 Task: Find connections with filter location Posse with filter topic #Industrieswith filter profile language German with filter current company ThoughtSpot with filter school CVR College of Engineering, Hyderabad with filter industry Animation and Post-production with filter service category Executive Coaching with filter keywords title Travel Agent
Action: Mouse moved to (273, 321)
Screenshot: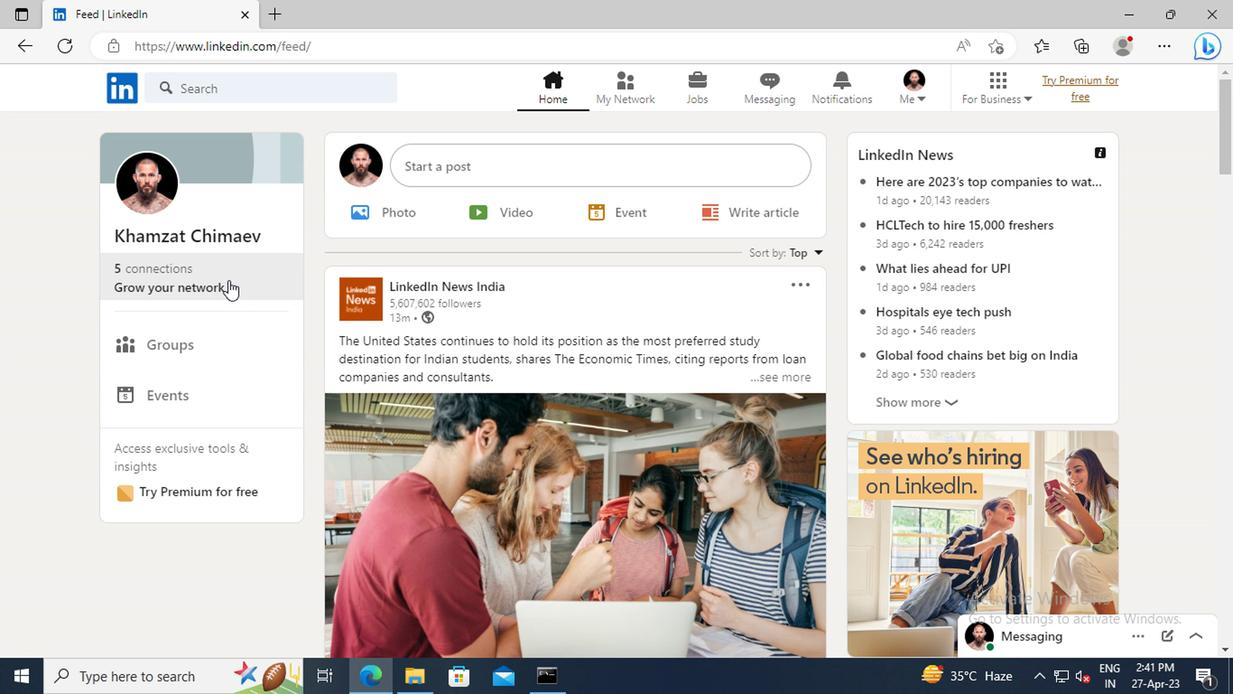 
Action: Mouse pressed left at (273, 321)
Screenshot: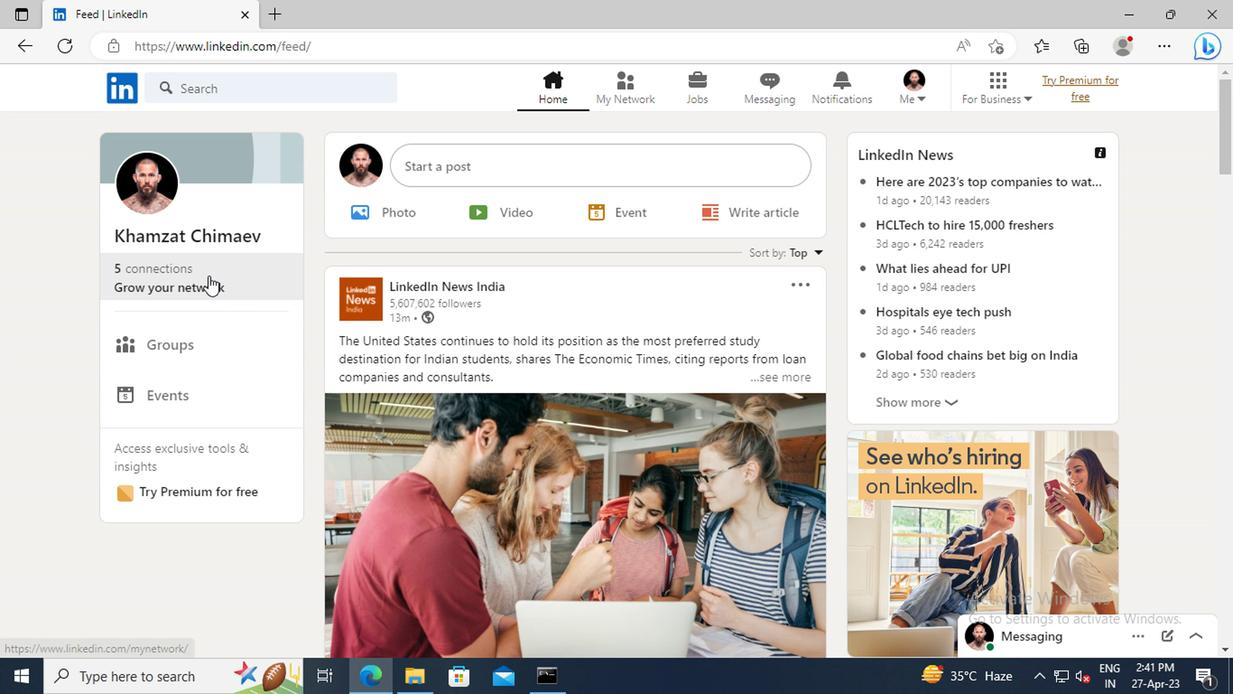 
Action: Mouse moved to (275, 255)
Screenshot: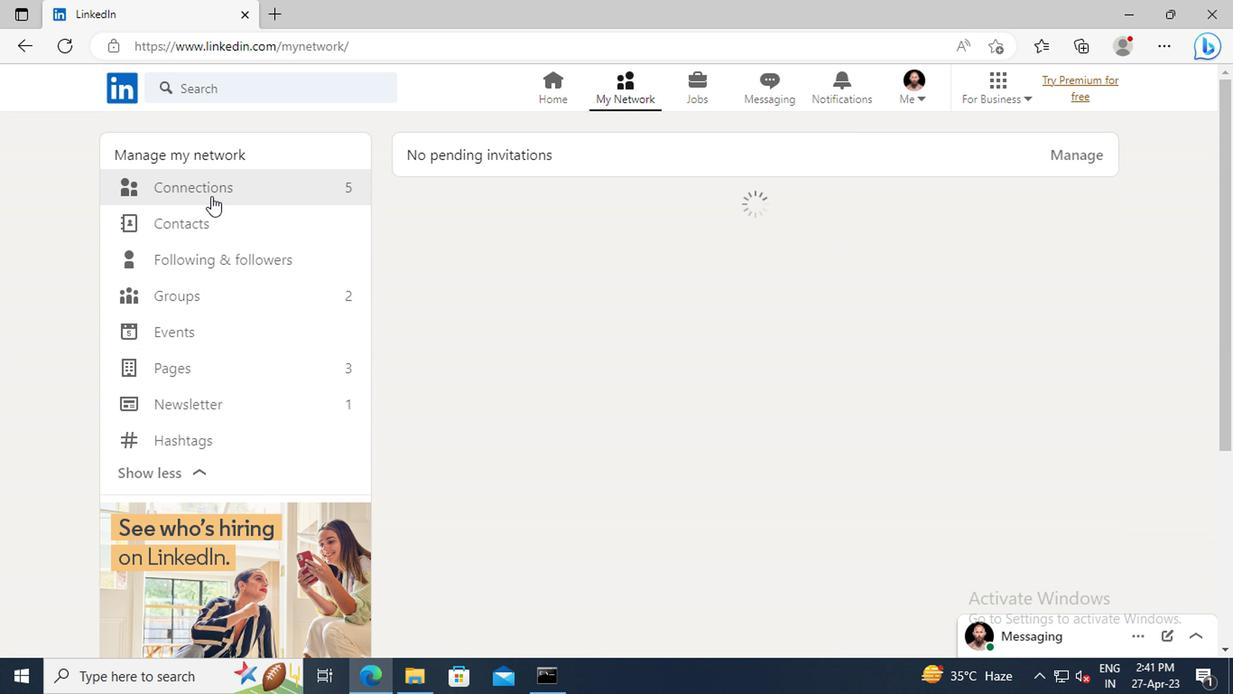 
Action: Mouse pressed left at (275, 255)
Screenshot: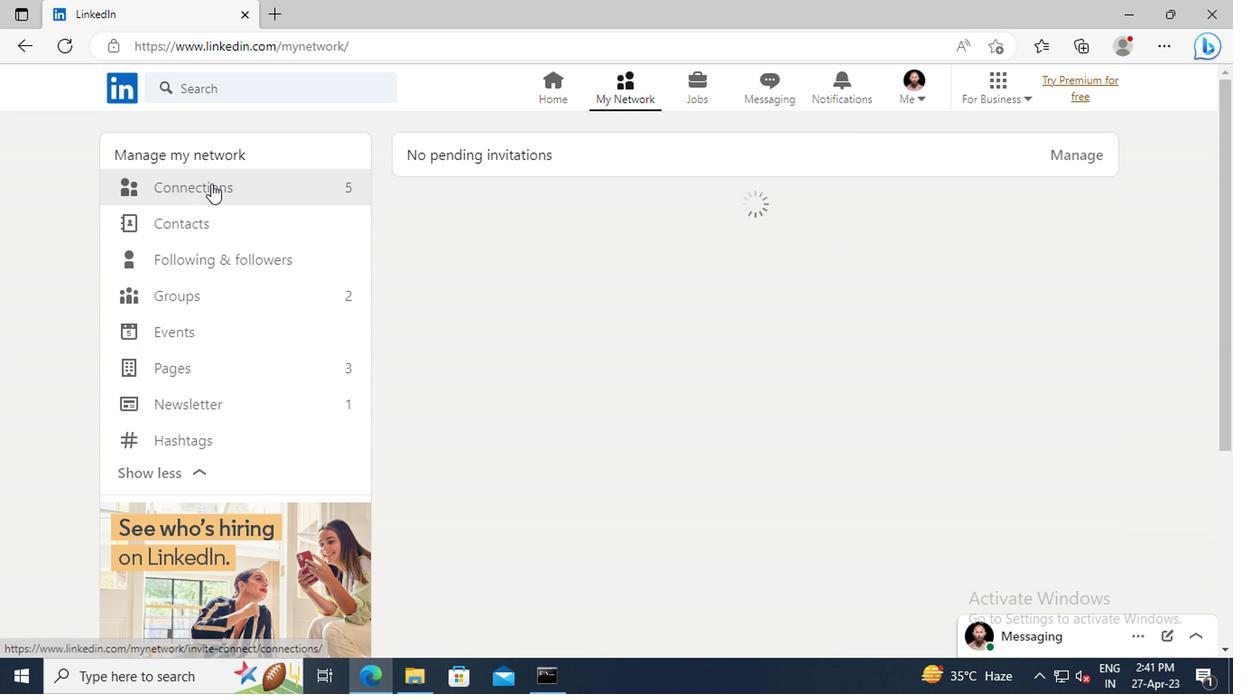 
Action: Mouse moved to (657, 264)
Screenshot: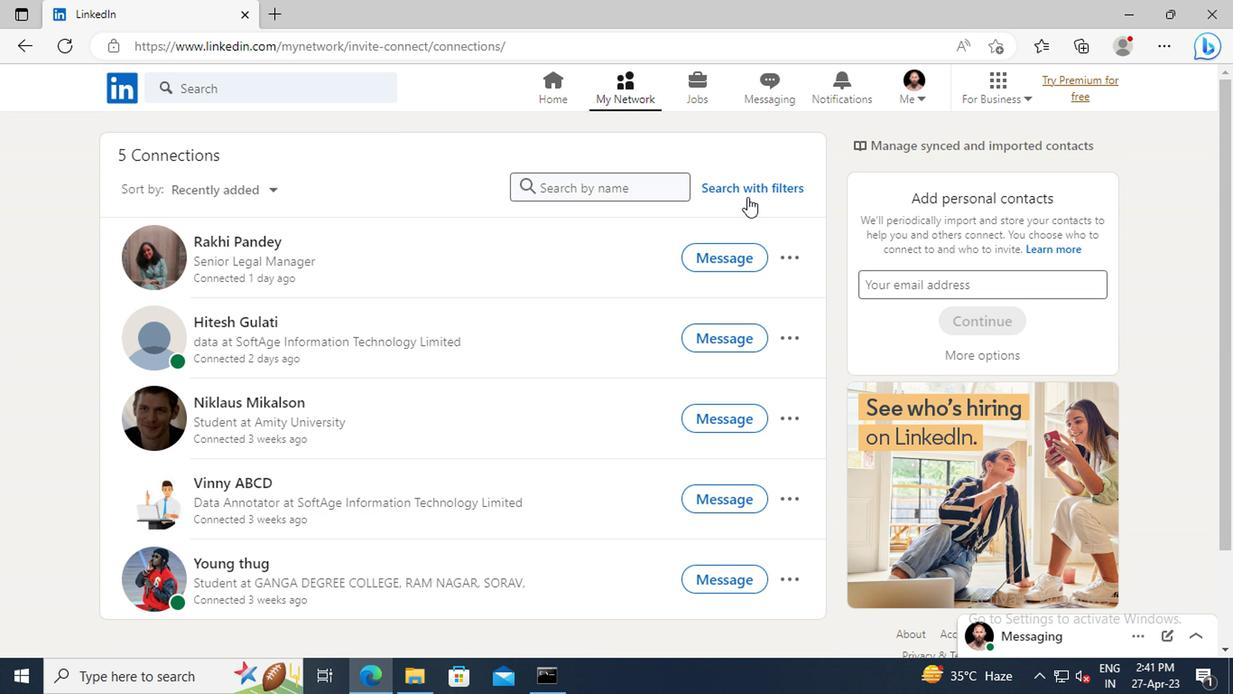 
Action: Mouse pressed left at (657, 264)
Screenshot: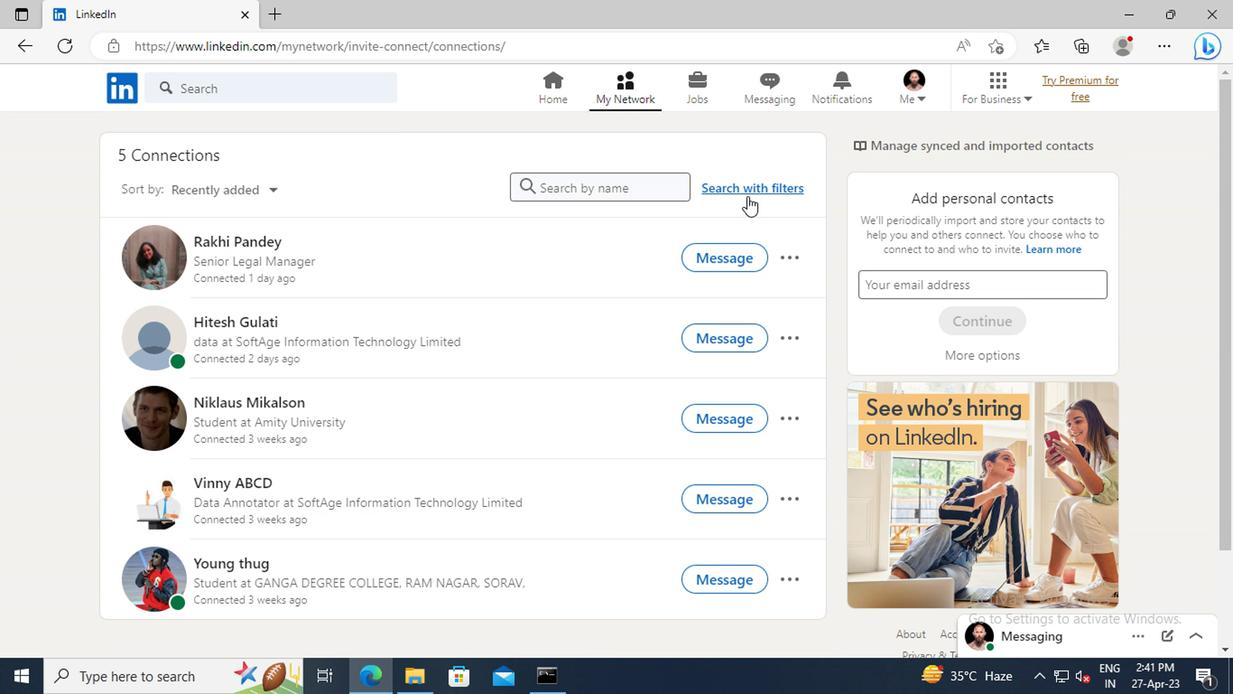
Action: Mouse moved to (615, 226)
Screenshot: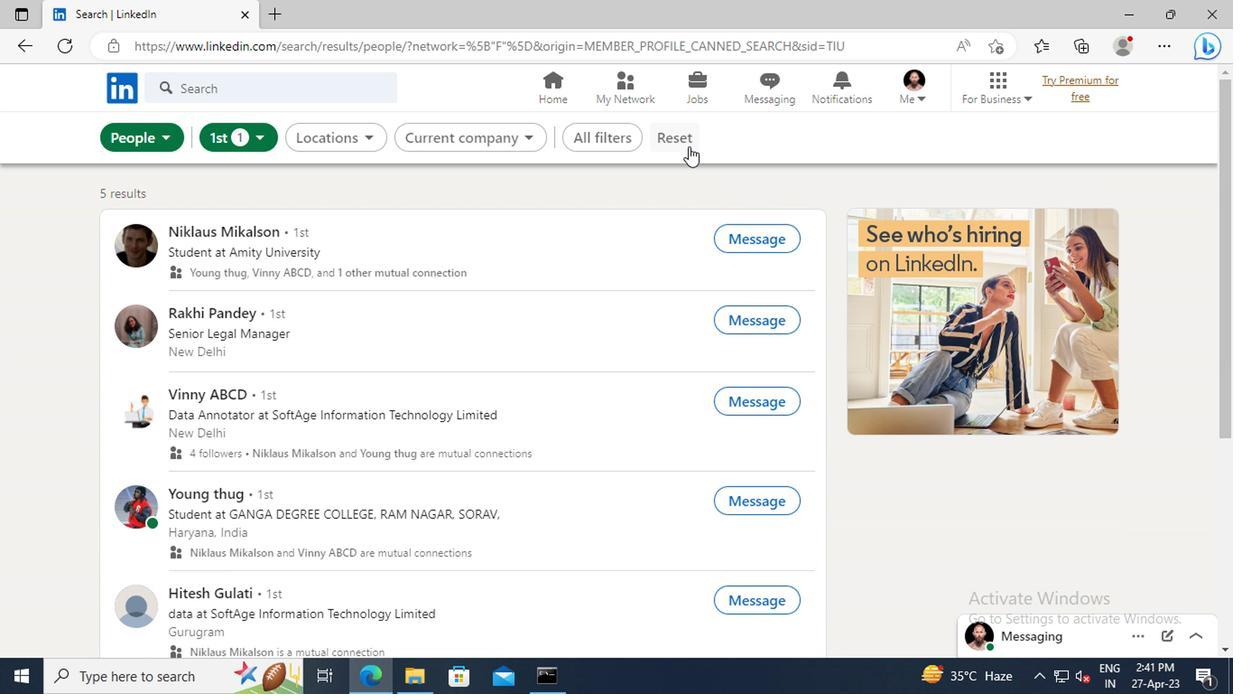 
Action: Mouse pressed left at (615, 226)
Screenshot: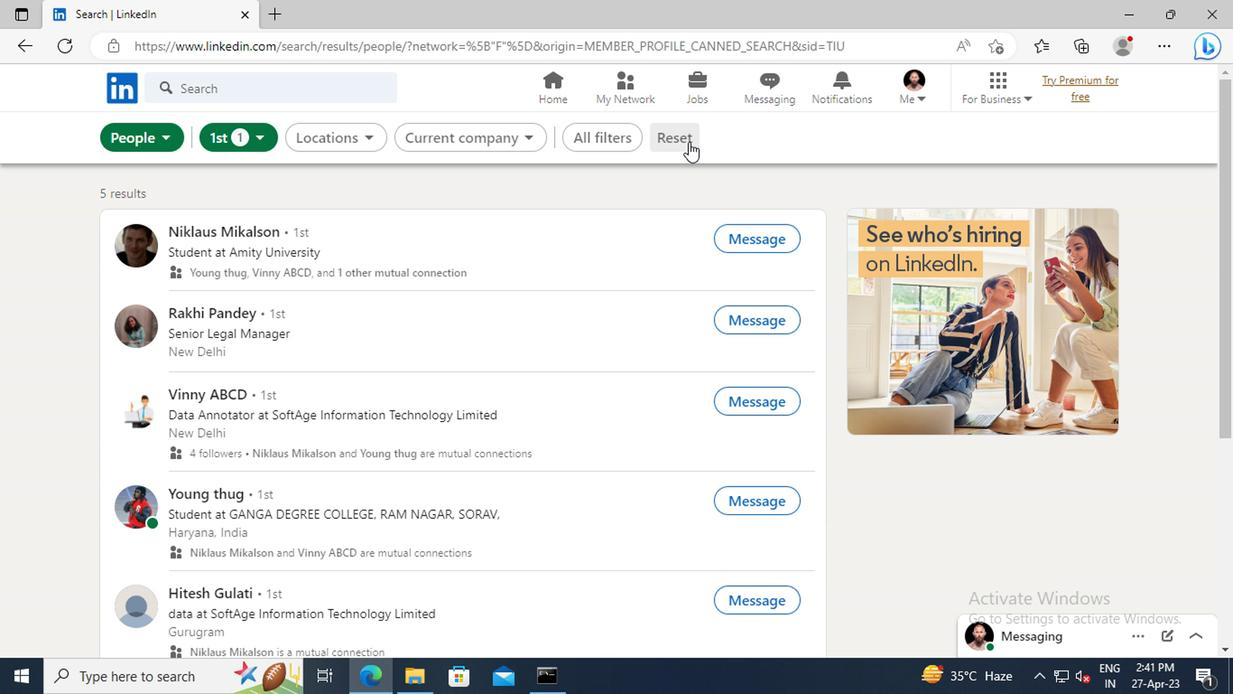 
Action: Mouse moved to (599, 224)
Screenshot: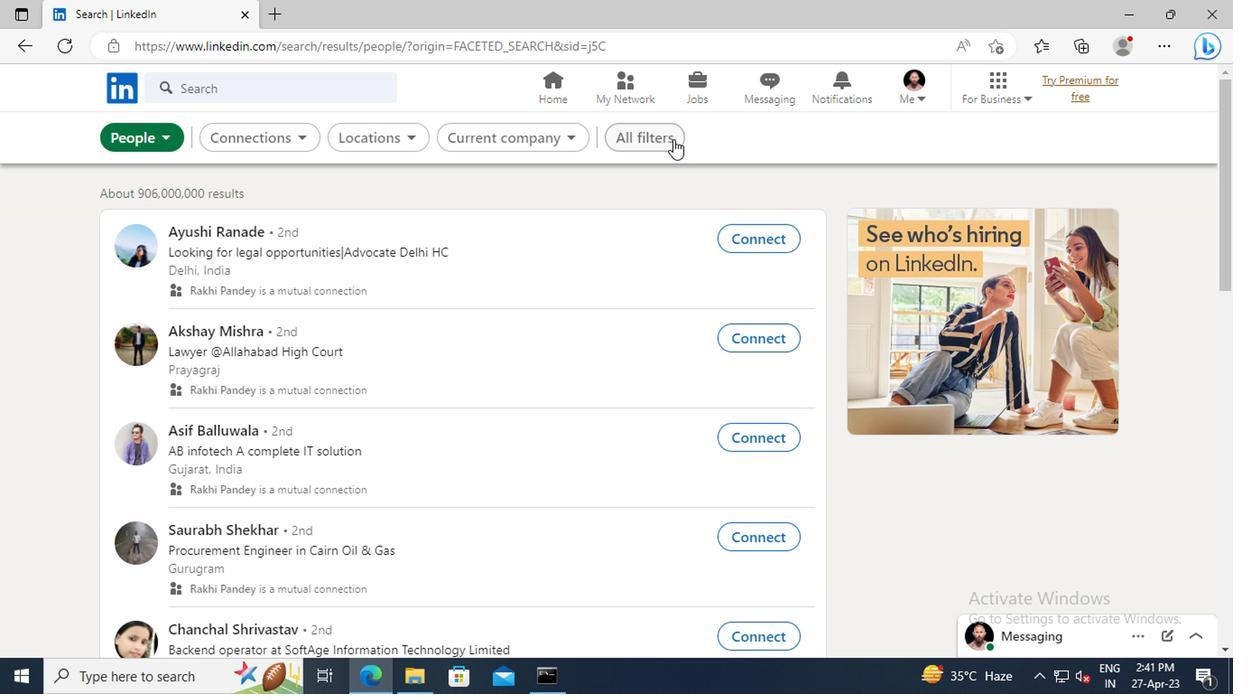 
Action: Mouse pressed left at (599, 224)
Screenshot: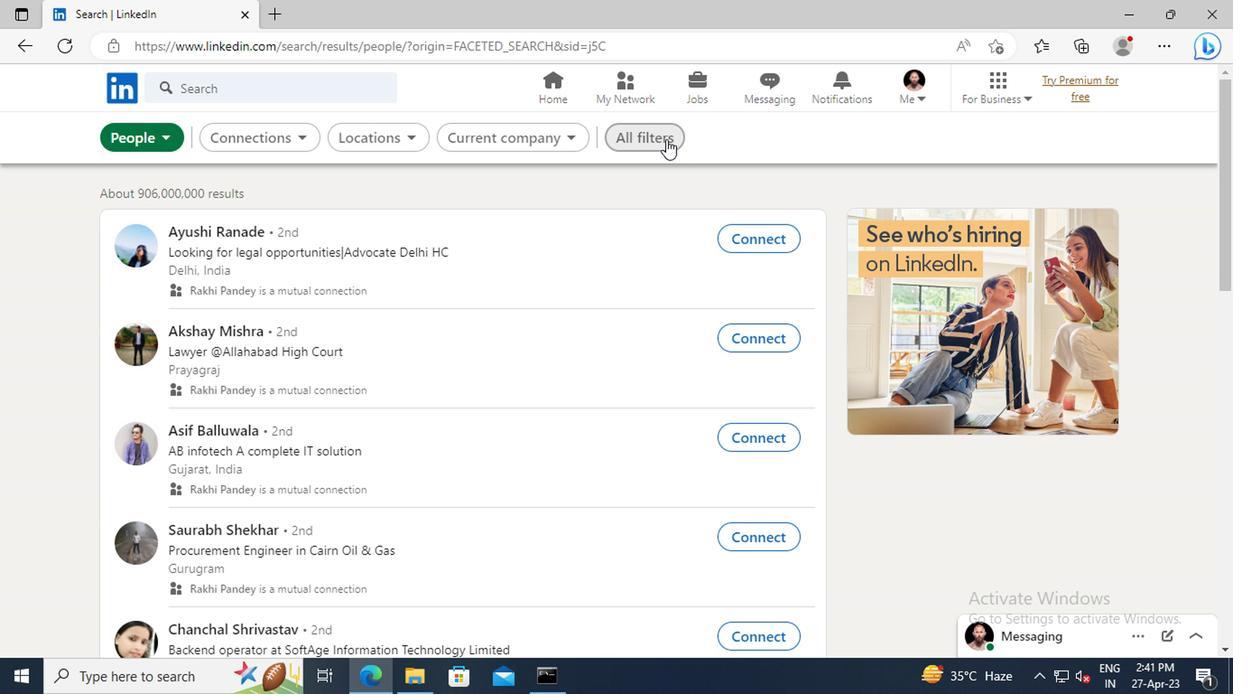 
Action: Mouse moved to (876, 359)
Screenshot: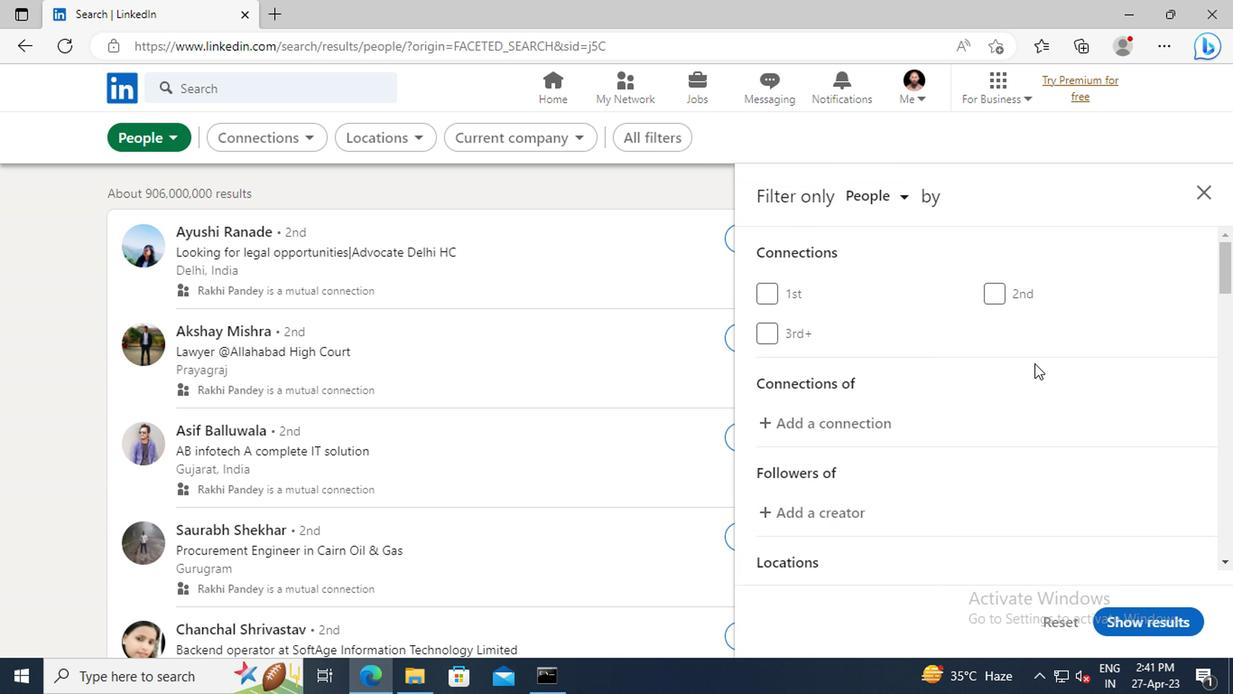 
Action: Mouse scrolled (876, 358) with delta (0, 0)
Screenshot: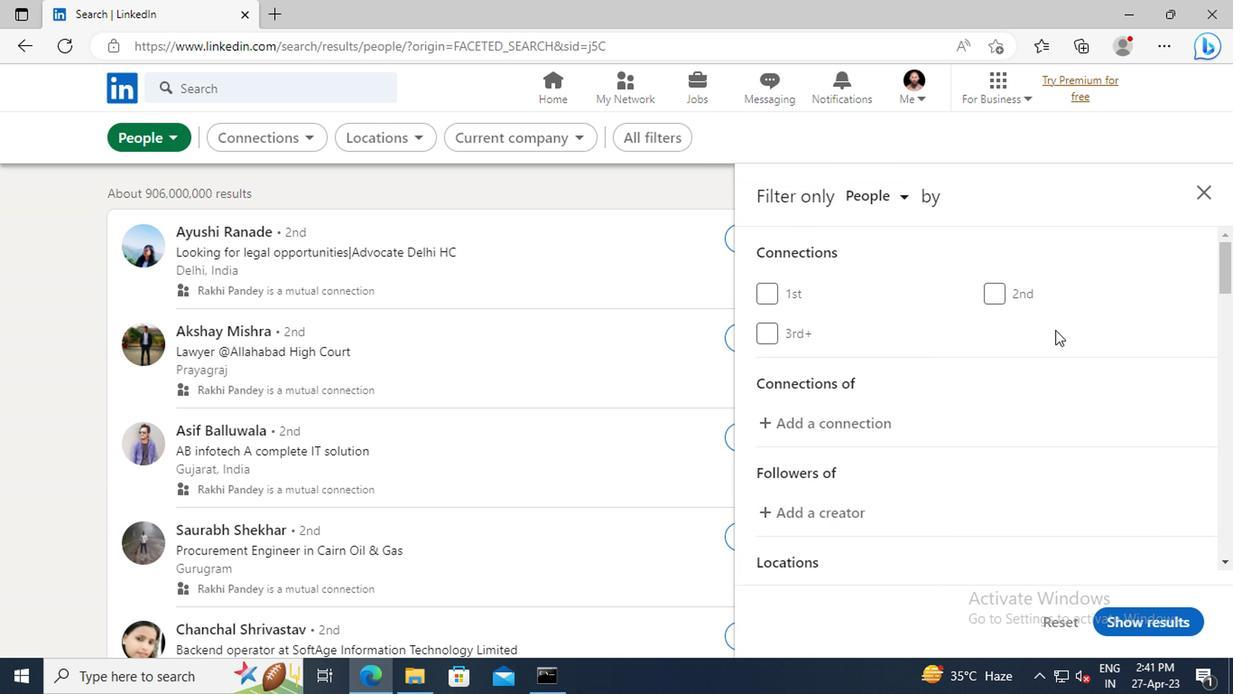 
Action: Mouse scrolled (876, 358) with delta (0, 0)
Screenshot: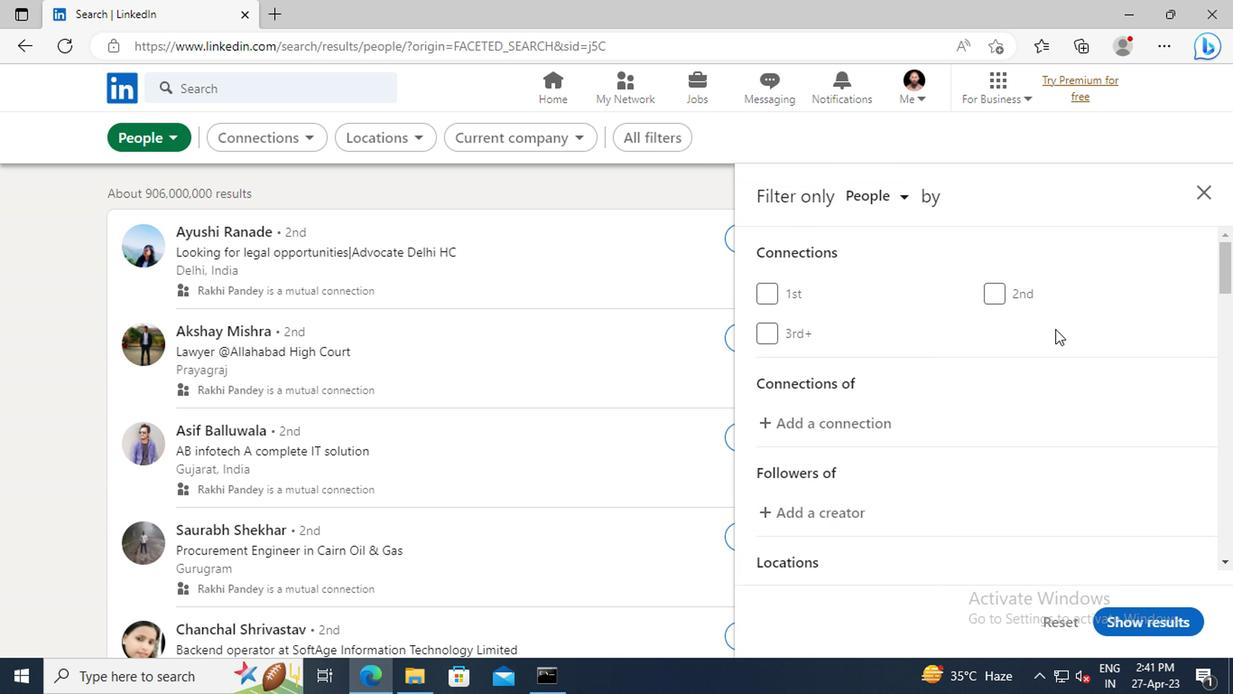 
Action: Mouse scrolled (876, 358) with delta (0, 0)
Screenshot: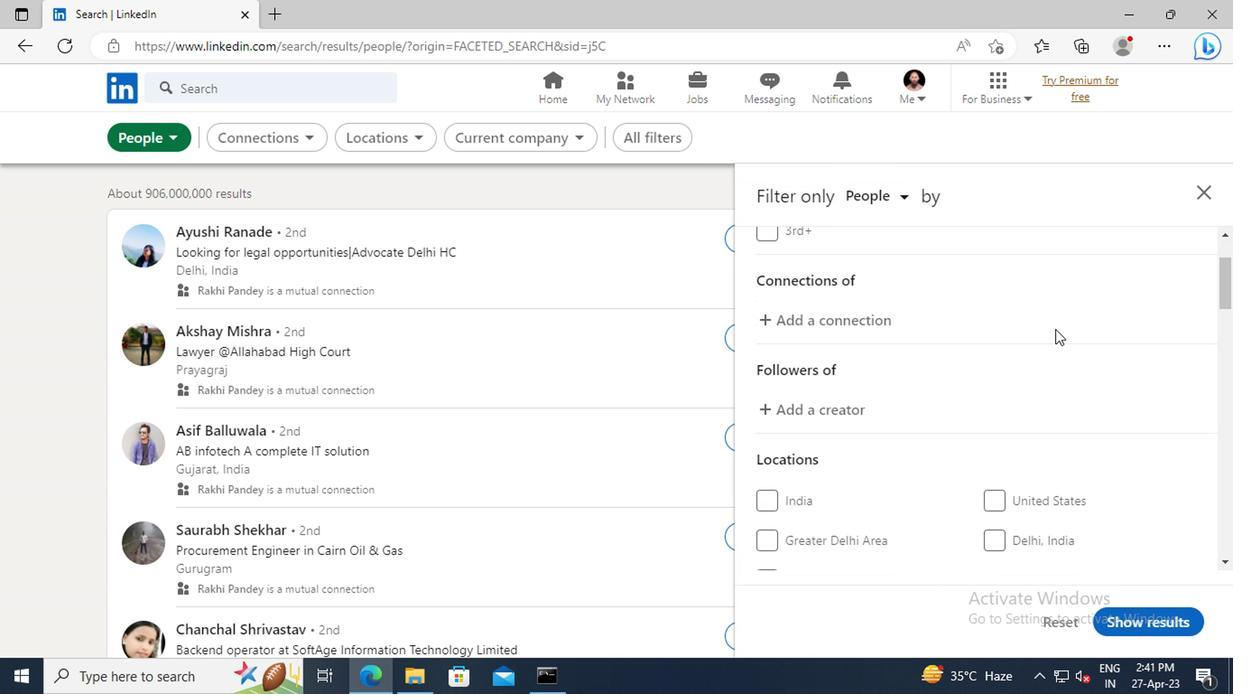 
Action: Mouse scrolled (876, 358) with delta (0, 0)
Screenshot: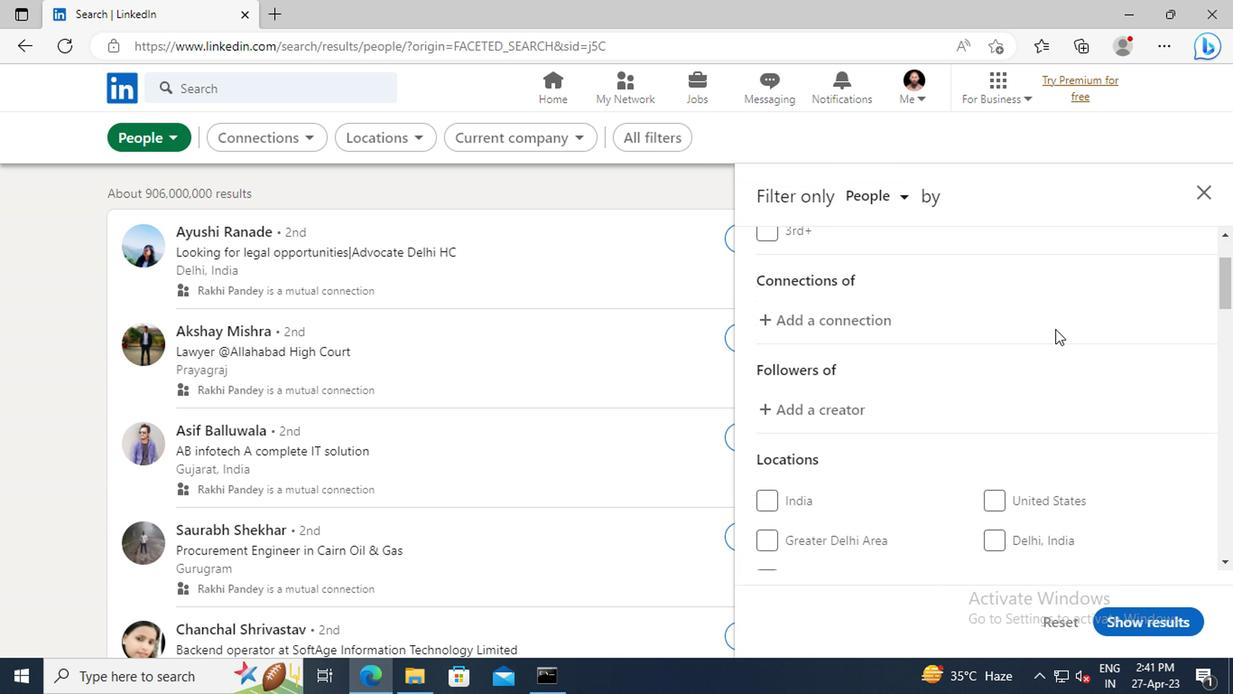 
Action: Mouse scrolled (876, 358) with delta (0, 0)
Screenshot: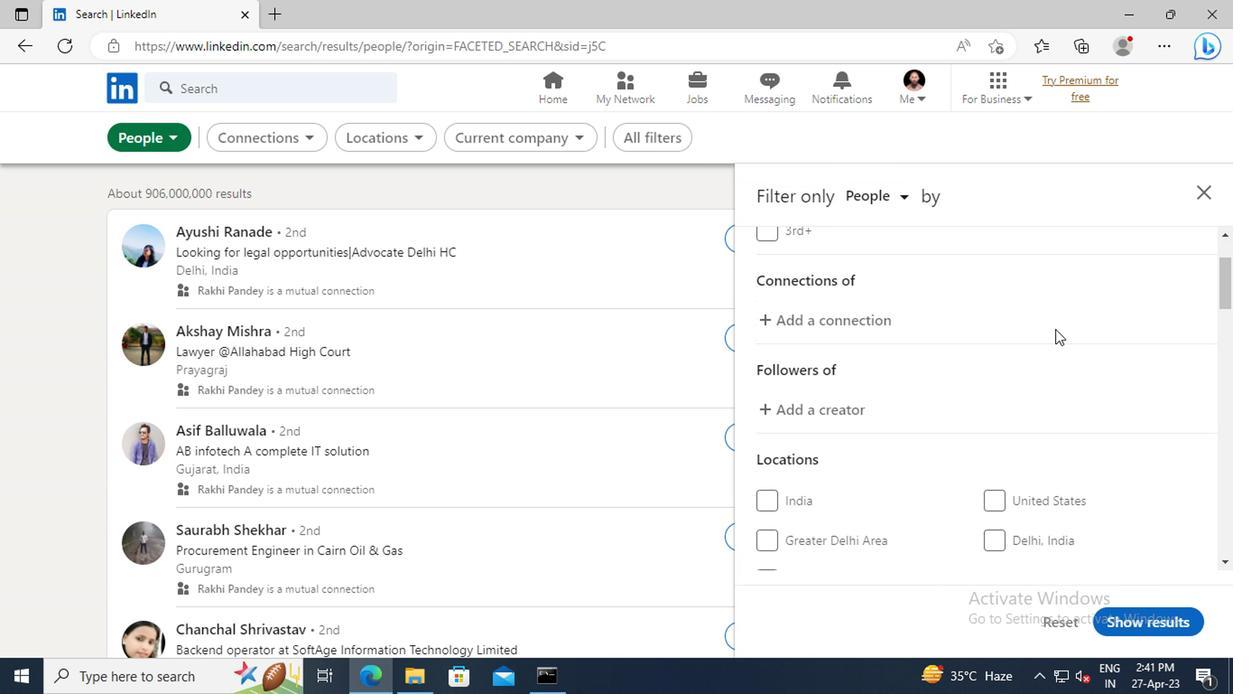 
Action: Mouse moved to (872, 428)
Screenshot: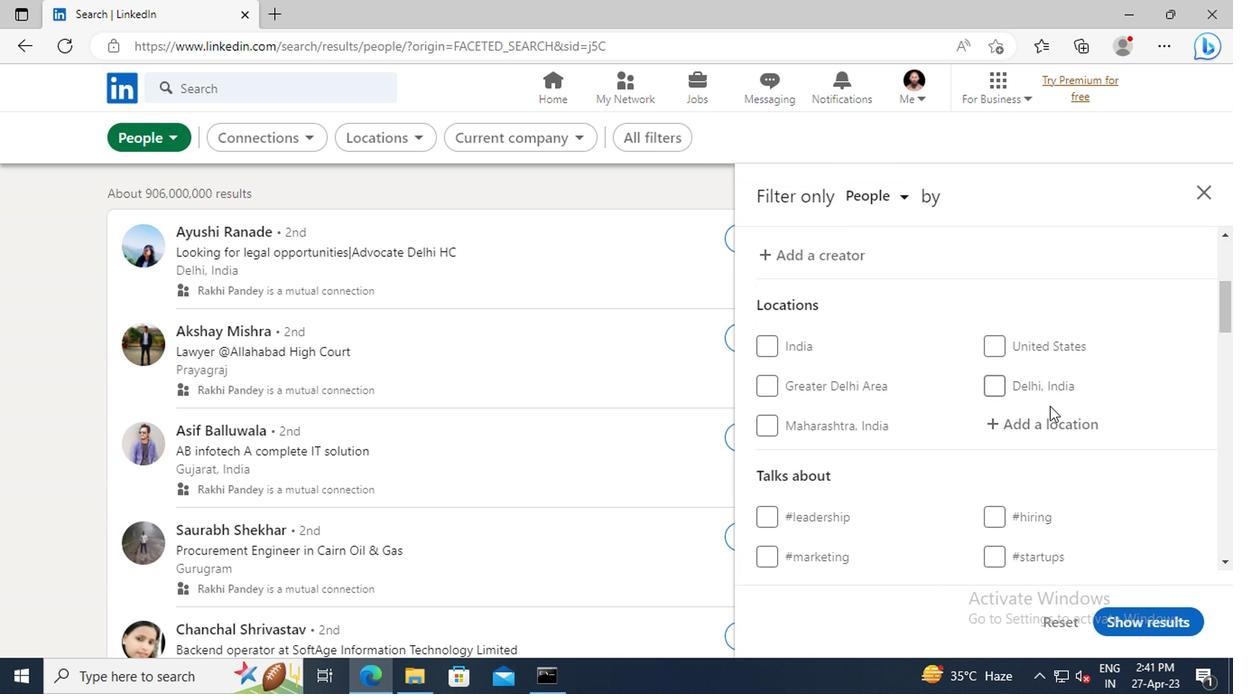 
Action: Mouse pressed left at (872, 428)
Screenshot: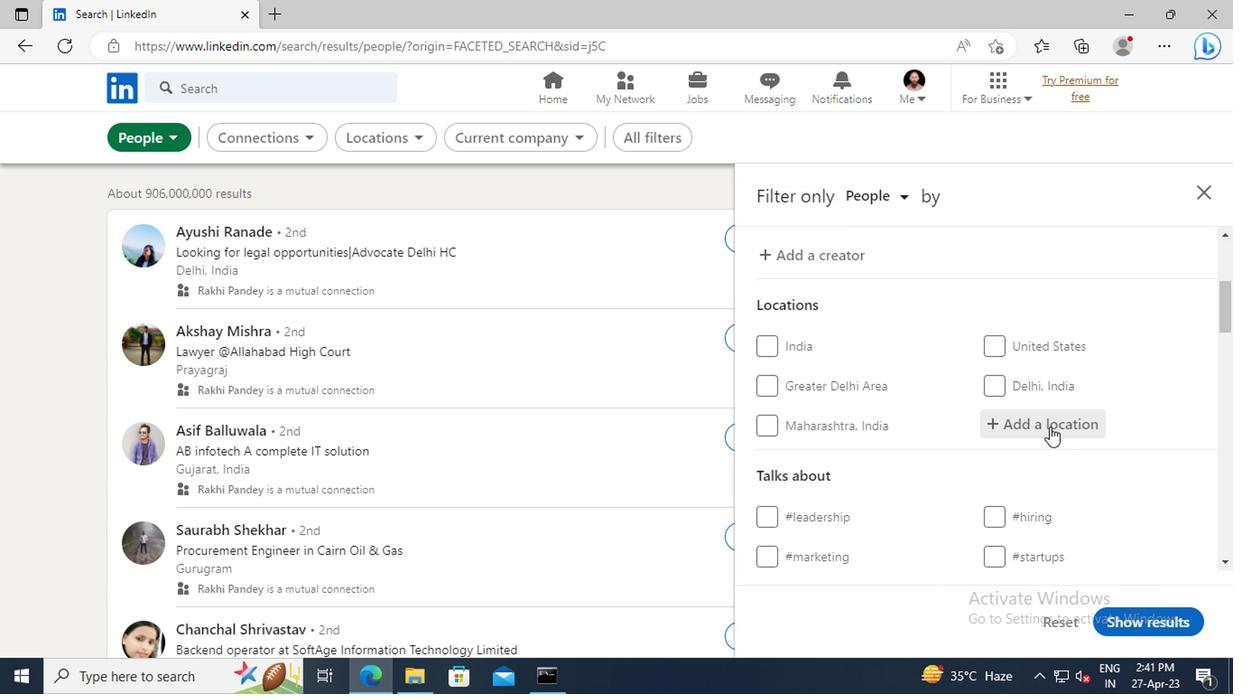 
Action: Key pressed <Key.shift>POSSE
Screenshot: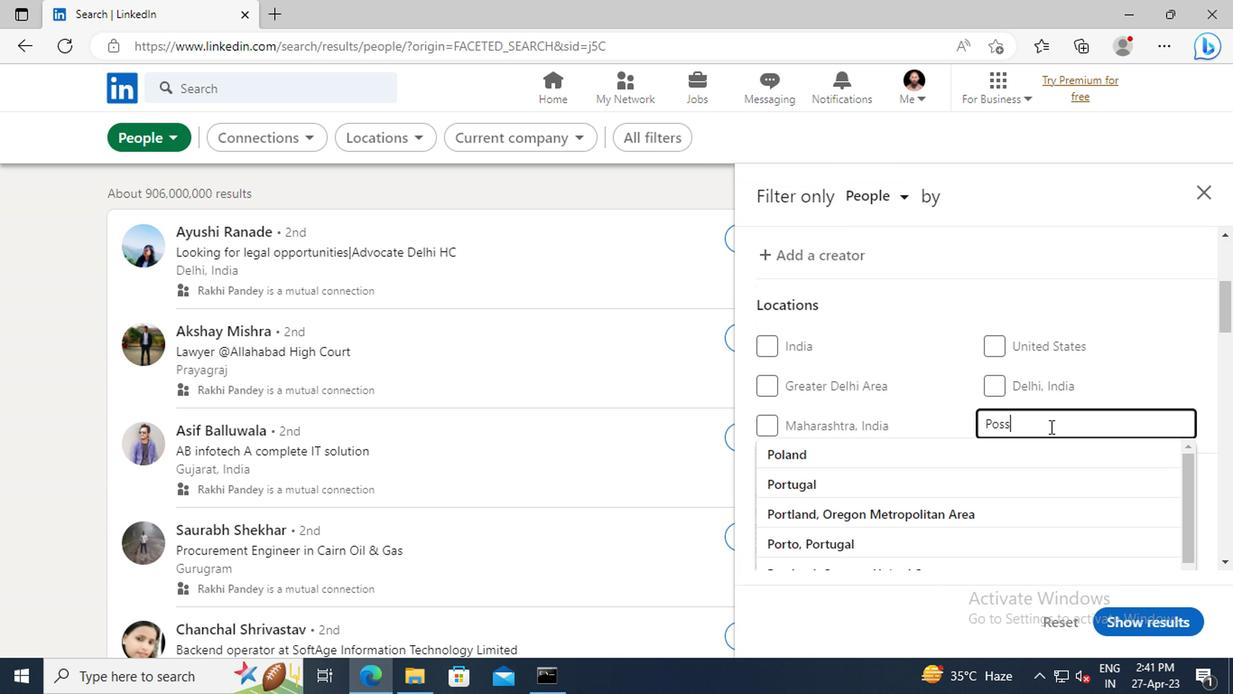 
Action: Mouse moved to (875, 447)
Screenshot: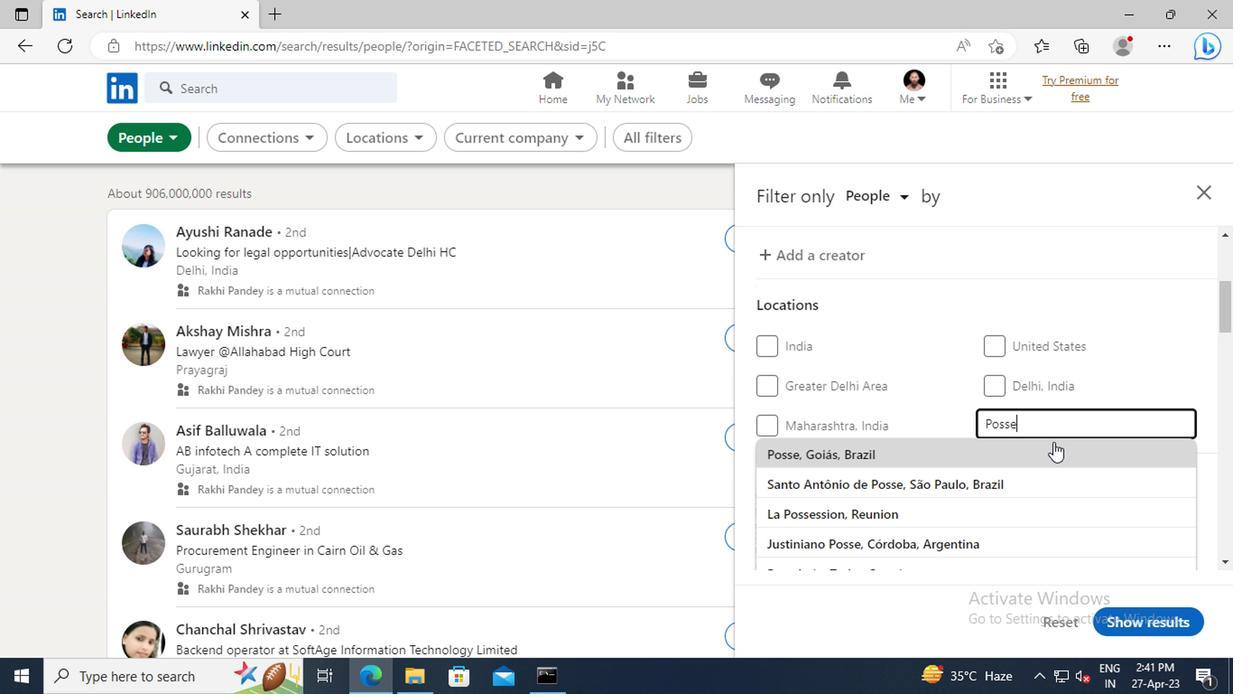 
Action: Mouse pressed left at (875, 447)
Screenshot: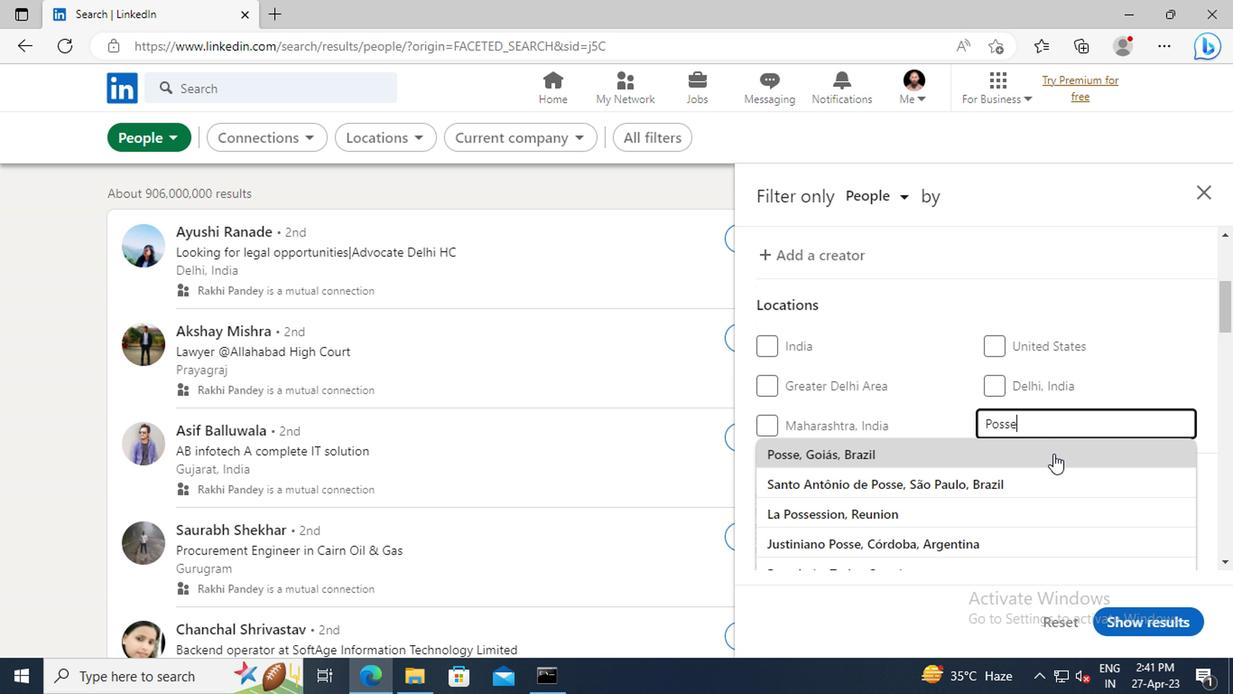 
Action: Mouse moved to (873, 390)
Screenshot: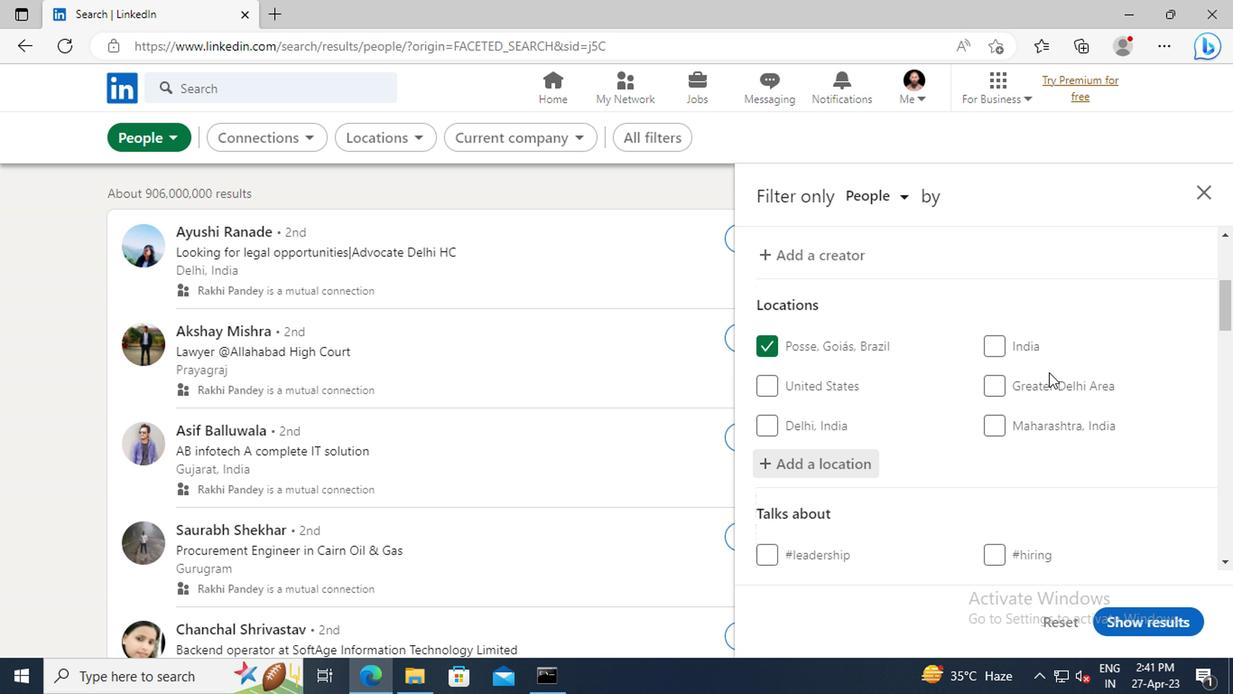 
Action: Mouse scrolled (873, 389) with delta (0, 0)
Screenshot: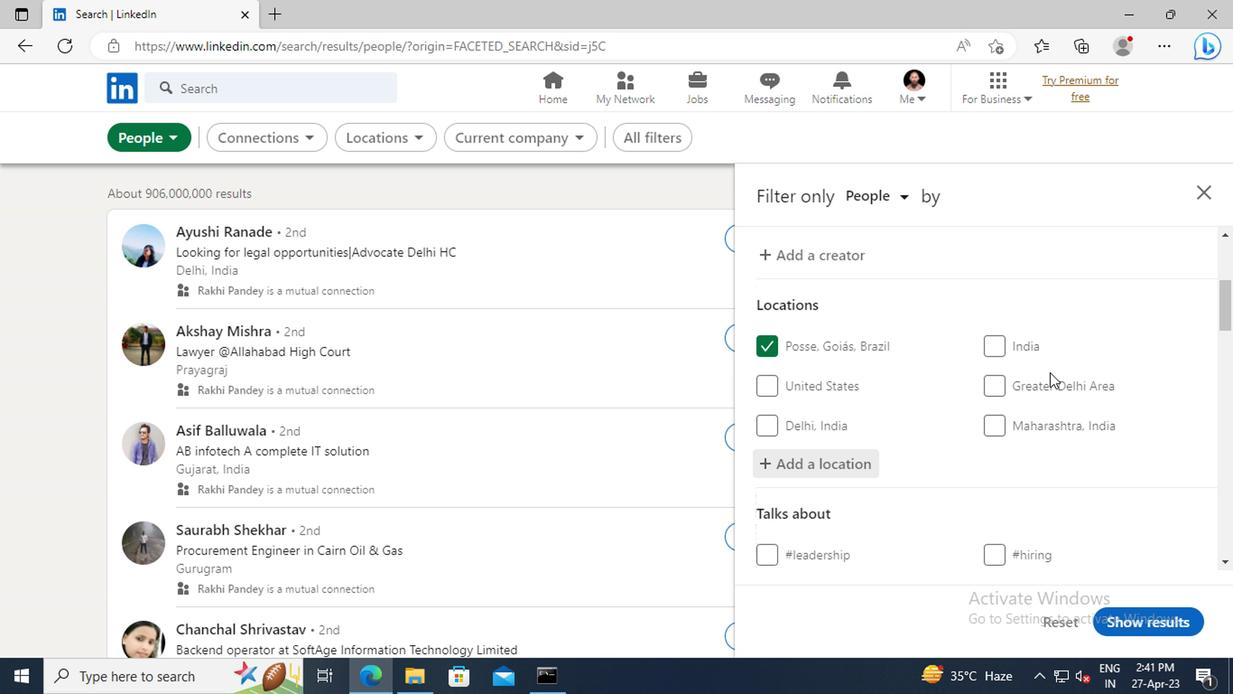 
Action: Mouse scrolled (873, 389) with delta (0, 0)
Screenshot: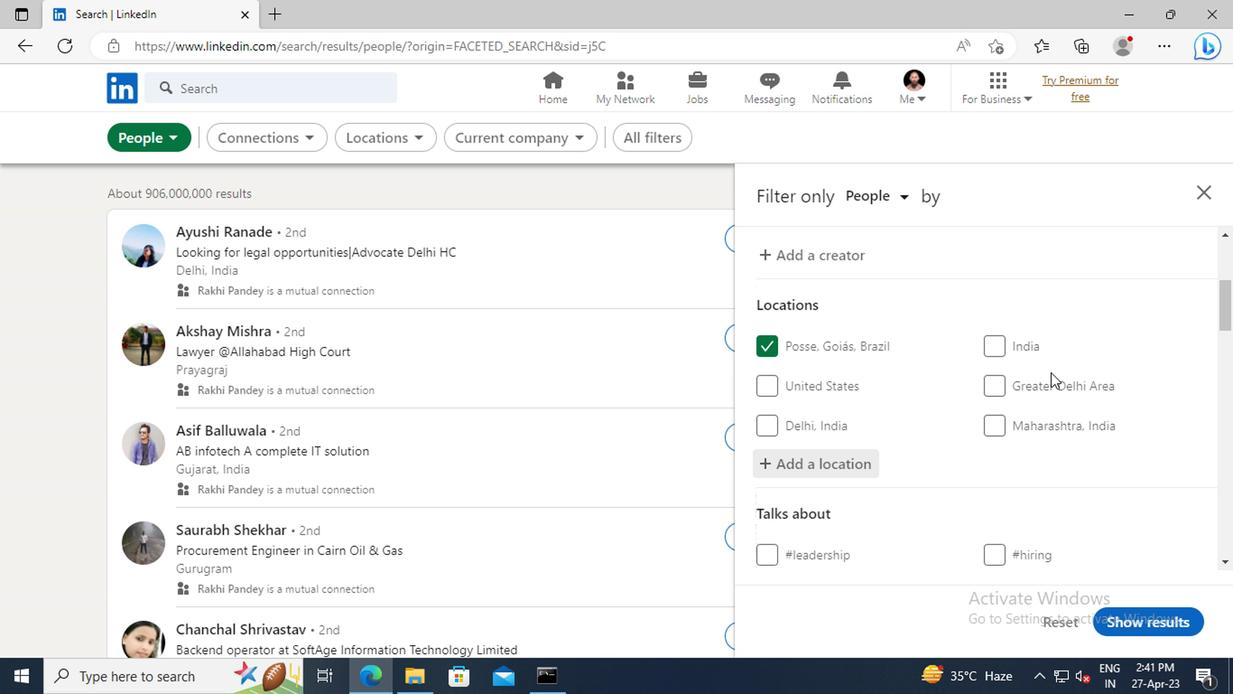 
Action: Mouse scrolled (873, 389) with delta (0, 0)
Screenshot: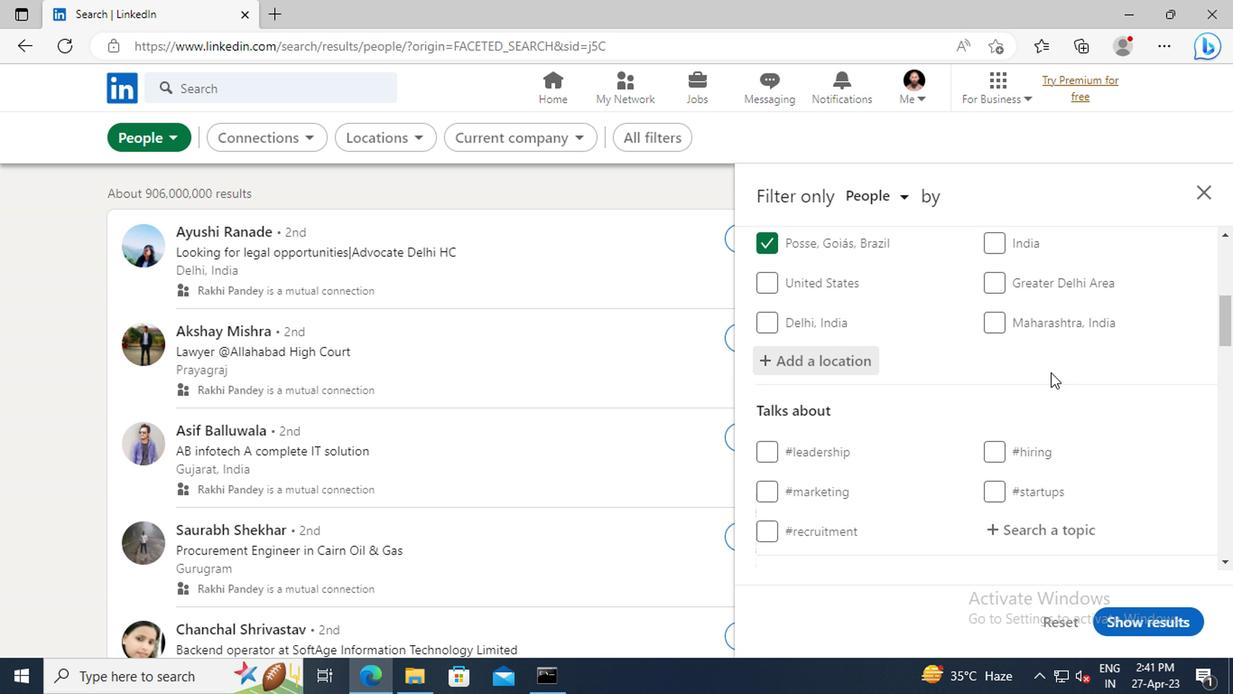 
Action: Mouse scrolled (873, 389) with delta (0, 0)
Screenshot: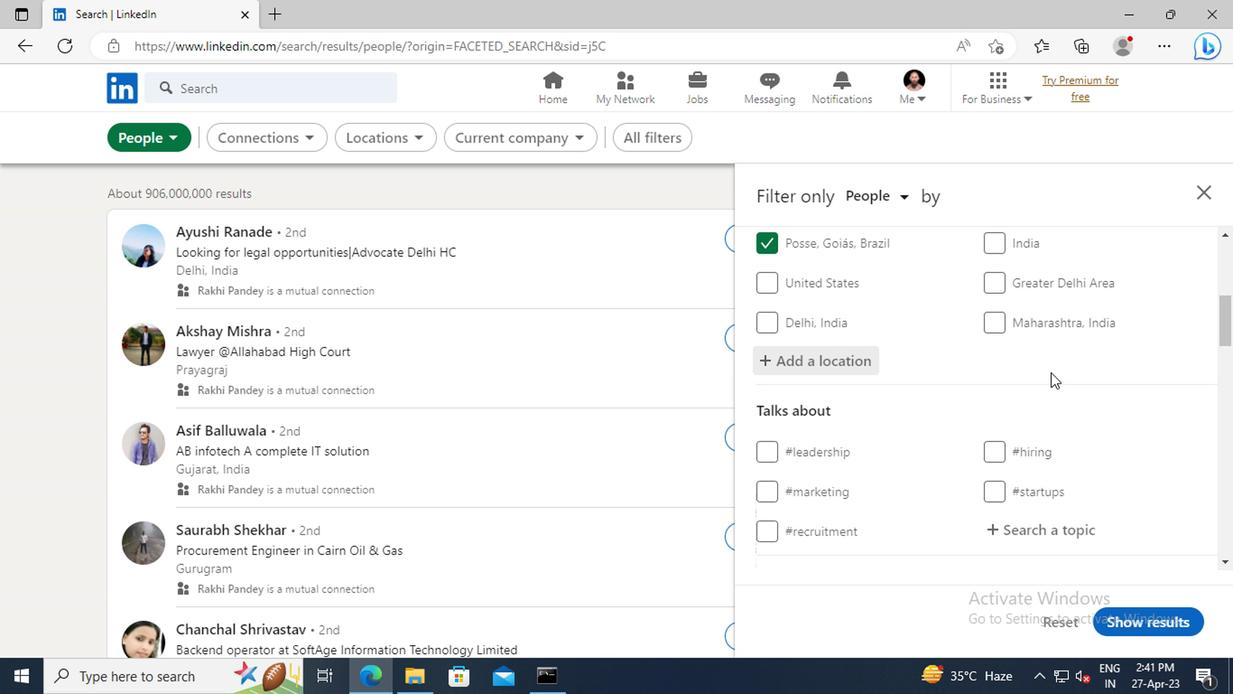 
Action: Mouse moved to (866, 428)
Screenshot: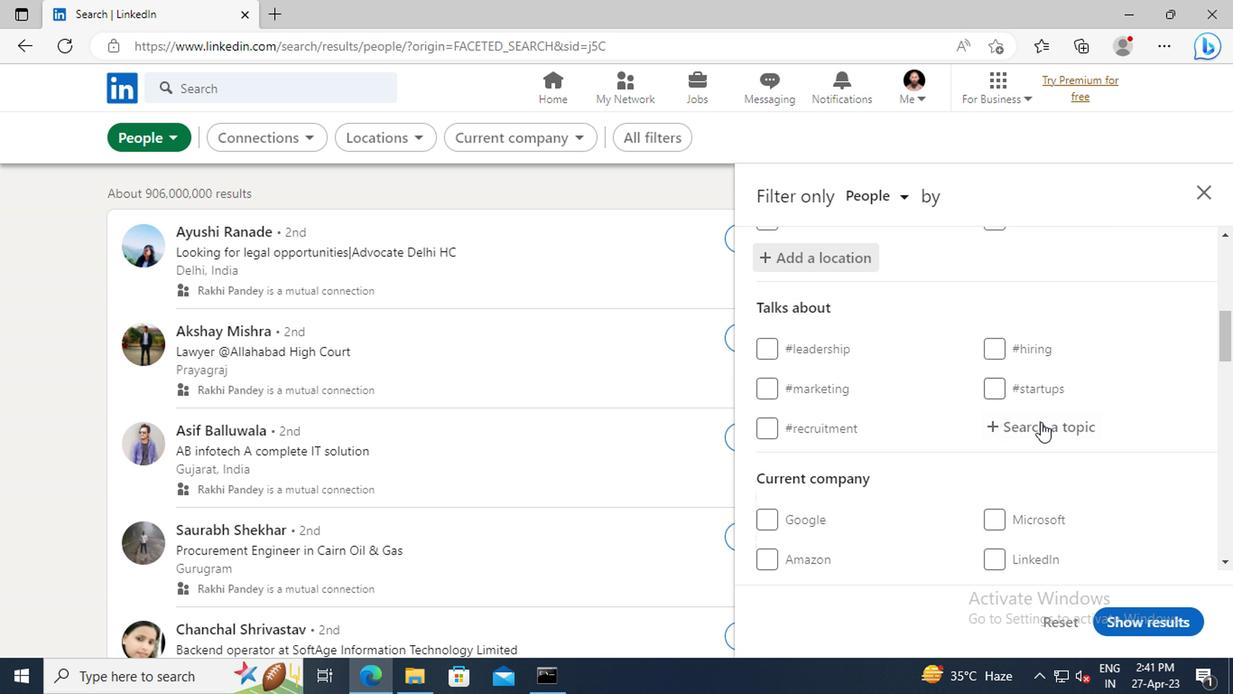 
Action: Mouse pressed left at (866, 428)
Screenshot: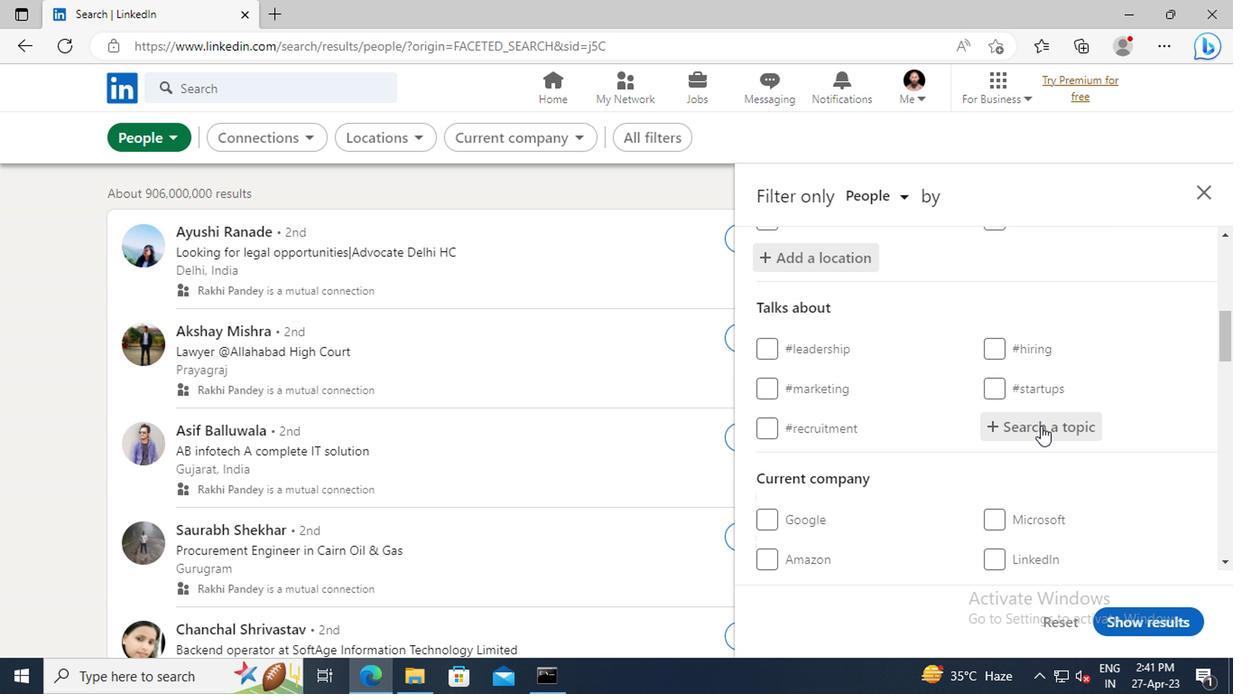 
Action: Key pressed <Key.shift>#INDUSTRIESWITH<Key.enter>
Screenshot: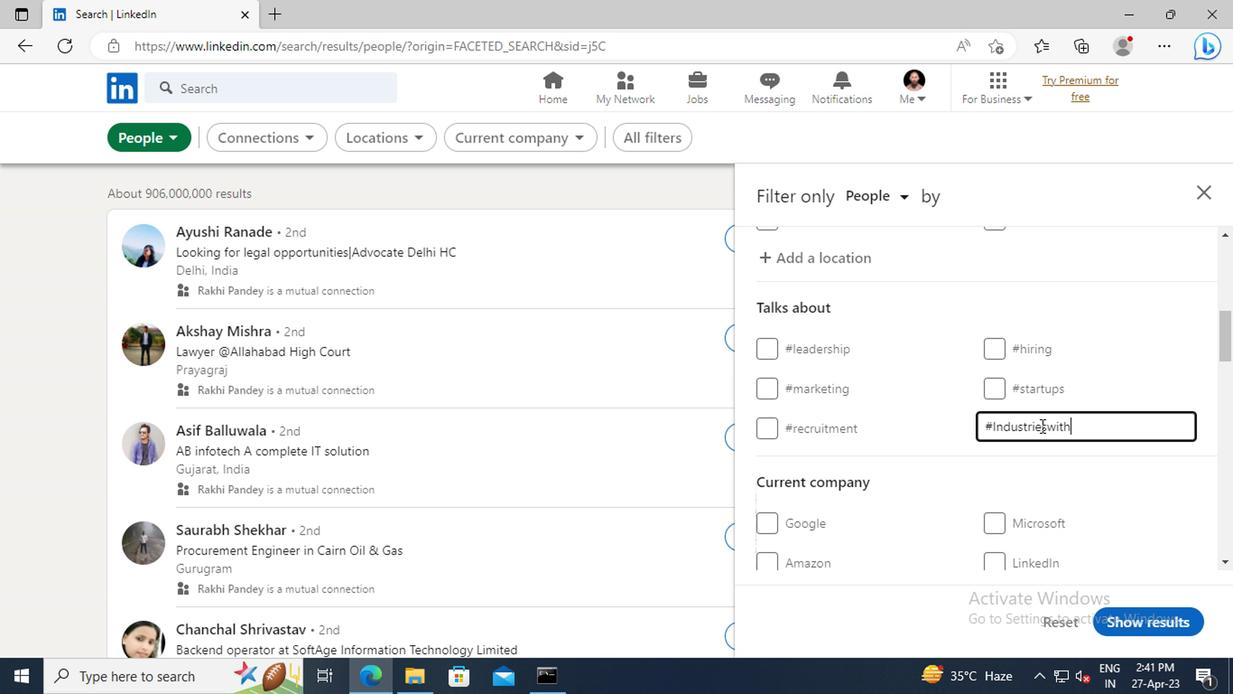 
Action: Mouse moved to (841, 427)
Screenshot: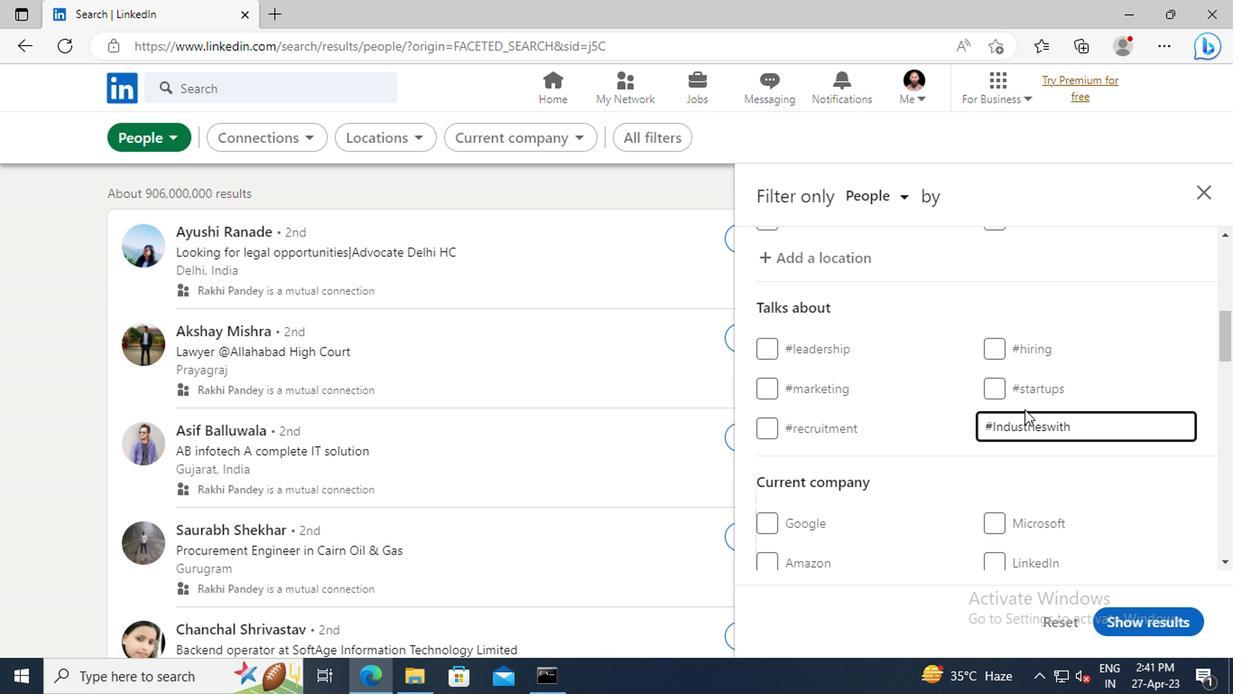 
Action: Mouse scrolled (841, 426) with delta (0, 0)
Screenshot: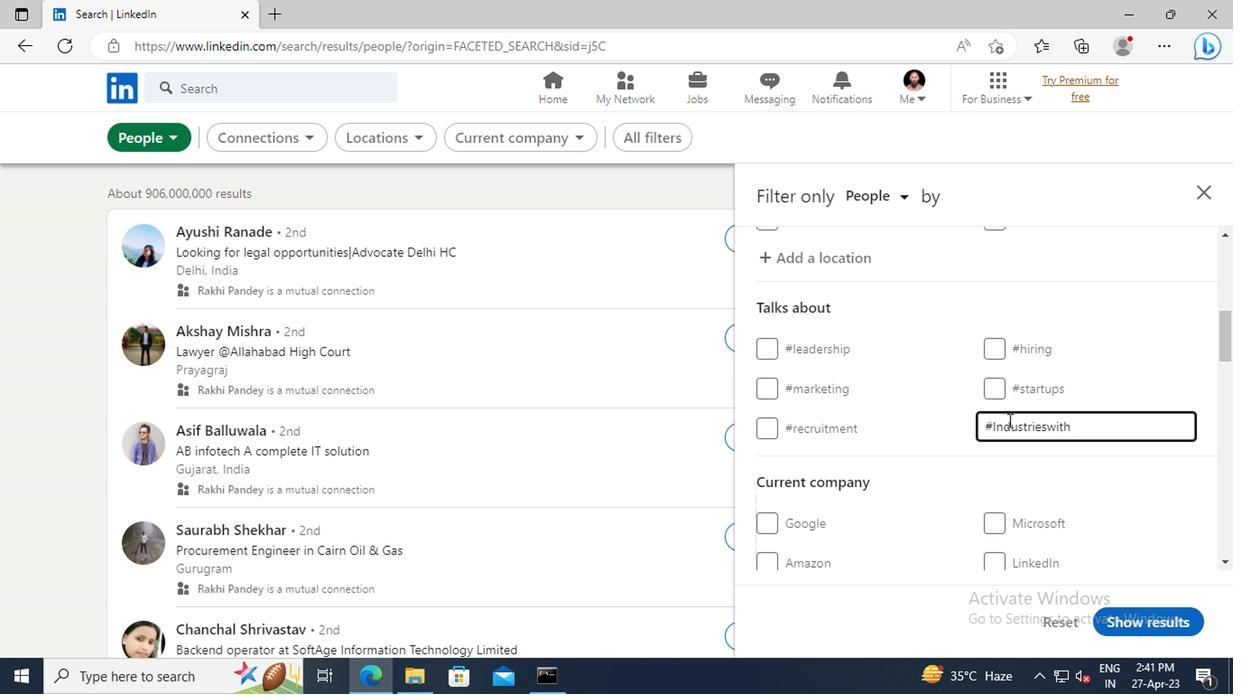 
Action: Mouse scrolled (841, 426) with delta (0, 0)
Screenshot: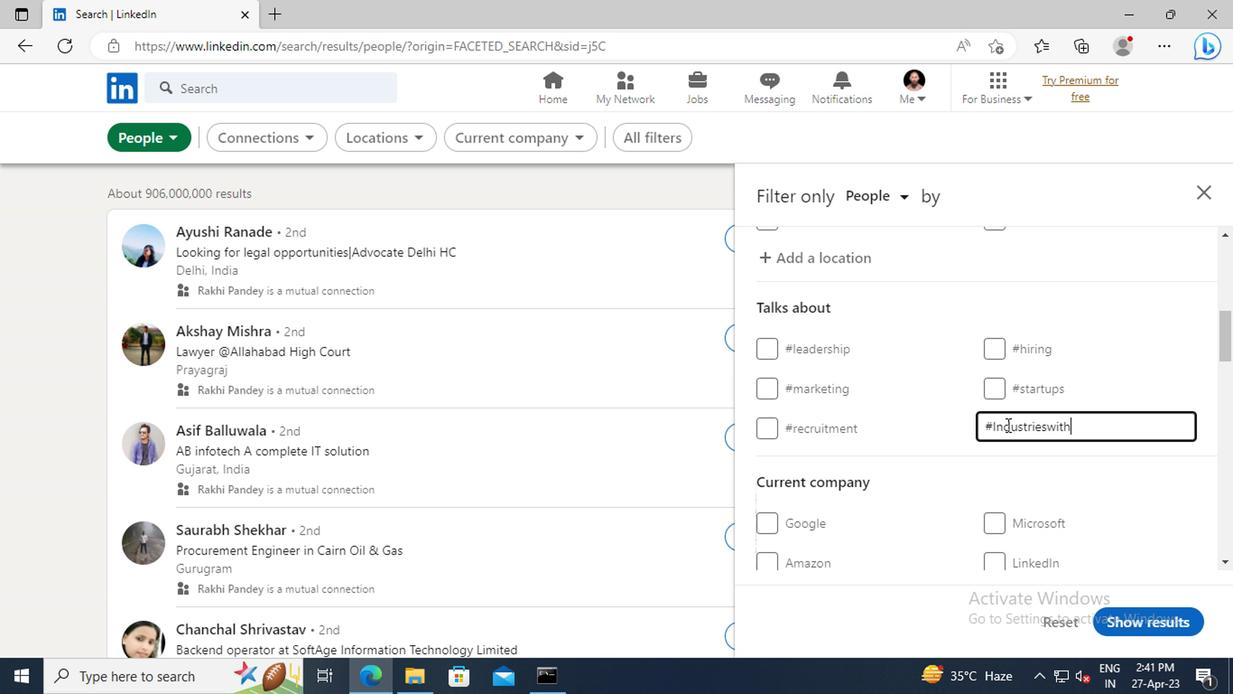 
Action: Mouse scrolled (841, 426) with delta (0, 0)
Screenshot: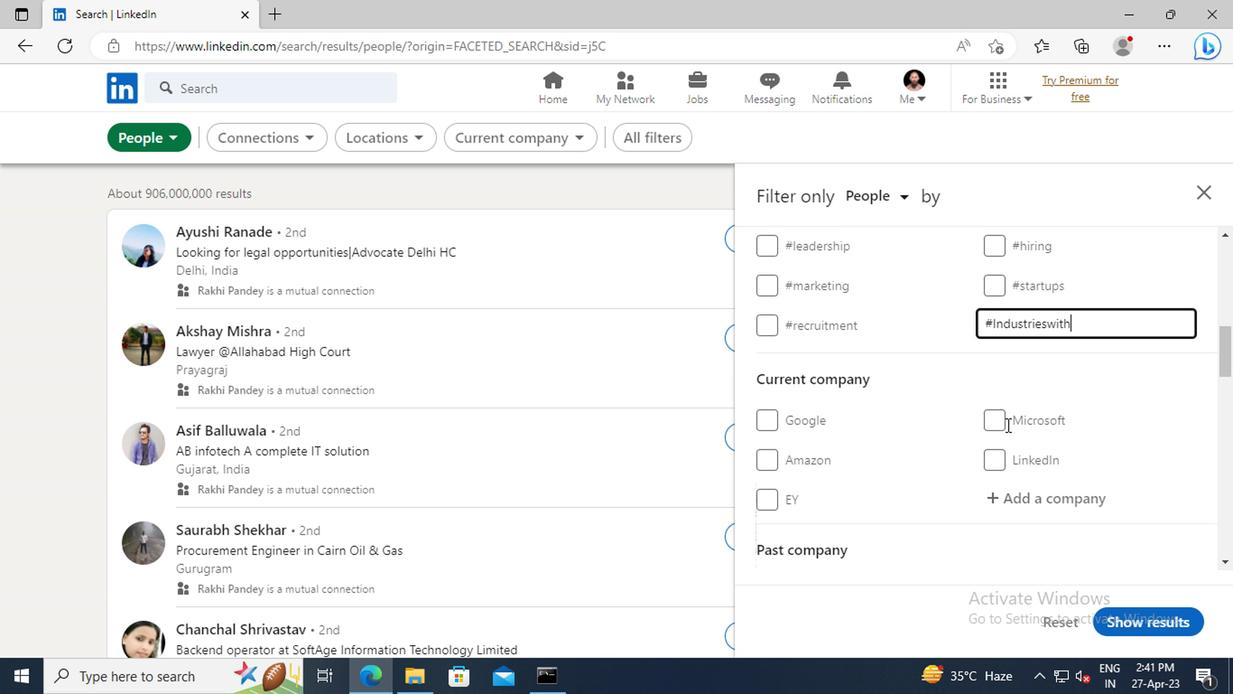 
Action: Mouse scrolled (841, 426) with delta (0, 0)
Screenshot: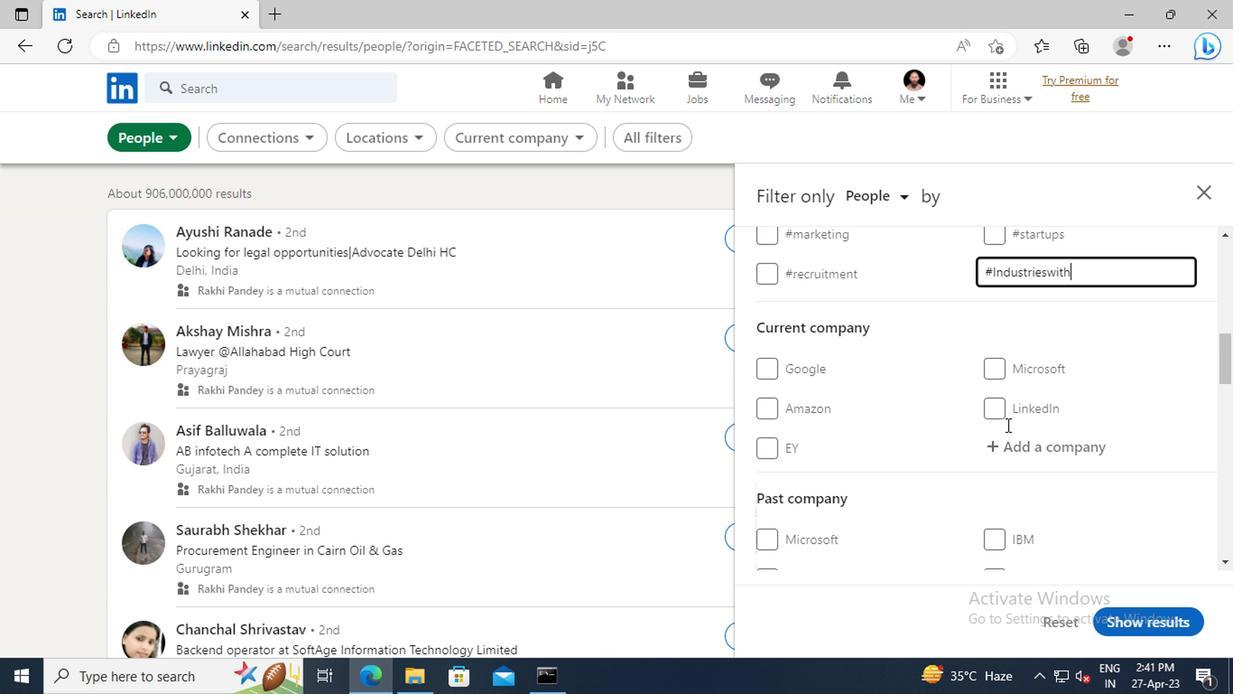 
Action: Mouse scrolled (841, 426) with delta (0, 0)
Screenshot: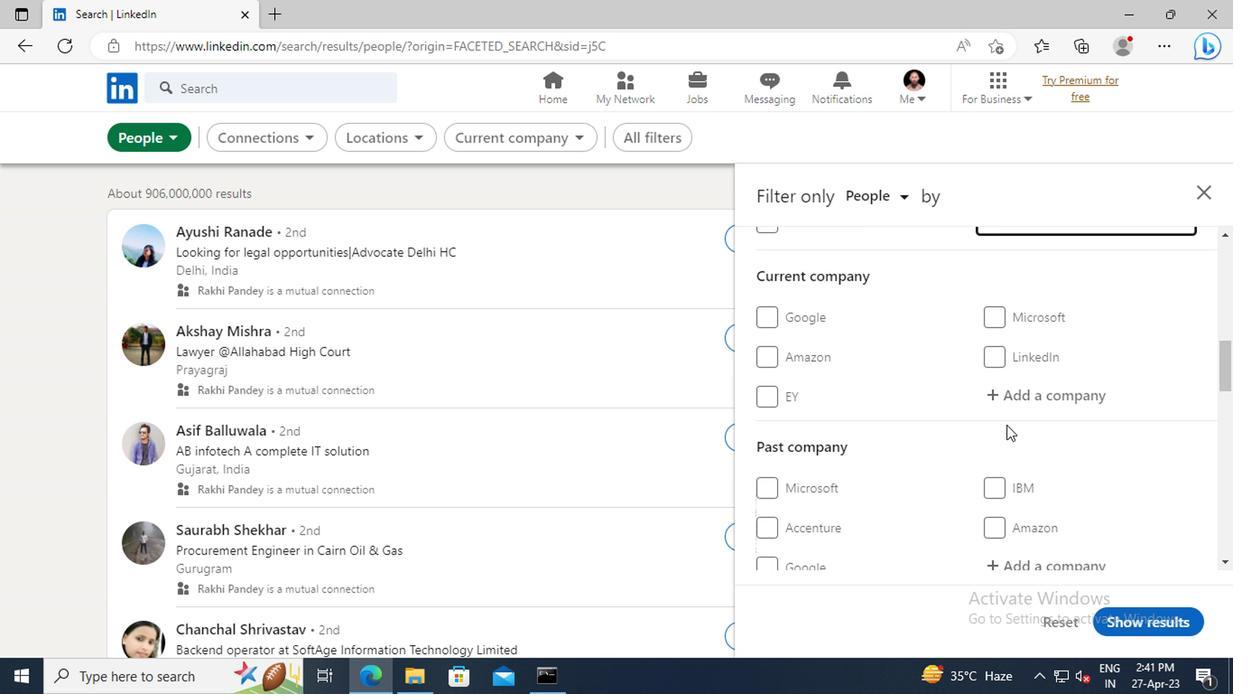 
Action: Mouse scrolled (841, 426) with delta (0, 0)
Screenshot: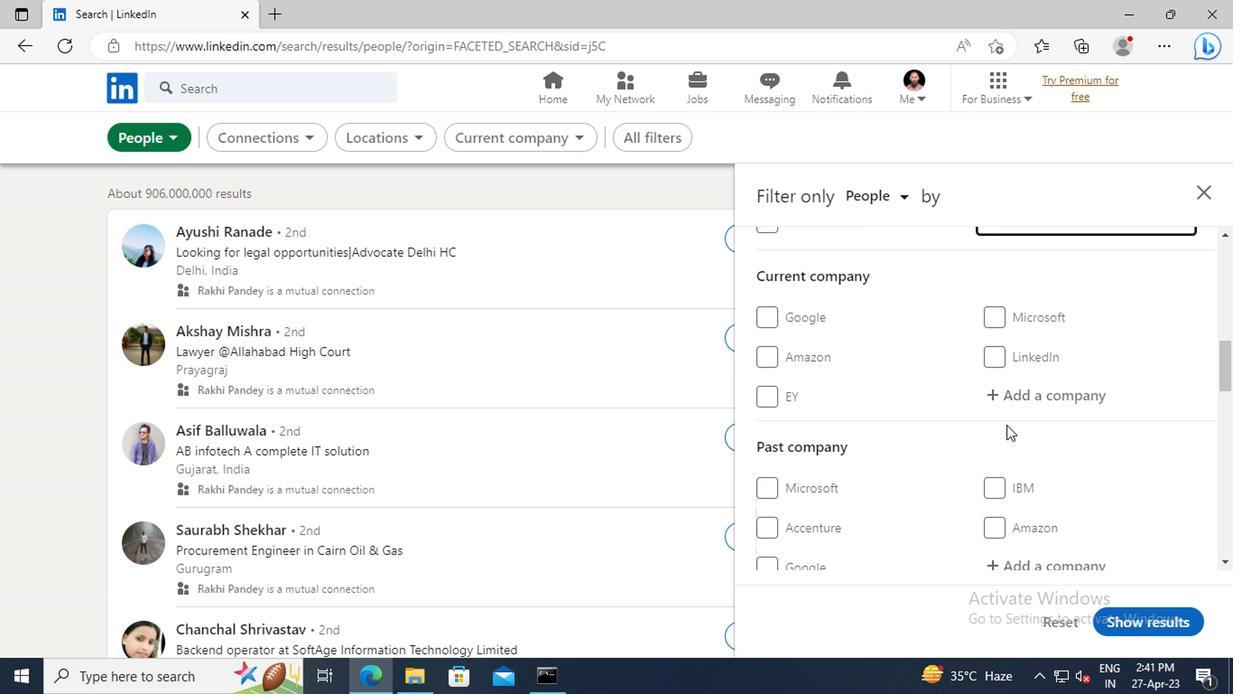 
Action: Mouse scrolled (841, 426) with delta (0, 0)
Screenshot: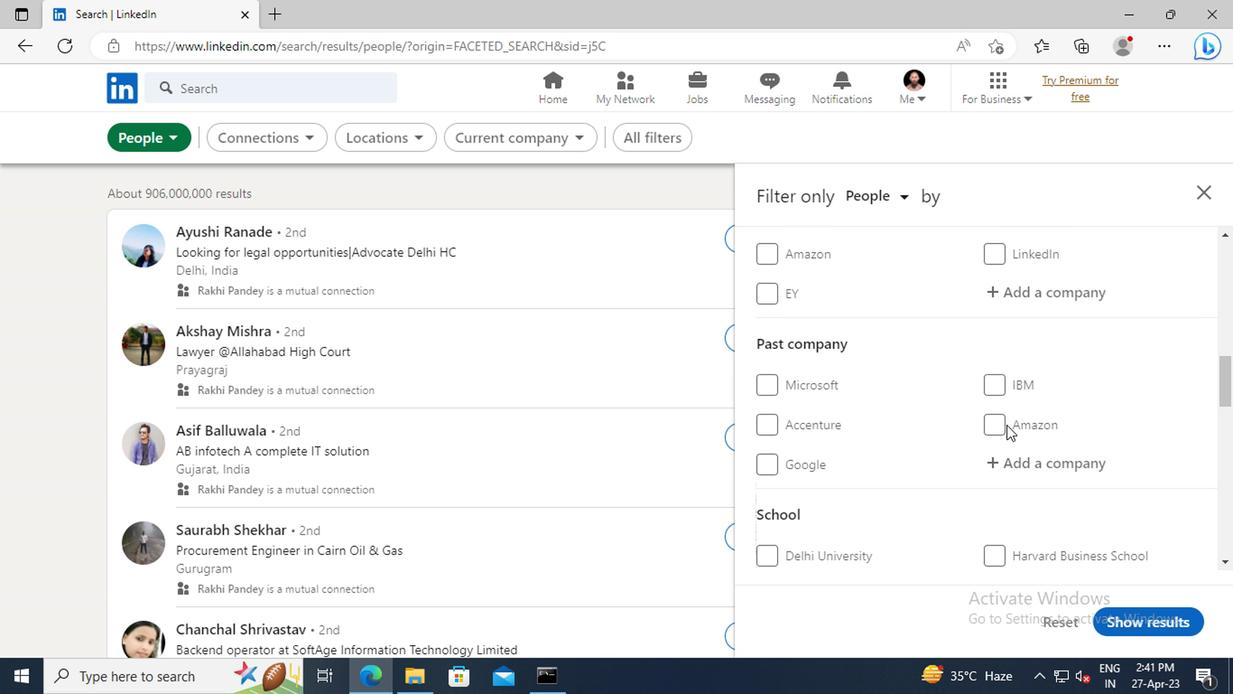 
Action: Mouse scrolled (841, 426) with delta (0, 0)
Screenshot: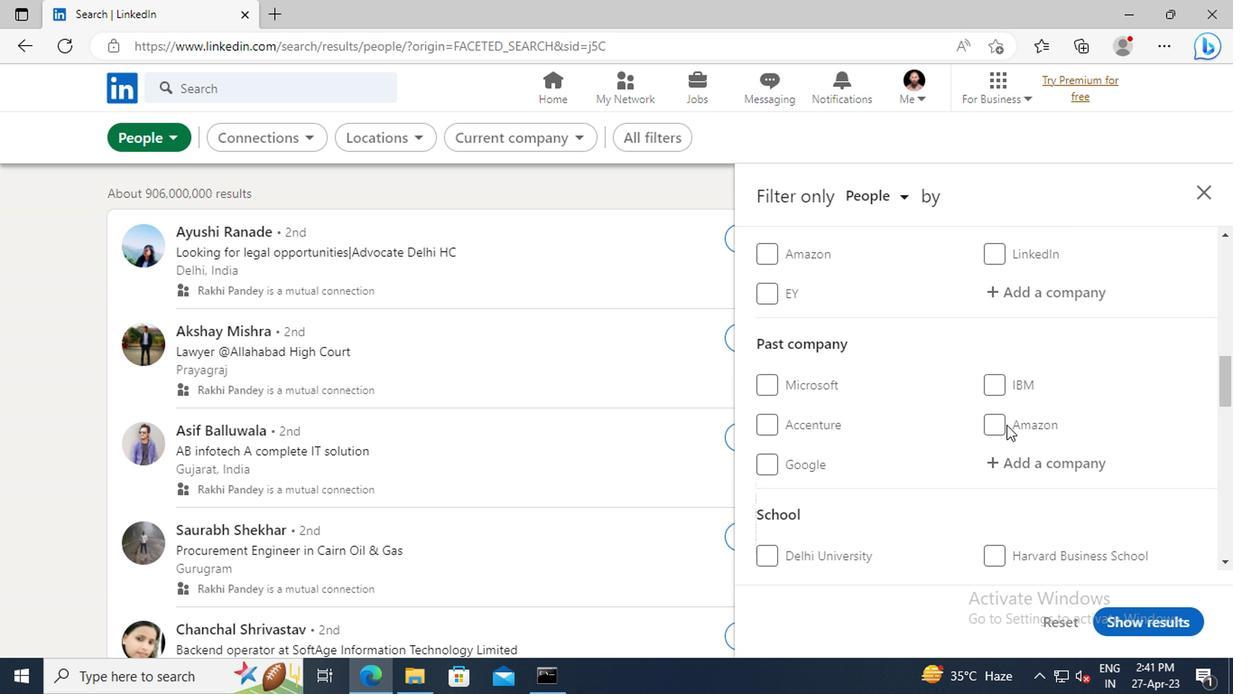 
Action: Mouse scrolled (841, 426) with delta (0, 0)
Screenshot: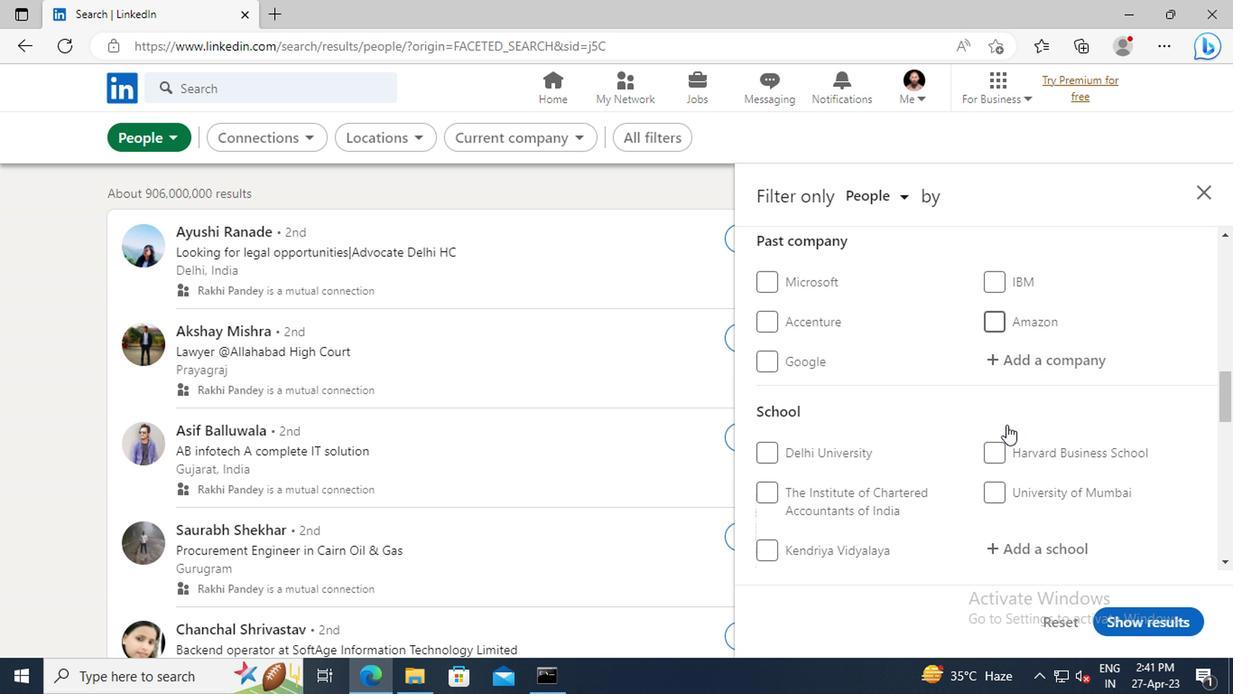 
Action: Mouse scrolled (841, 426) with delta (0, 0)
Screenshot: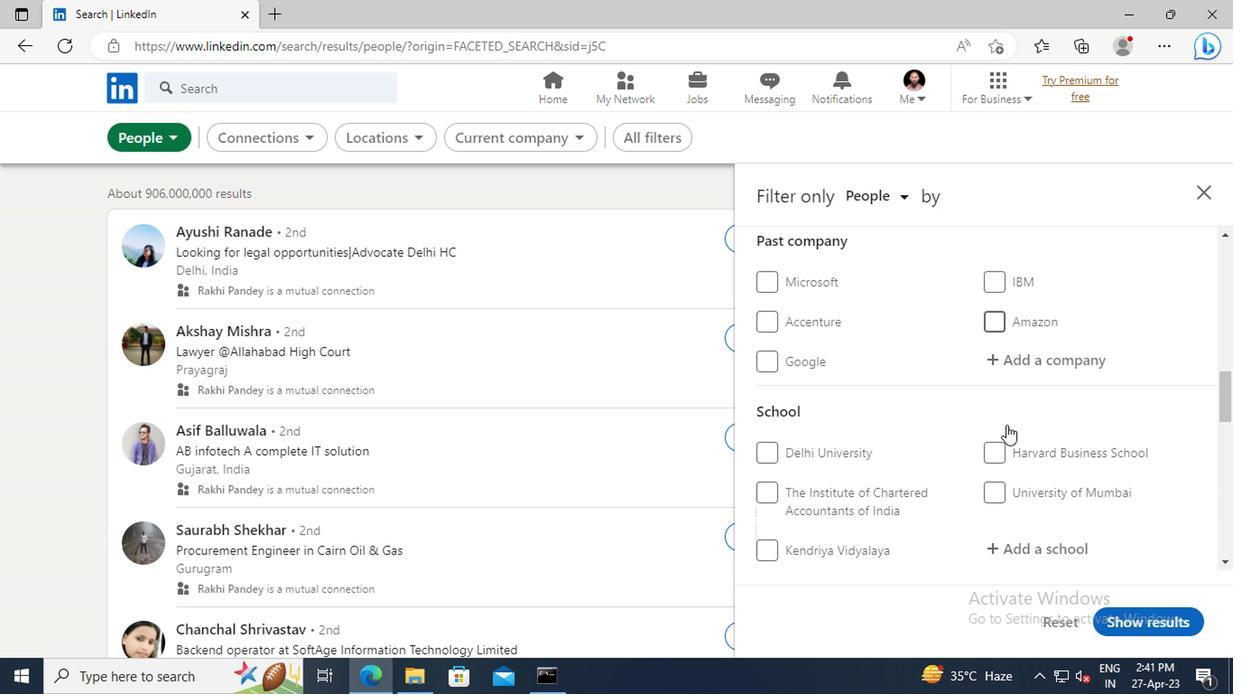 
Action: Mouse scrolled (841, 426) with delta (0, 0)
Screenshot: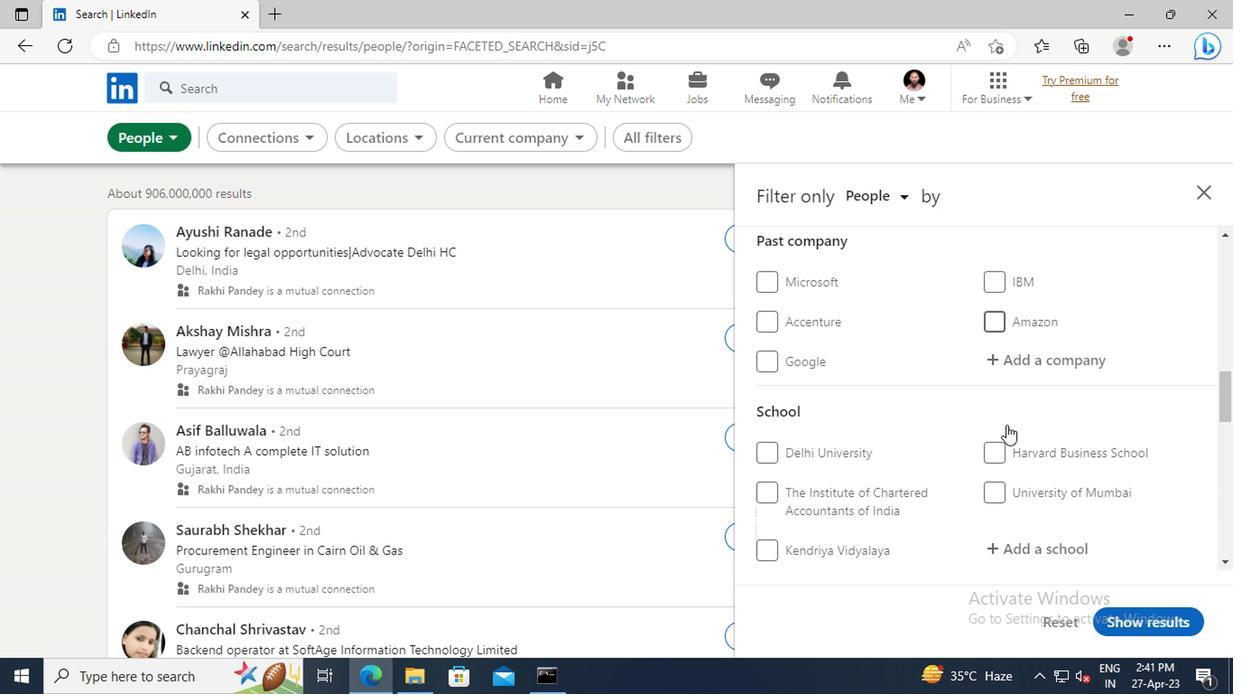 
Action: Mouse scrolled (841, 426) with delta (0, 0)
Screenshot: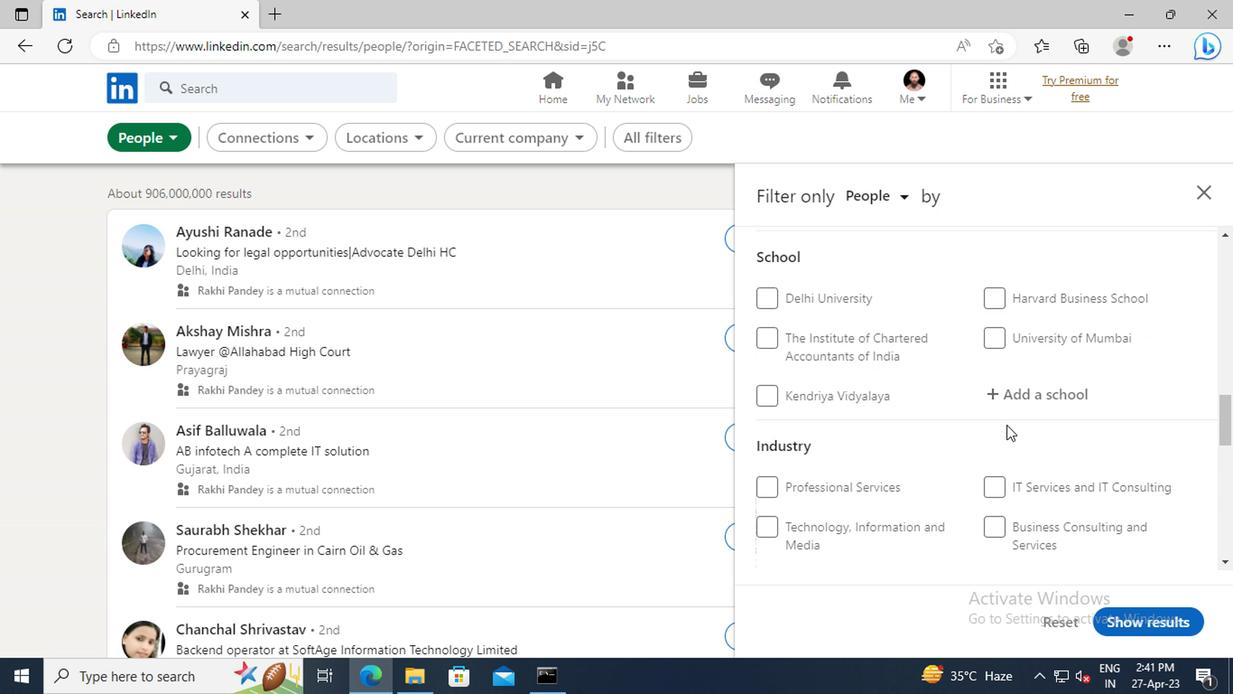 
Action: Mouse scrolled (841, 426) with delta (0, 0)
Screenshot: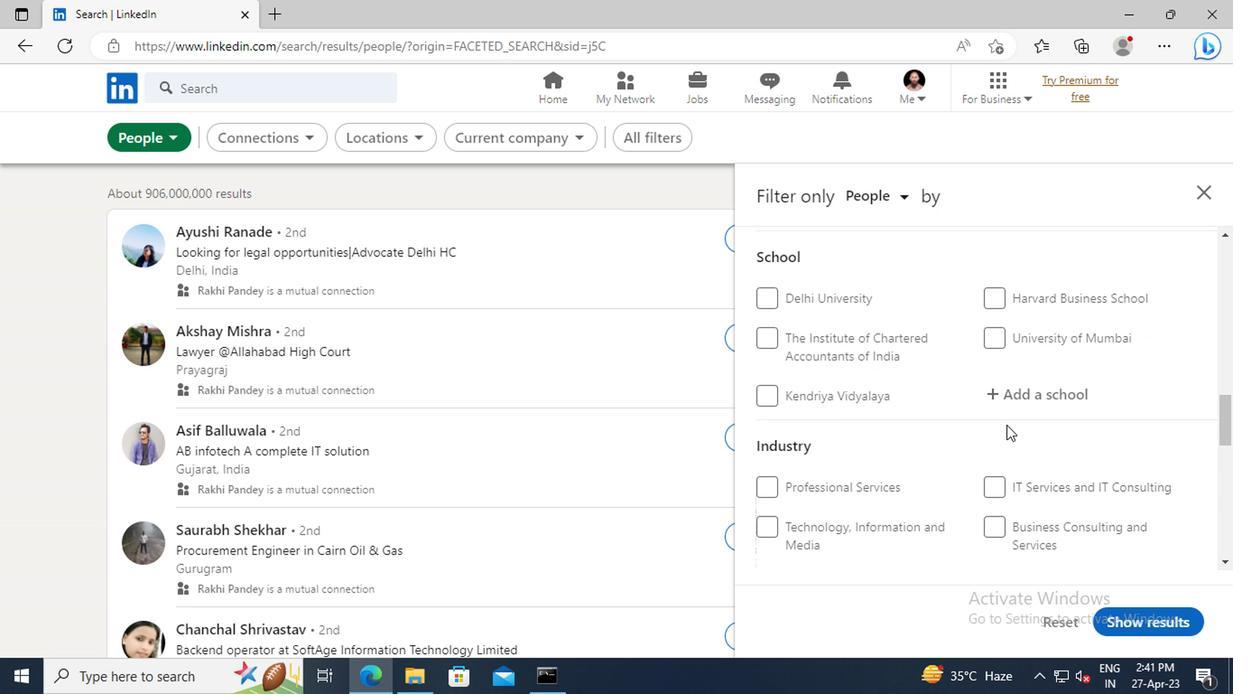 
Action: Mouse scrolled (841, 426) with delta (0, 0)
Screenshot: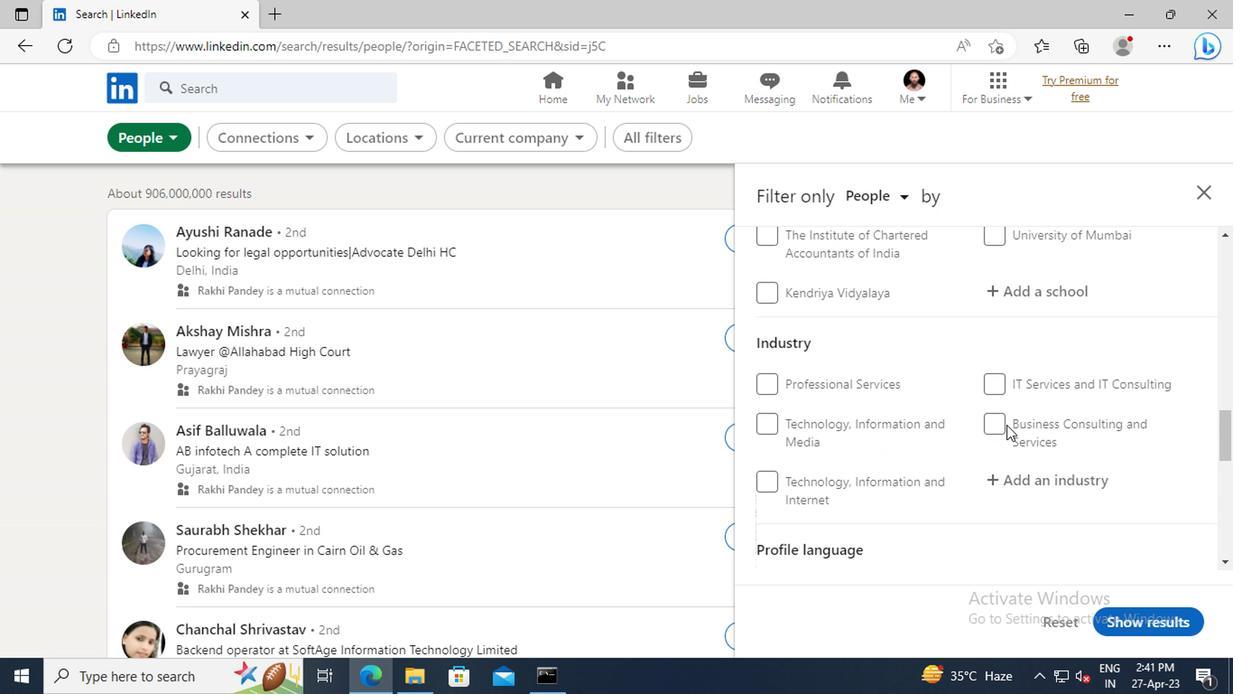 
Action: Mouse scrolled (841, 426) with delta (0, 0)
Screenshot: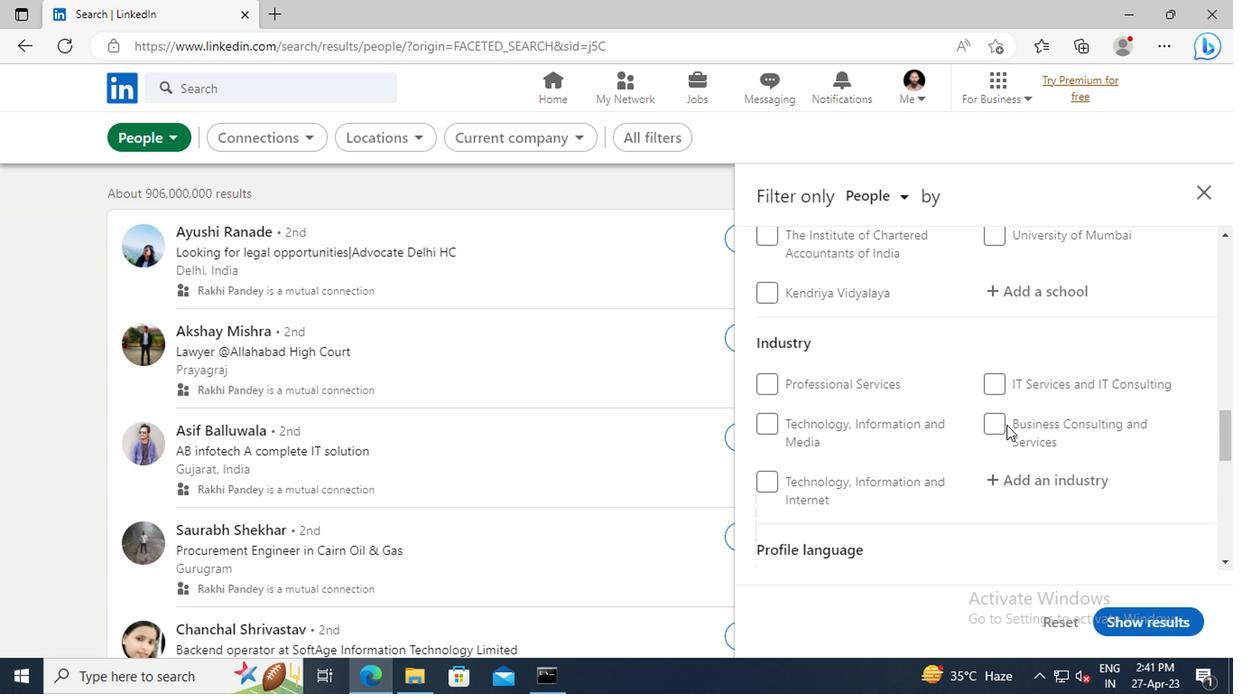 
Action: Mouse scrolled (841, 426) with delta (0, 0)
Screenshot: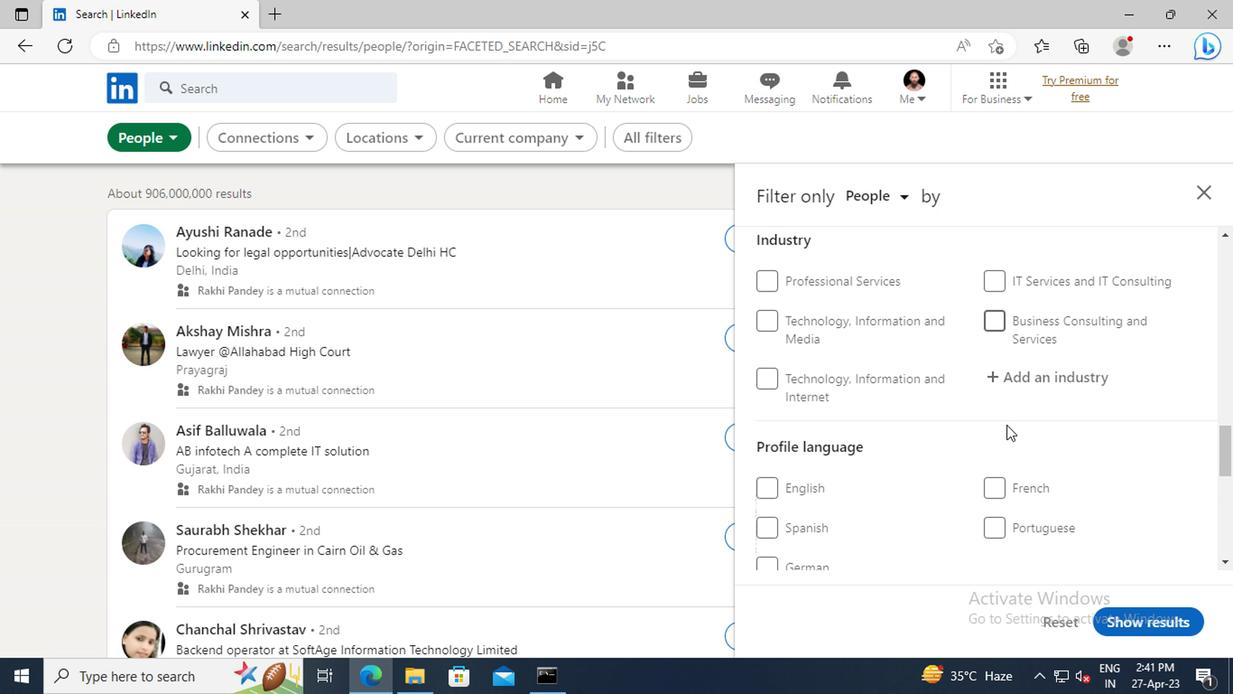 
Action: Mouse scrolled (841, 426) with delta (0, 0)
Screenshot: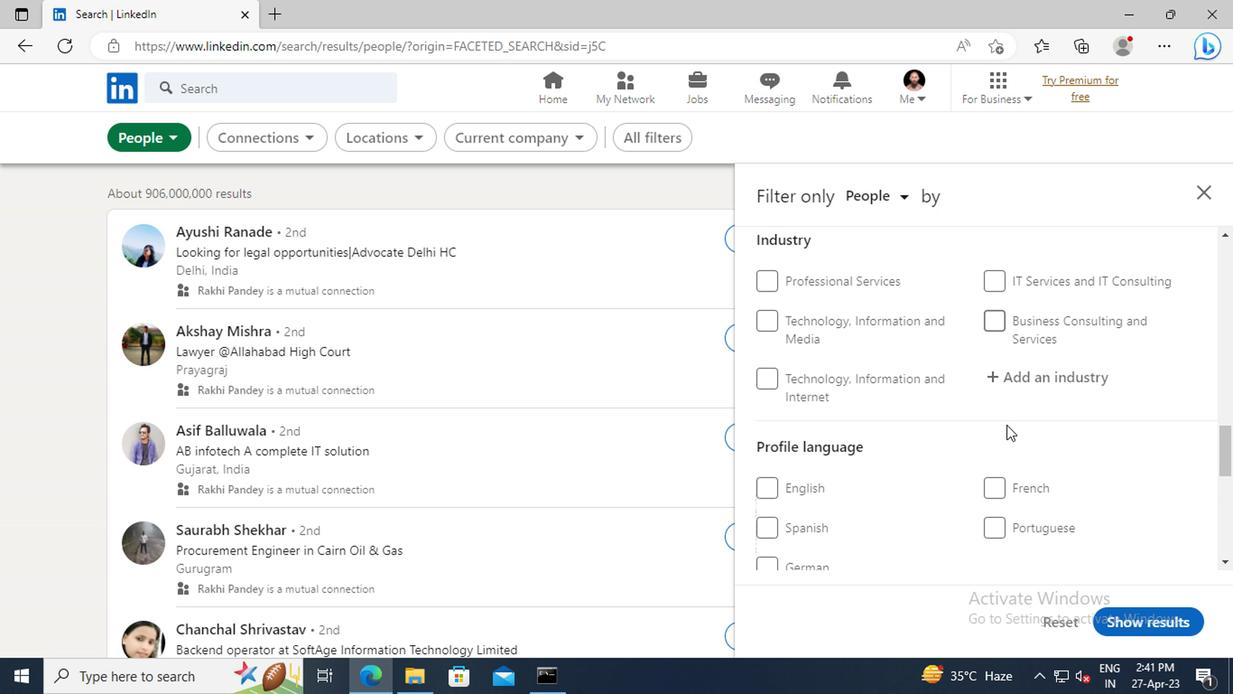 
Action: Mouse moved to (672, 458)
Screenshot: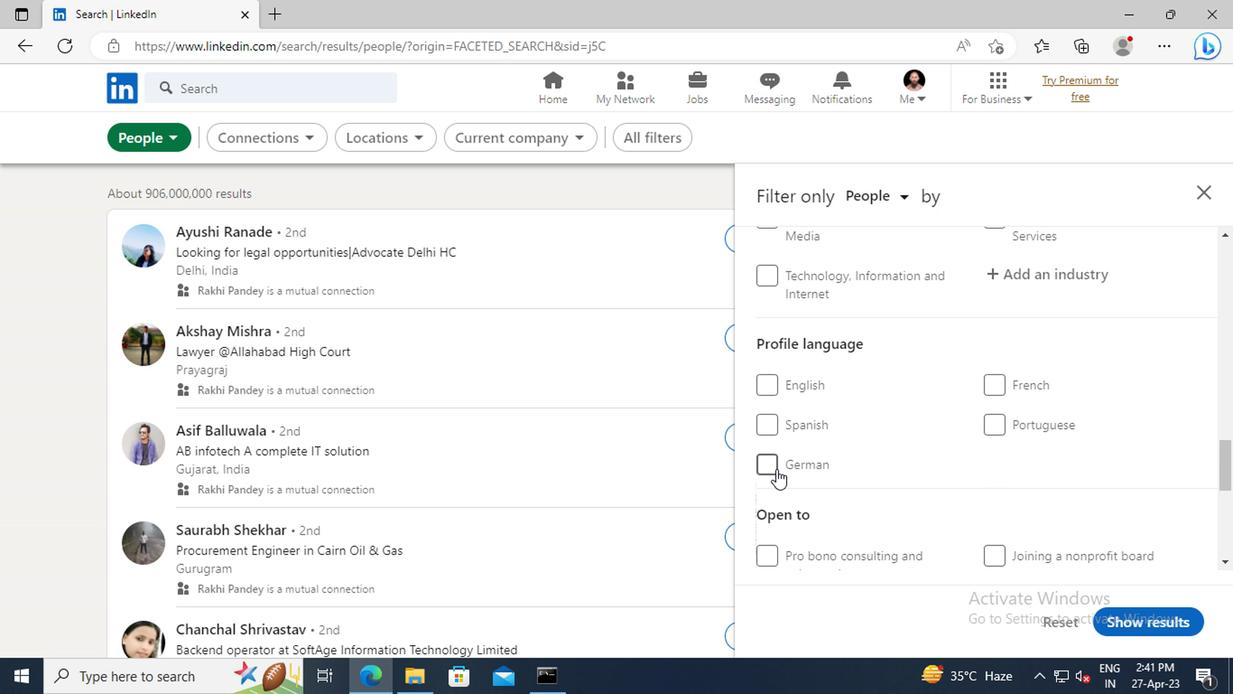 
Action: Mouse pressed left at (672, 458)
Screenshot: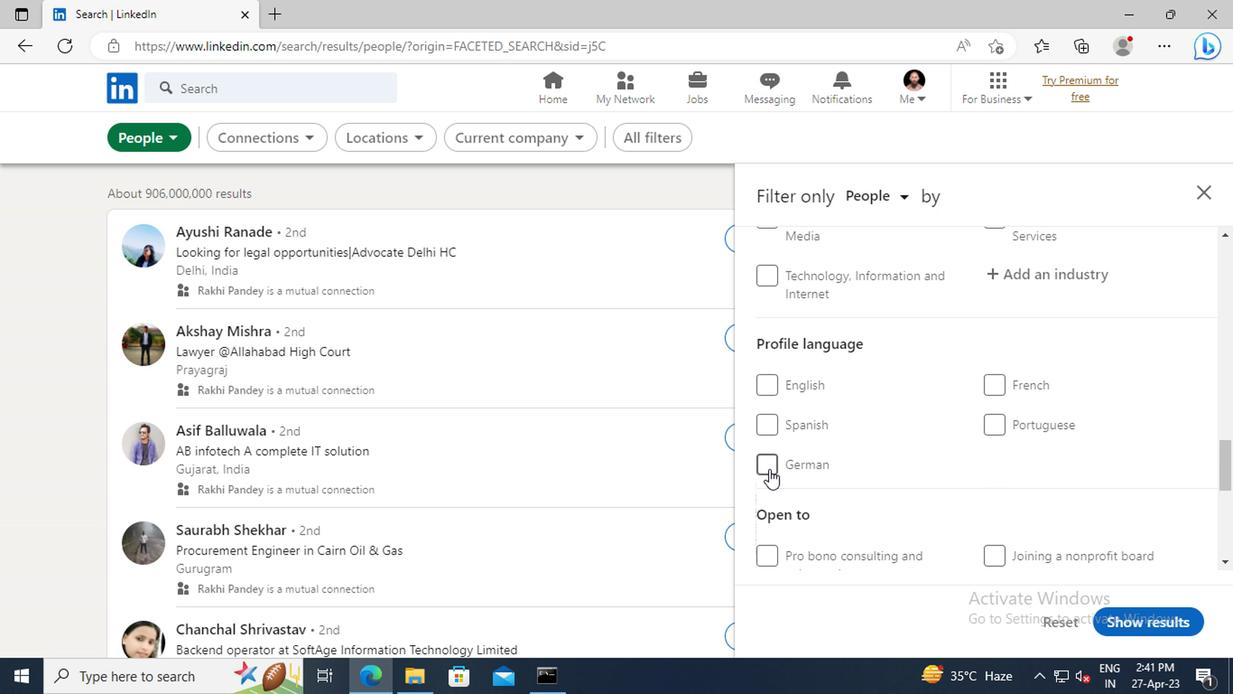 
Action: Mouse moved to (807, 451)
Screenshot: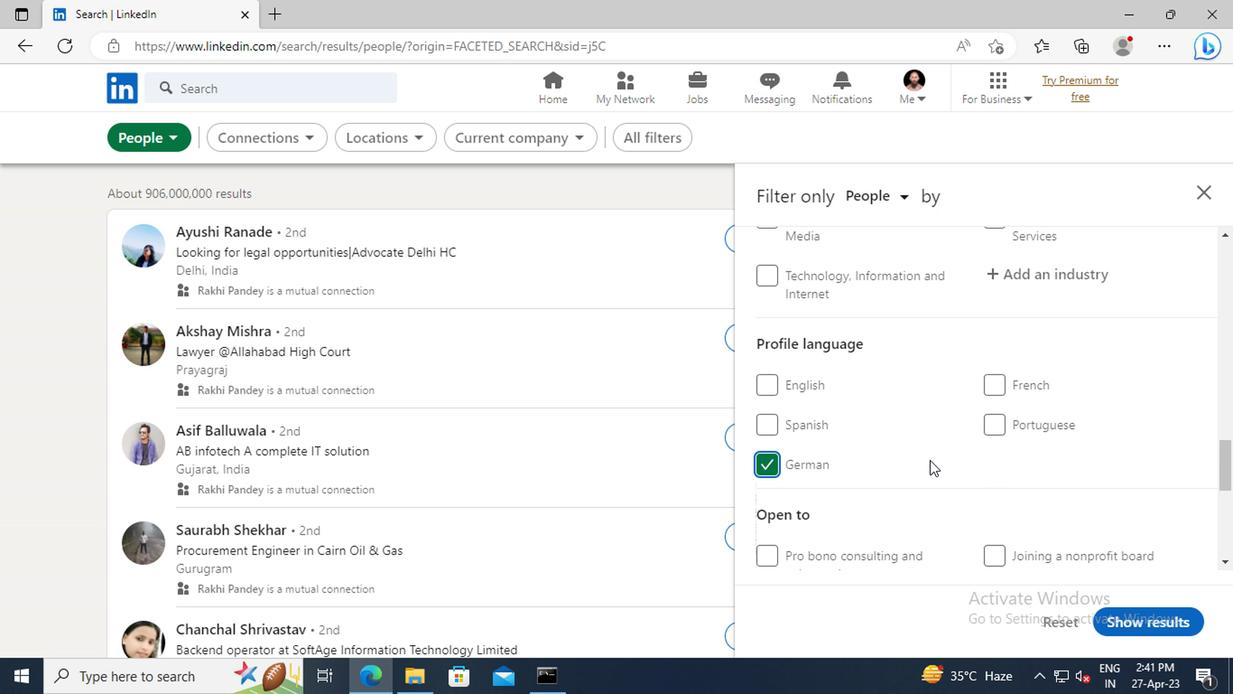 
Action: Mouse scrolled (807, 451) with delta (0, 0)
Screenshot: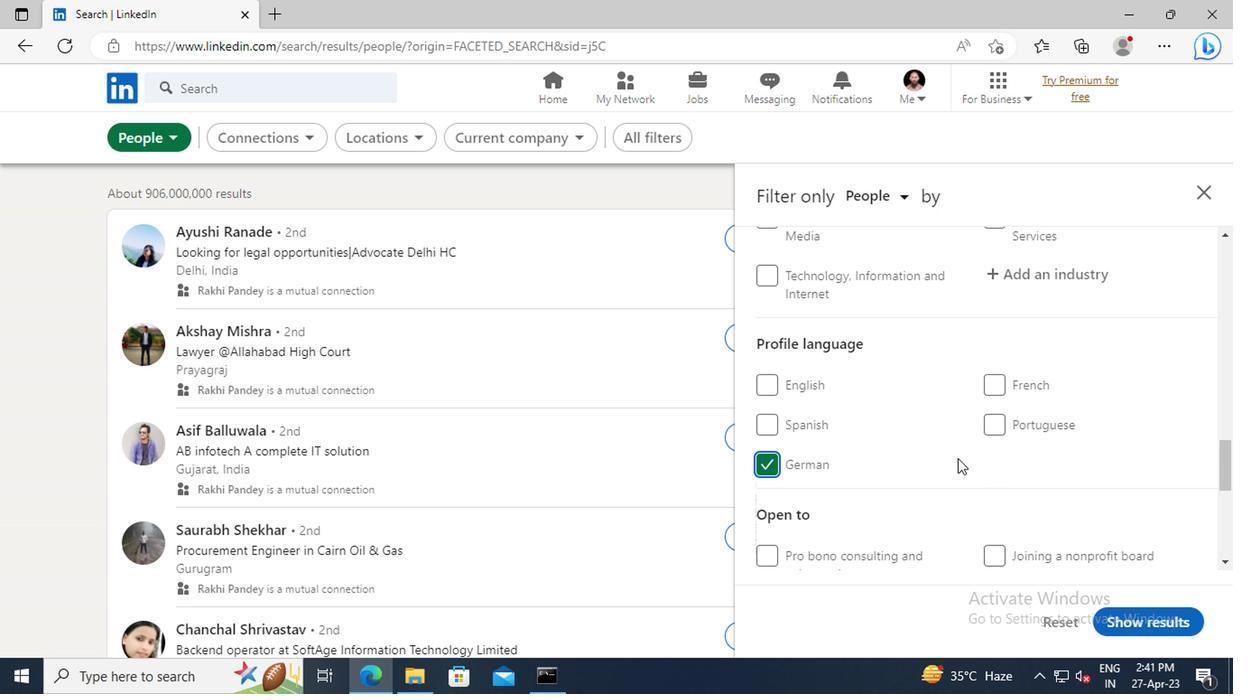 
Action: Mouse scrolled (807, 451) with delta (0, 0)
Screenshot: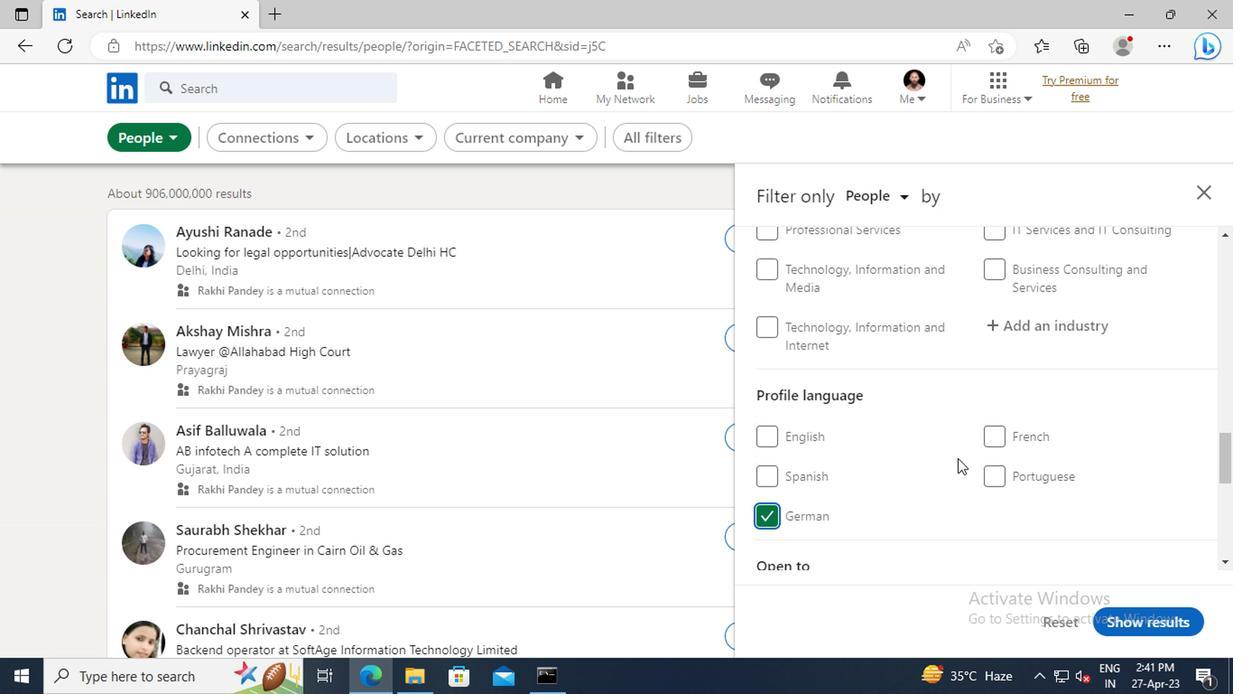 
Action: Mouse scrolled (807, 451) with delta (0, 0)
Screenshot: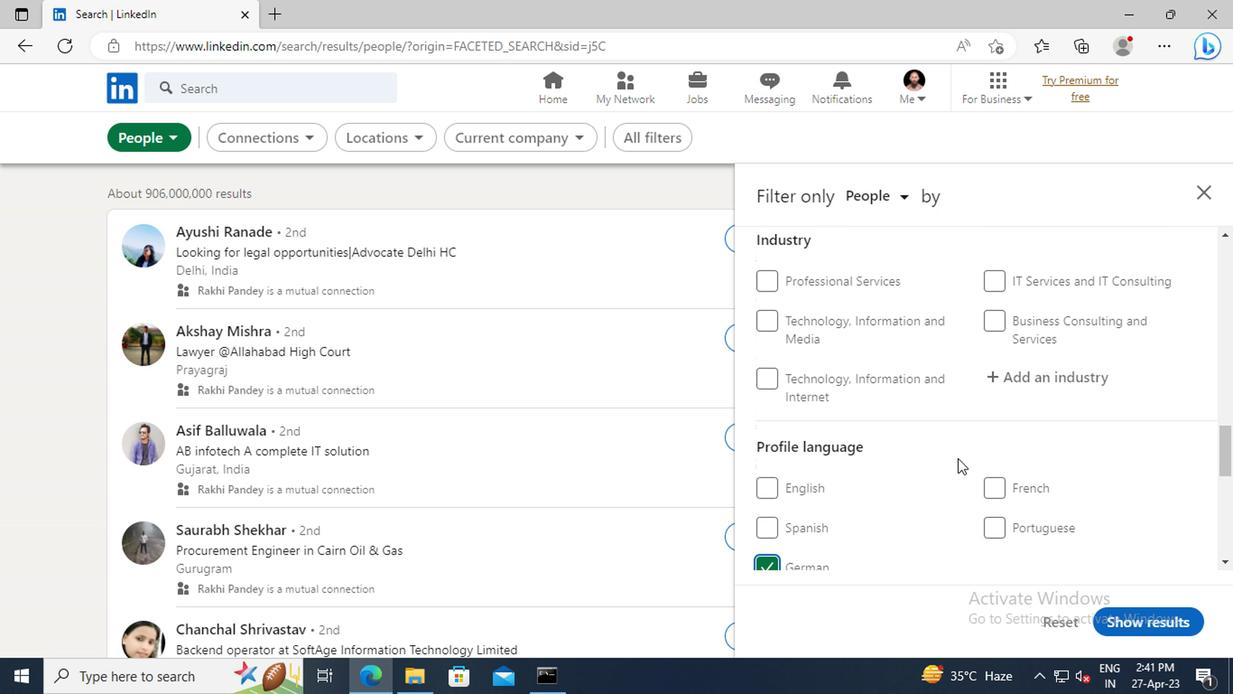 
Action: Mouse scrolled (807, 451) with delta (0, 0)
Screenshot: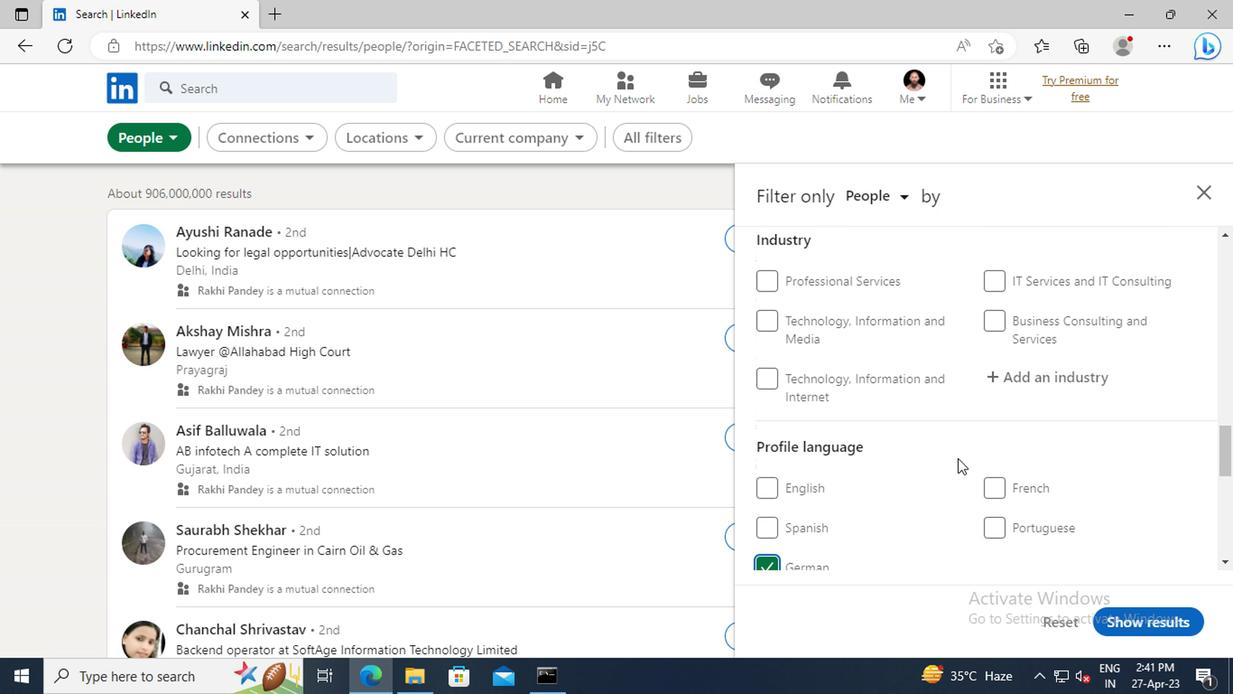 
Action: Mouse scrolled (807, 451) with delta (0, 0)
Screenshot: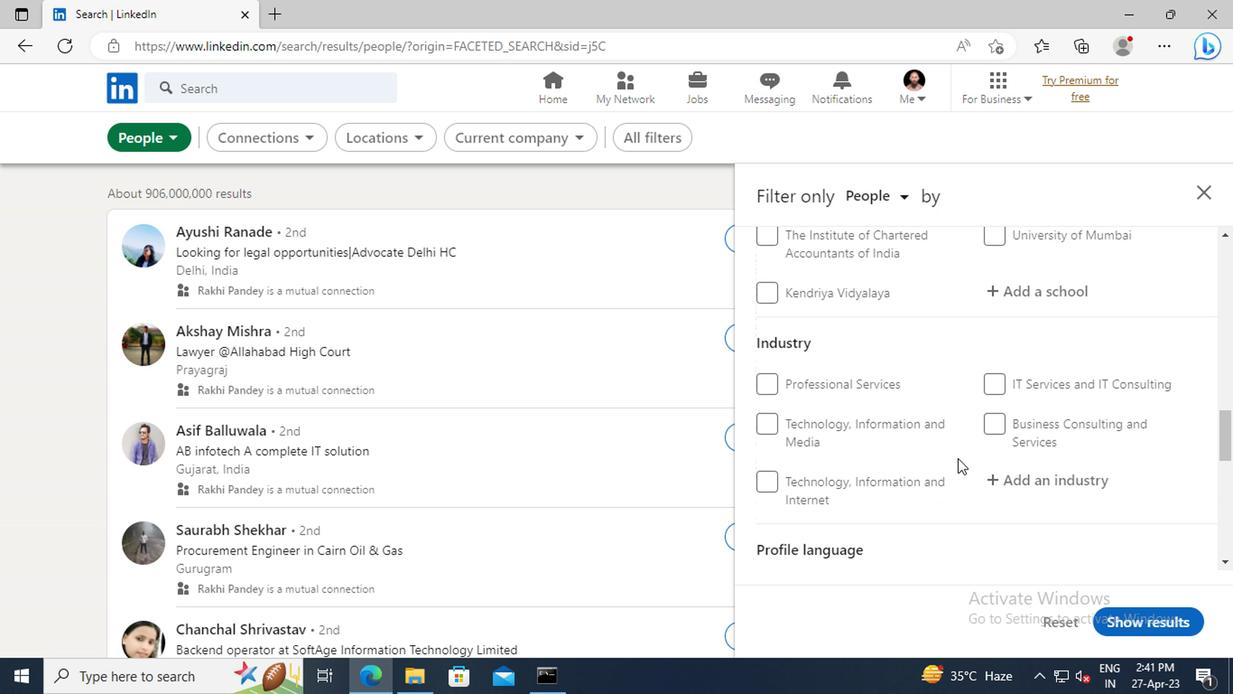 
Action: Mouse scrolled (807, 451) with delta (0, 0)
Screenshot: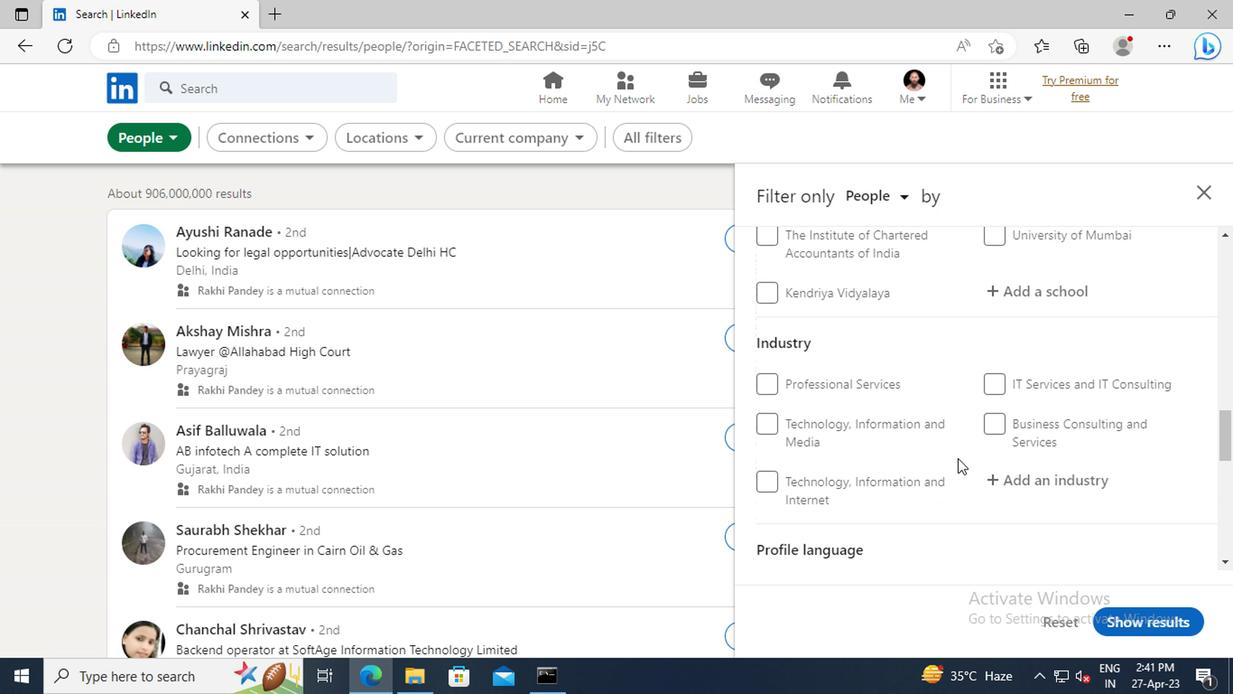 
Action: Mouse scrolled (807, 451) with delta (0, 0)
Screenshot: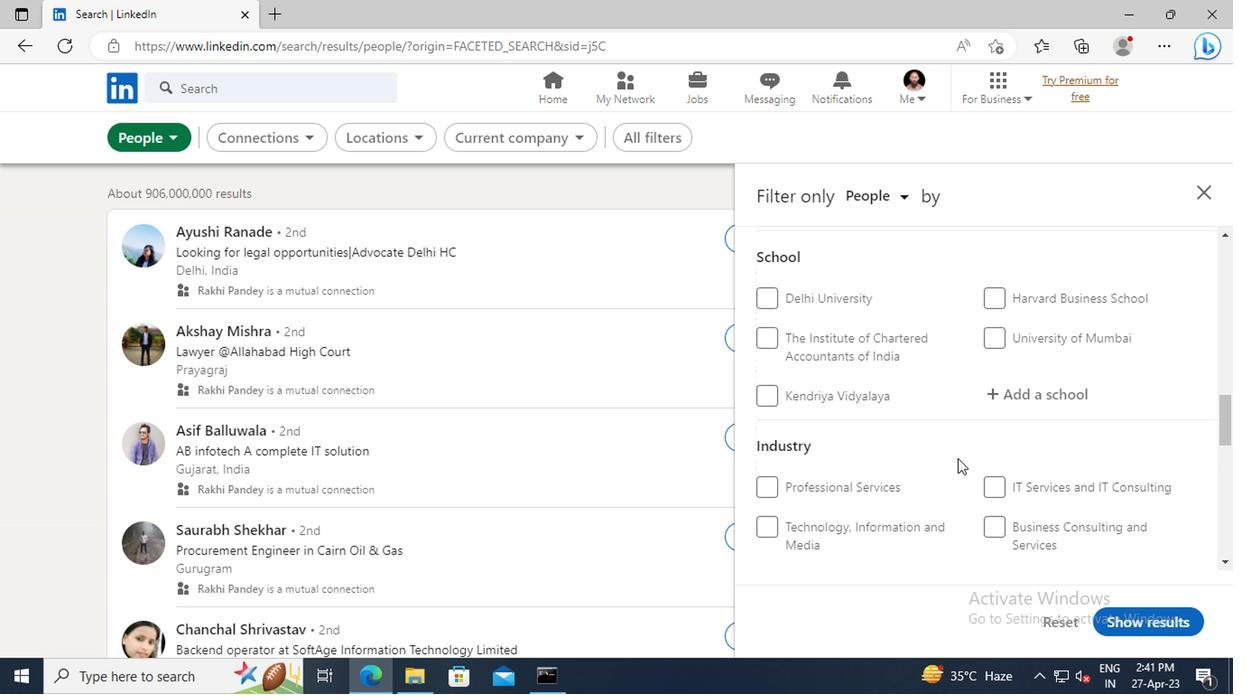 
Action: Mouse scrolled (807, 451) with delta (0, 0)
Screenshot: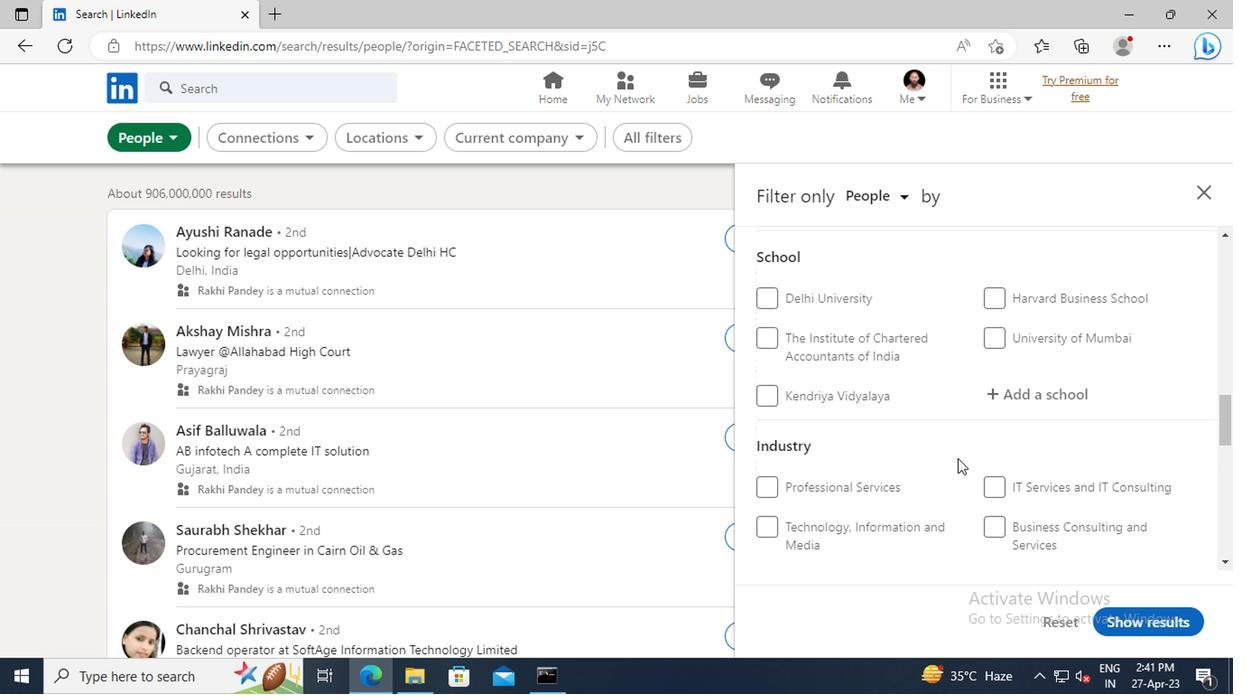 
Action: Mouse scrolled (807, 451) with delta (0, 0)
Screenshot: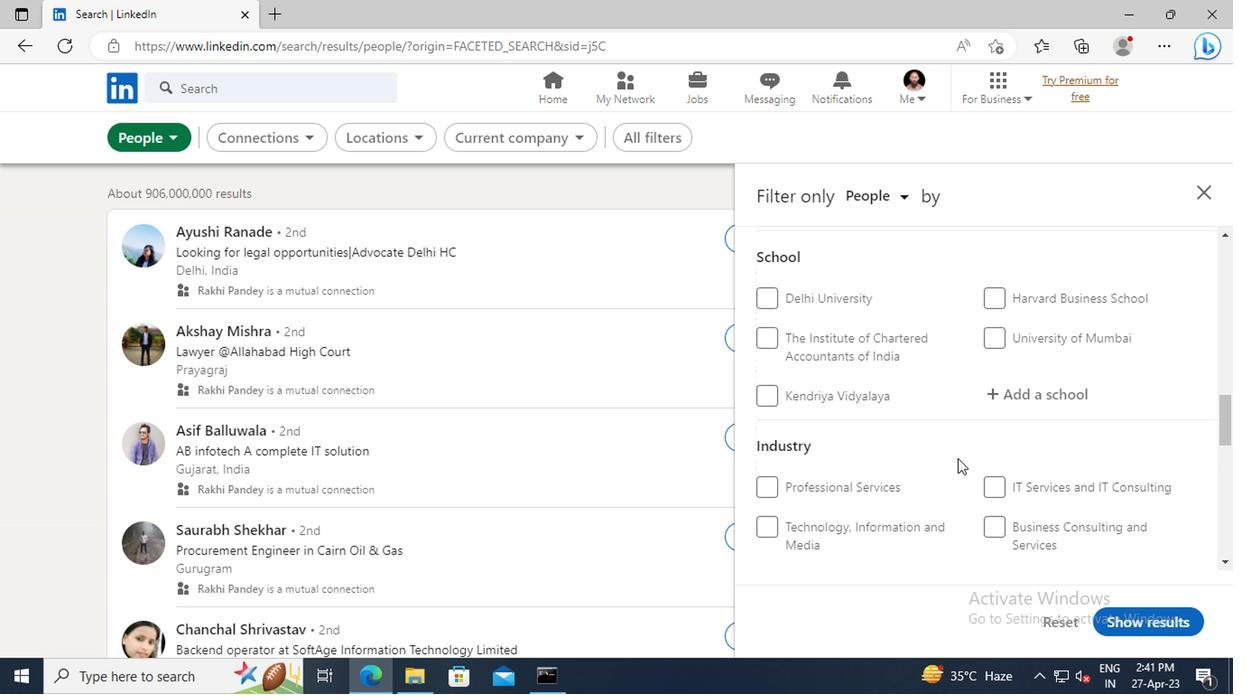 
Action: Mouse scrolled (807, 451) with delta (0, 0)
Screenshot: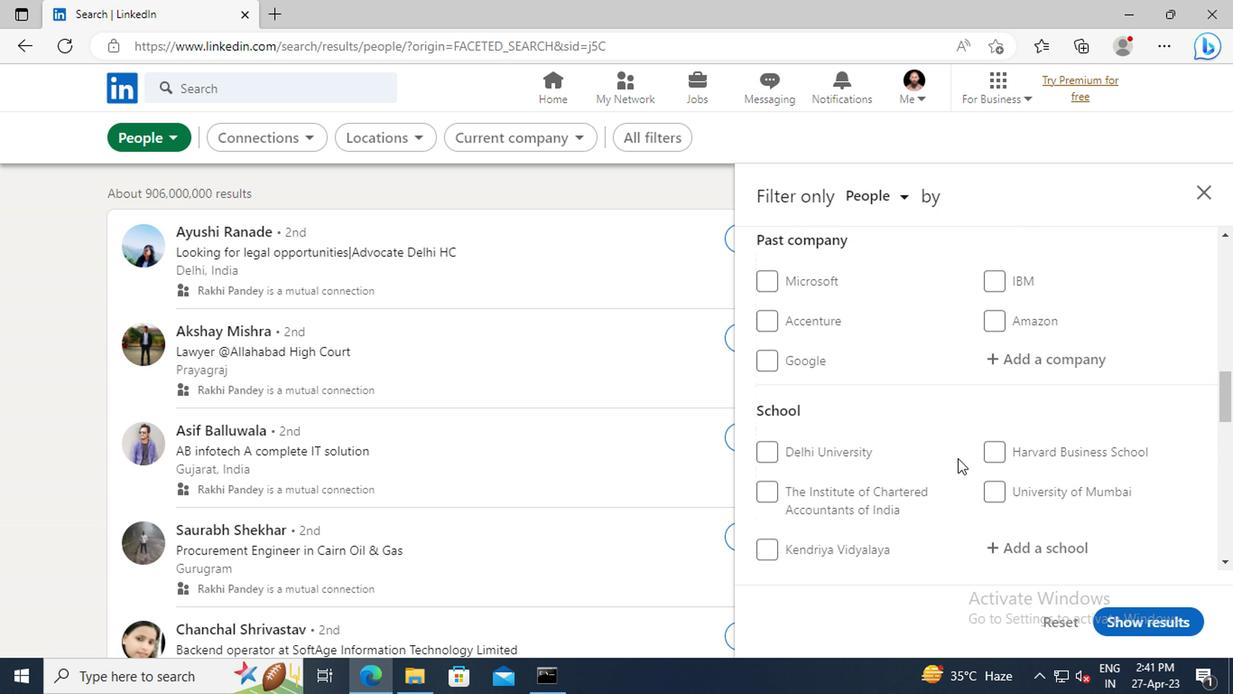
Action: Mouse scrolled (807, 451) with delta (0, 0)
Screenshot: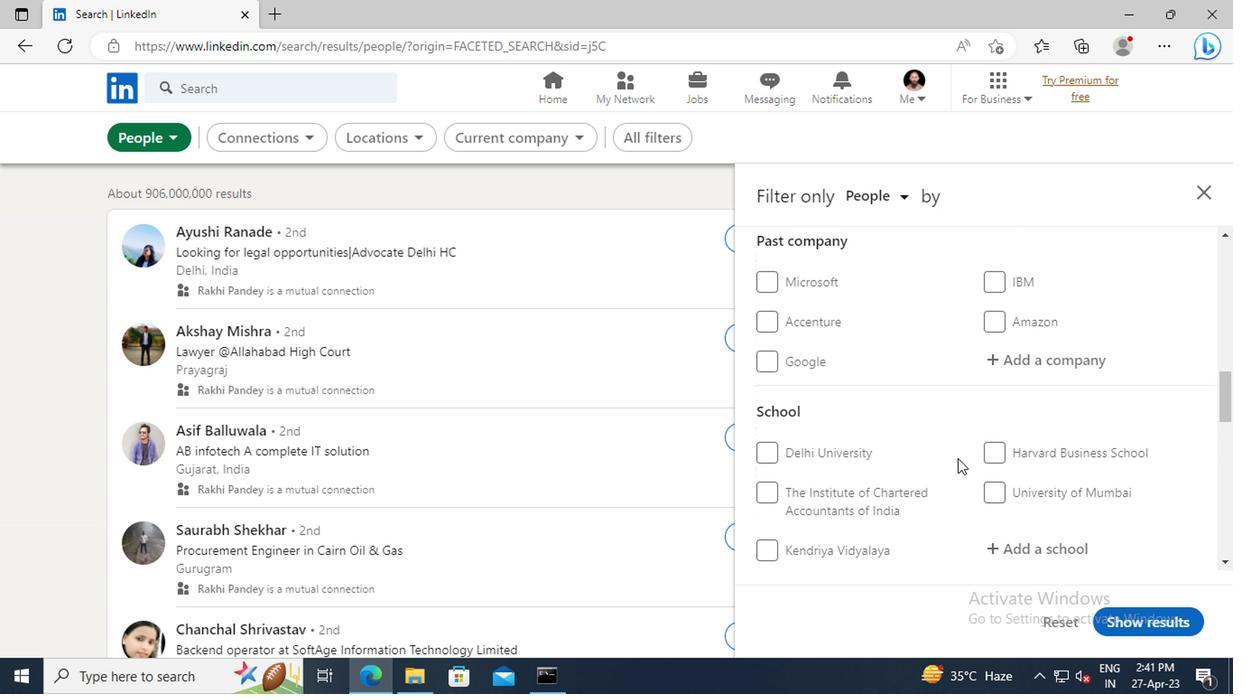 
Action: Mouse scrolled (807, 451) with delta (0, 0)
Screenshot: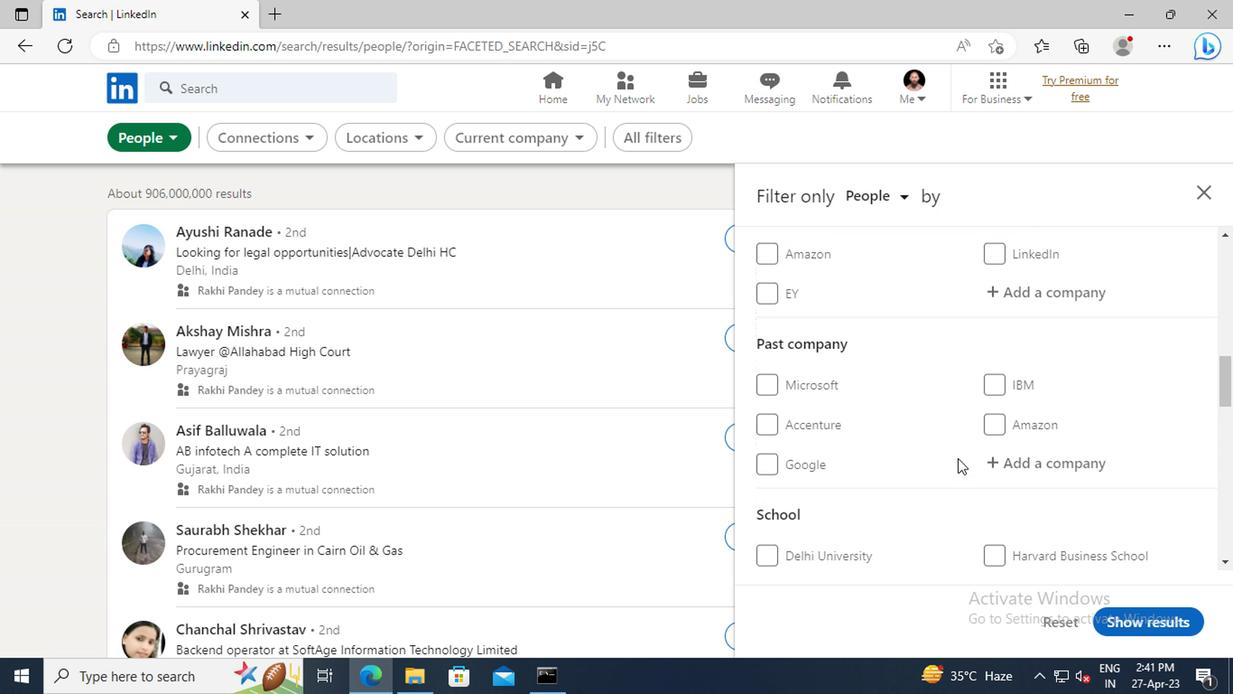 
Action: Mouse scrolled (807, 451) with delta (0, 0)
Screenshot: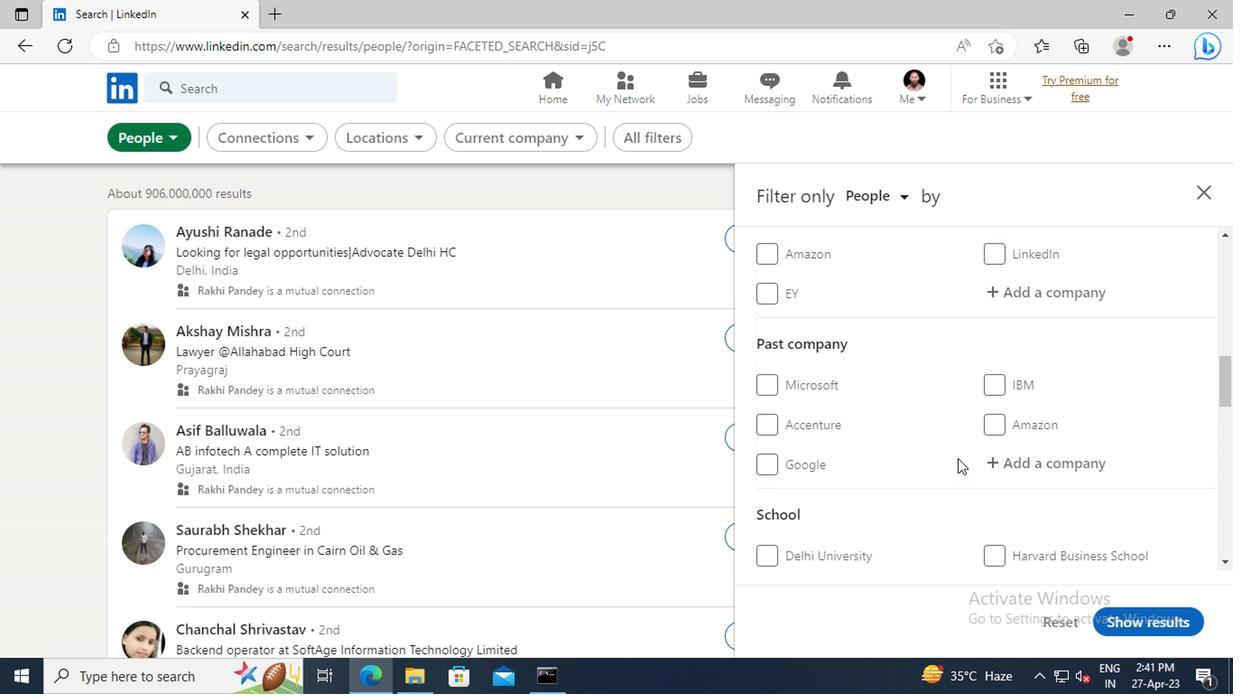 
Action: Mouse scrolled (807, 451) with delta (0, 0)
Screenshot: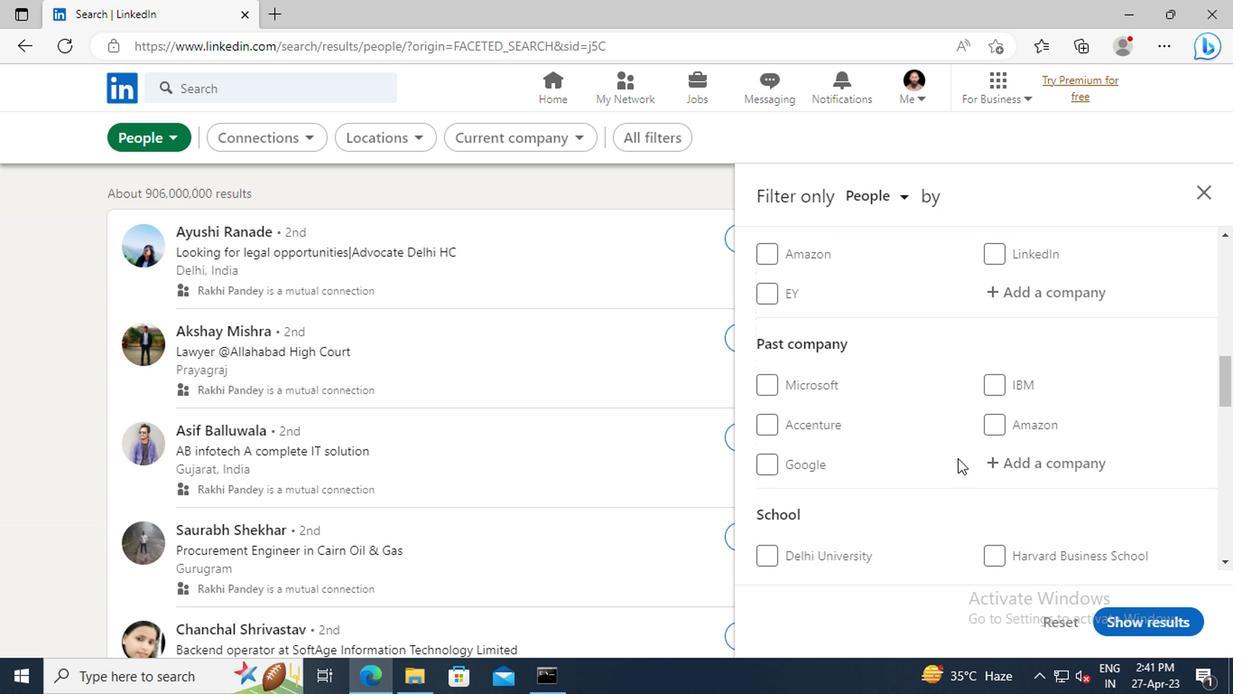 
Action: Mouse moved to (857, 448)
Screenshot: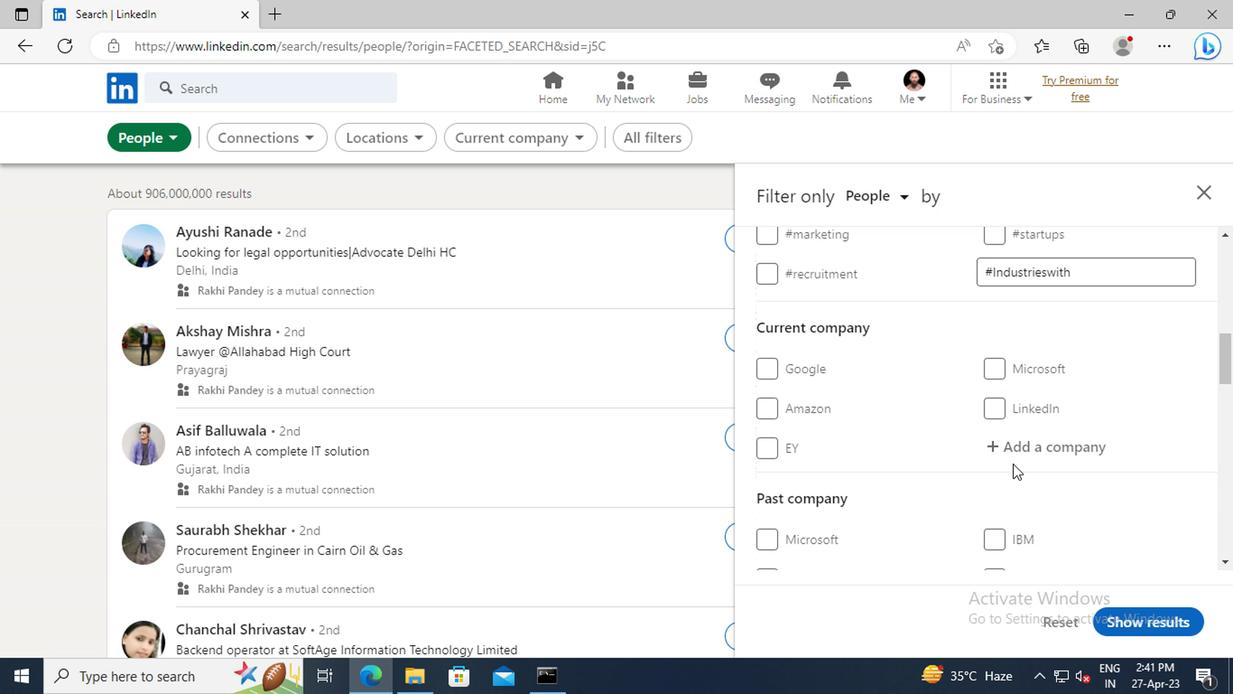 
Action: Mouse pressed left at (857, 448)
Screenshot: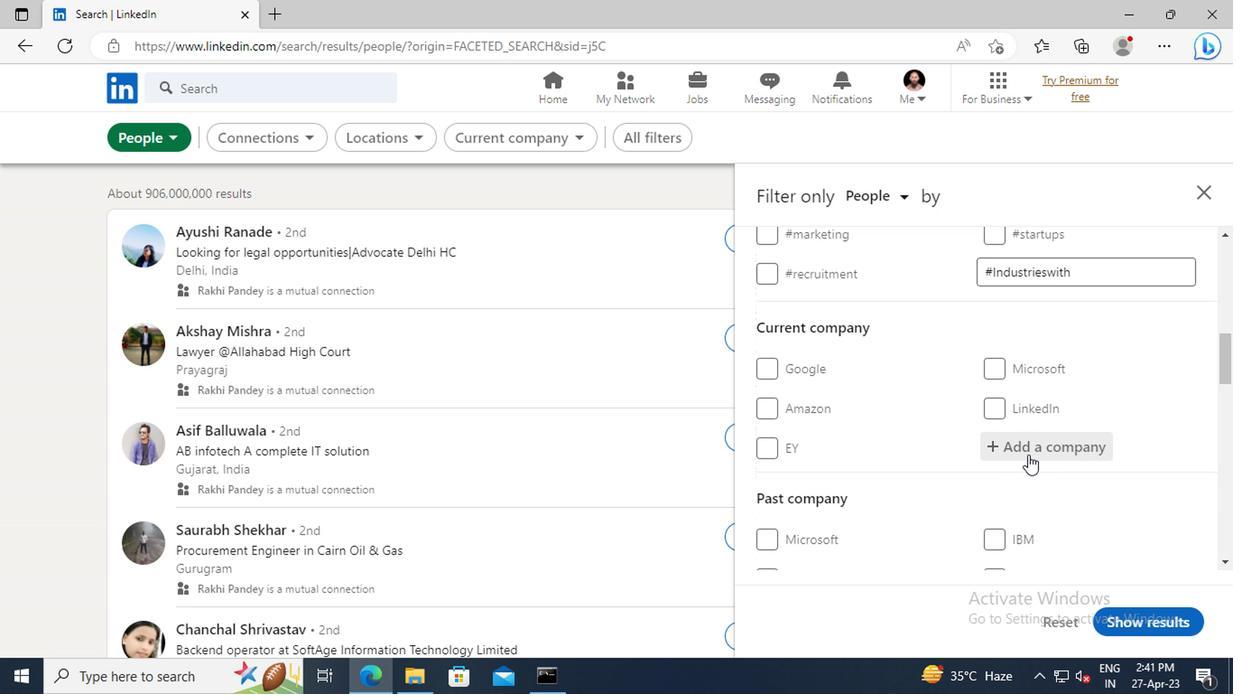 
Action: Key pressed <Key.shift>THOUGHT<Key.shift>SPOT
Screenshot: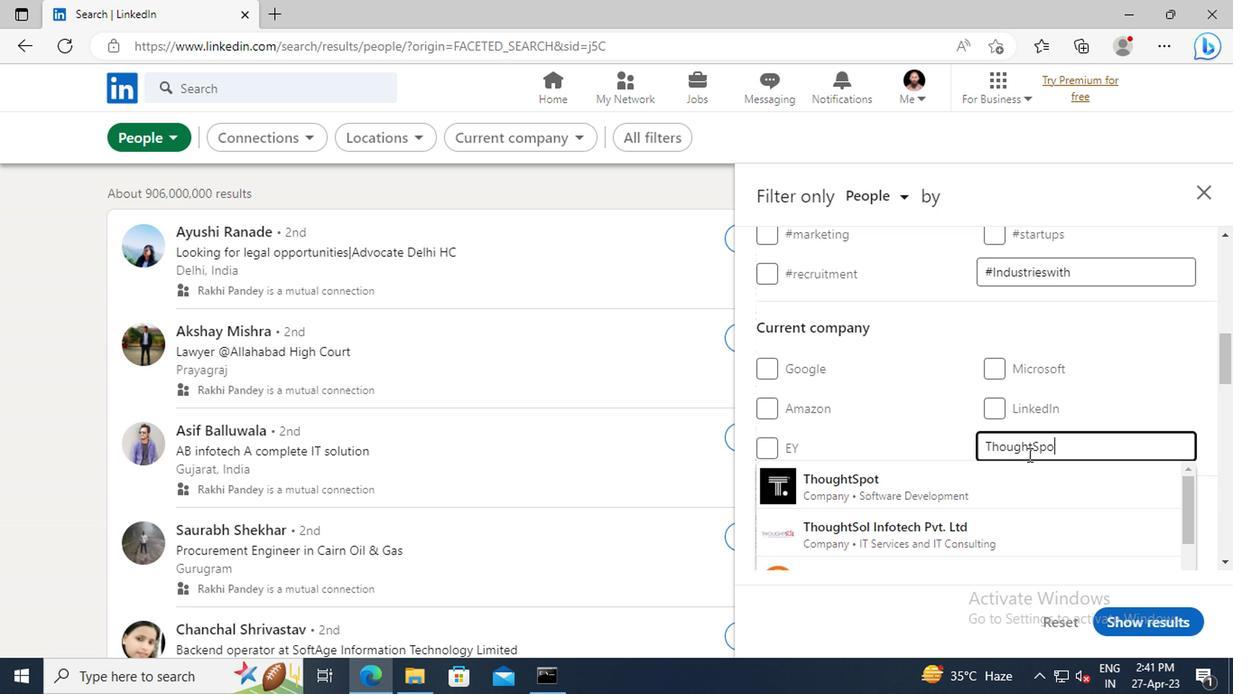 
Action: Mouse moved to (845, 471)
Screenshot: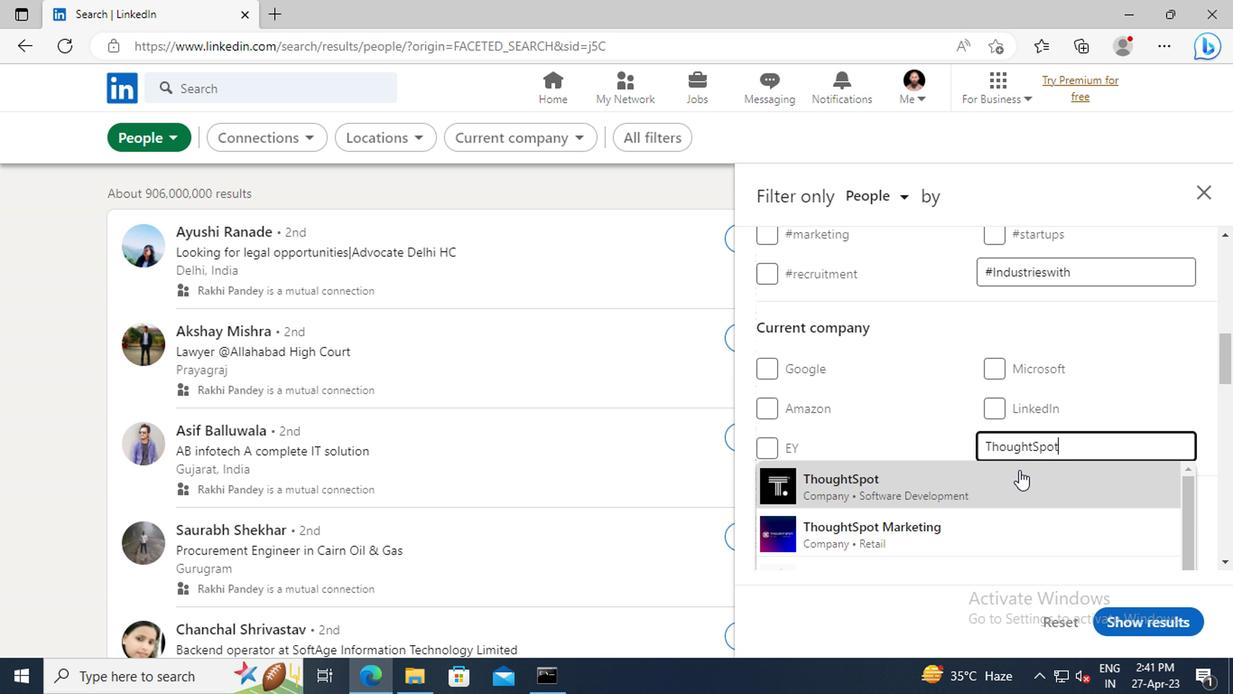 
Action: Mouse pressed left at (845, 471)
Screenshot: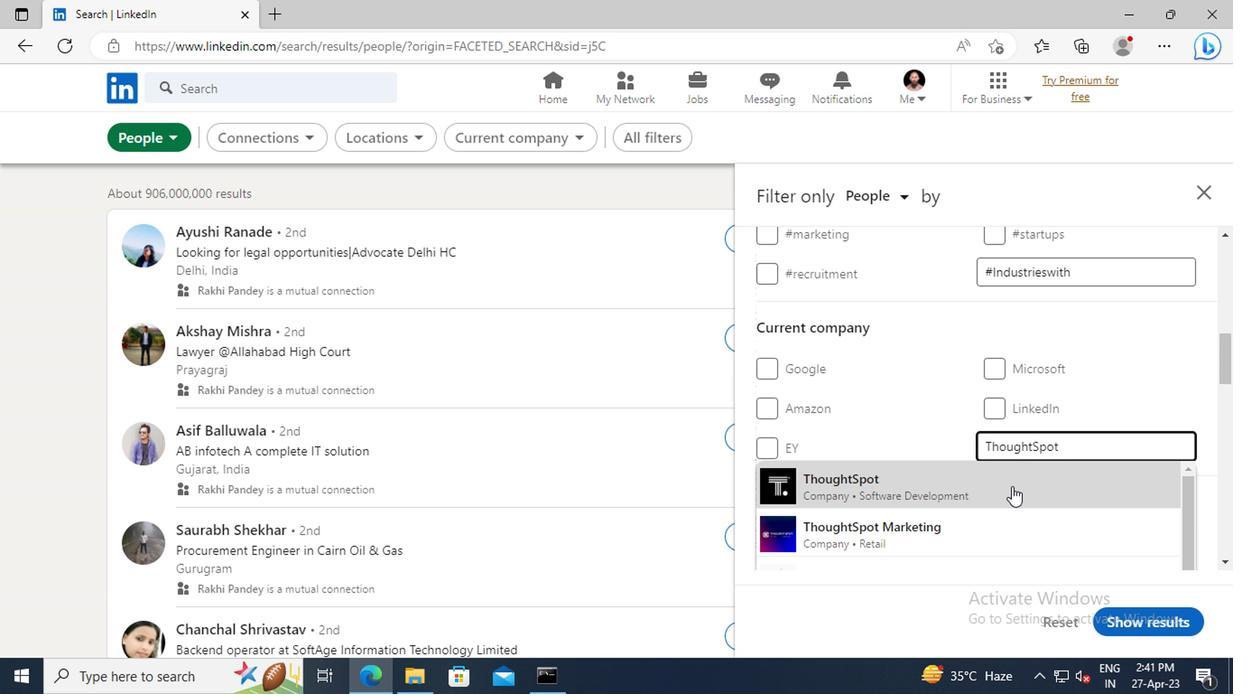 
Action: Mouse moved to (866, 406)
Screenshot: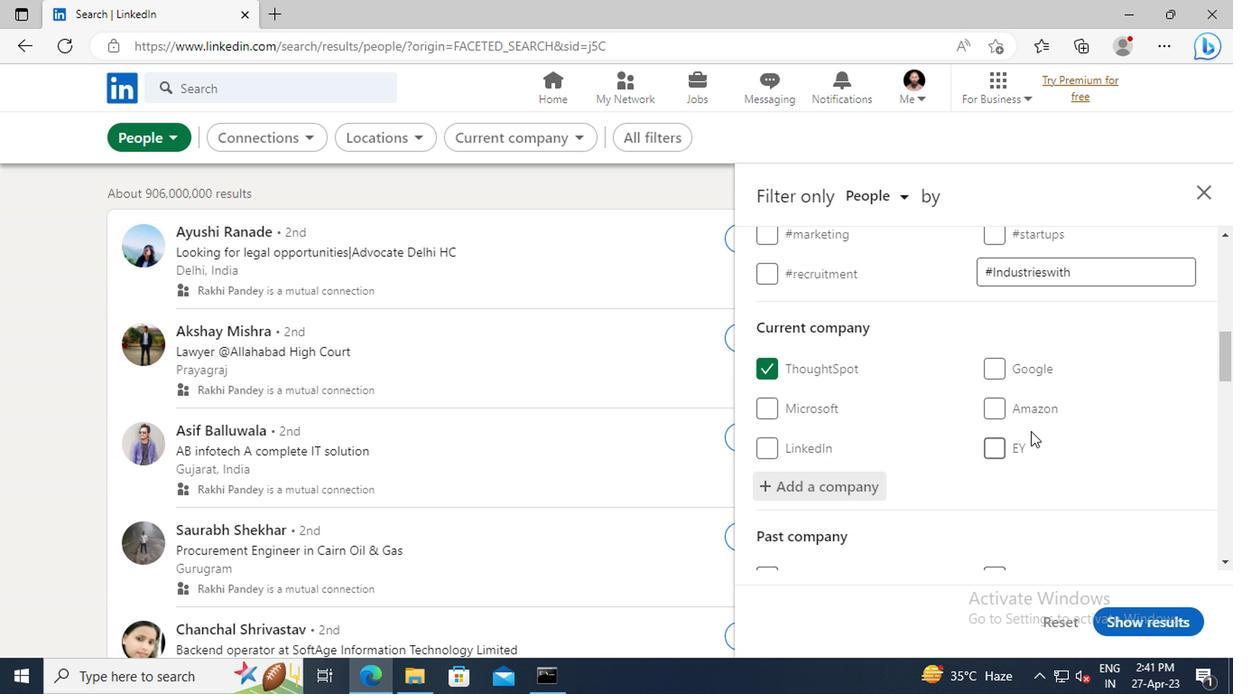 
Action: Mouse scrolled (866, 406) with delta (0, 0)
Screenshot: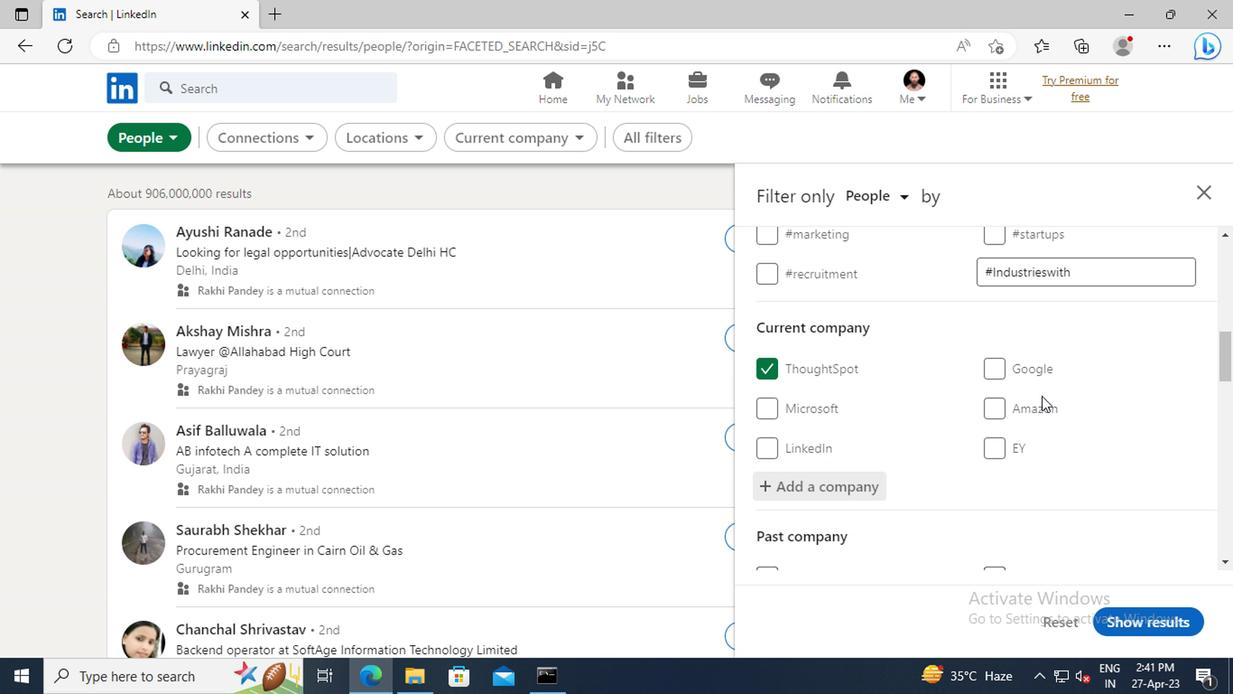 
Action: Mouse scrolled (866, 406) with delta (0, 0)
Screenshot: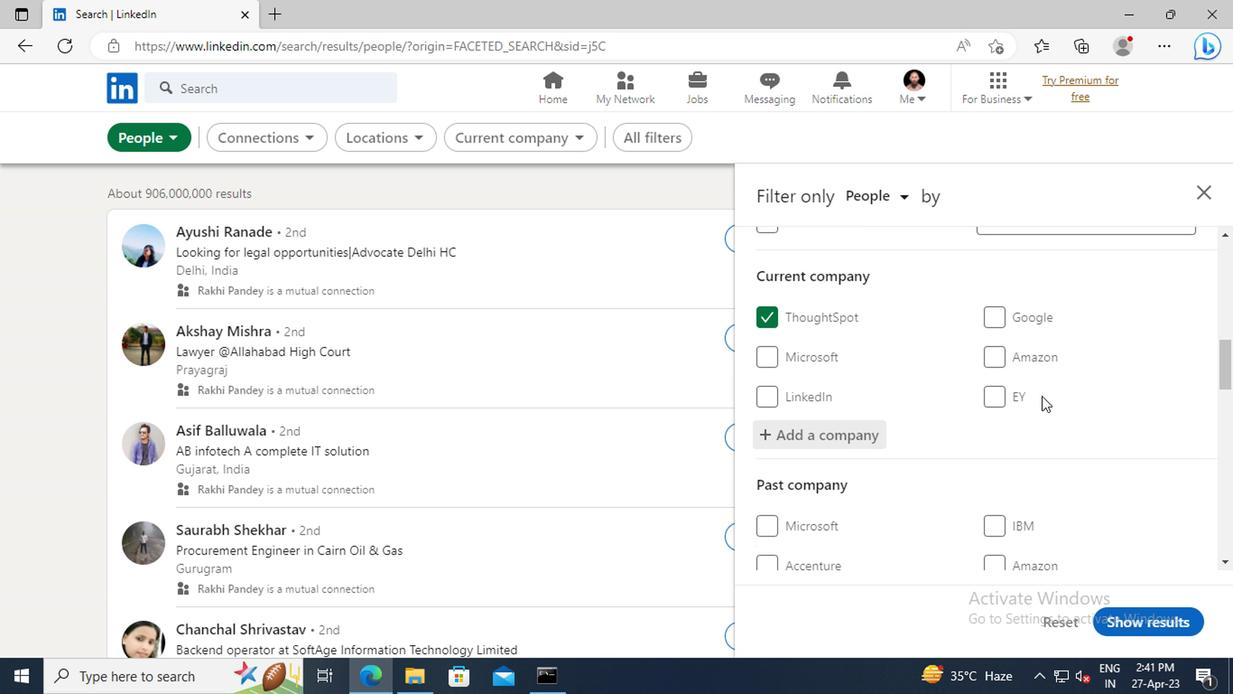 
Action: Mouse scrolled (866, 406) with delta (0, 0)
Screenshot: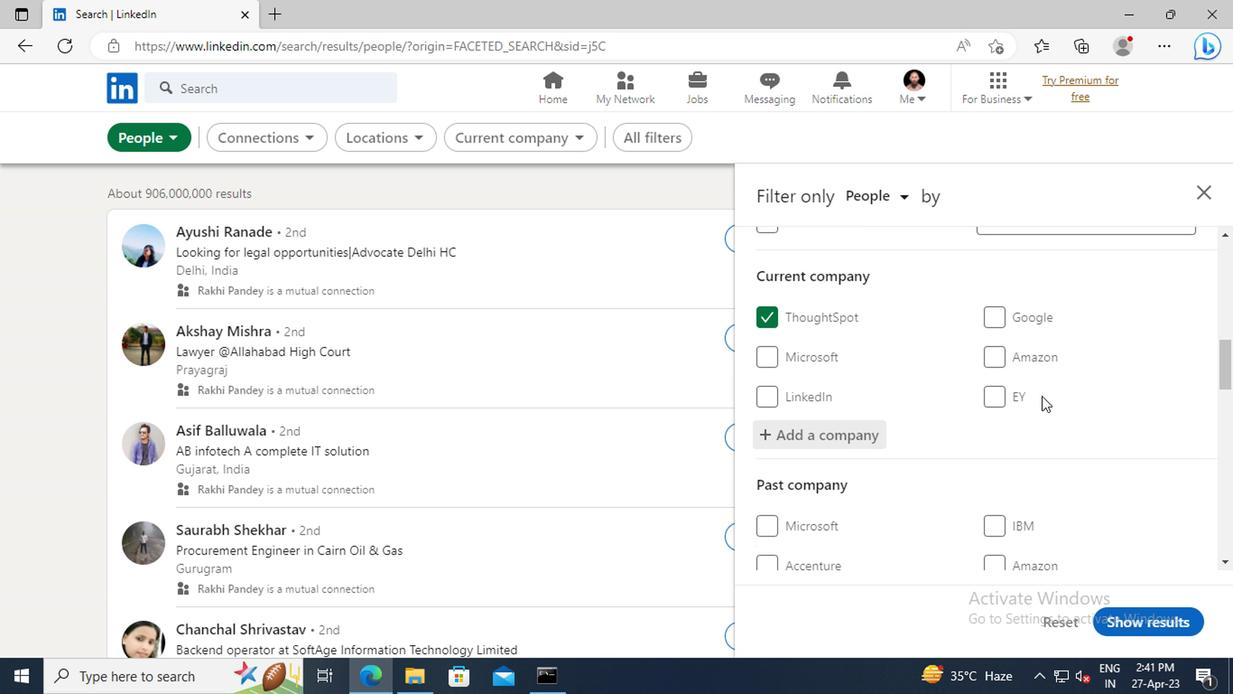 
Action: Mouse scrolled (866, 406) with delta (0, 0)
Screenshot: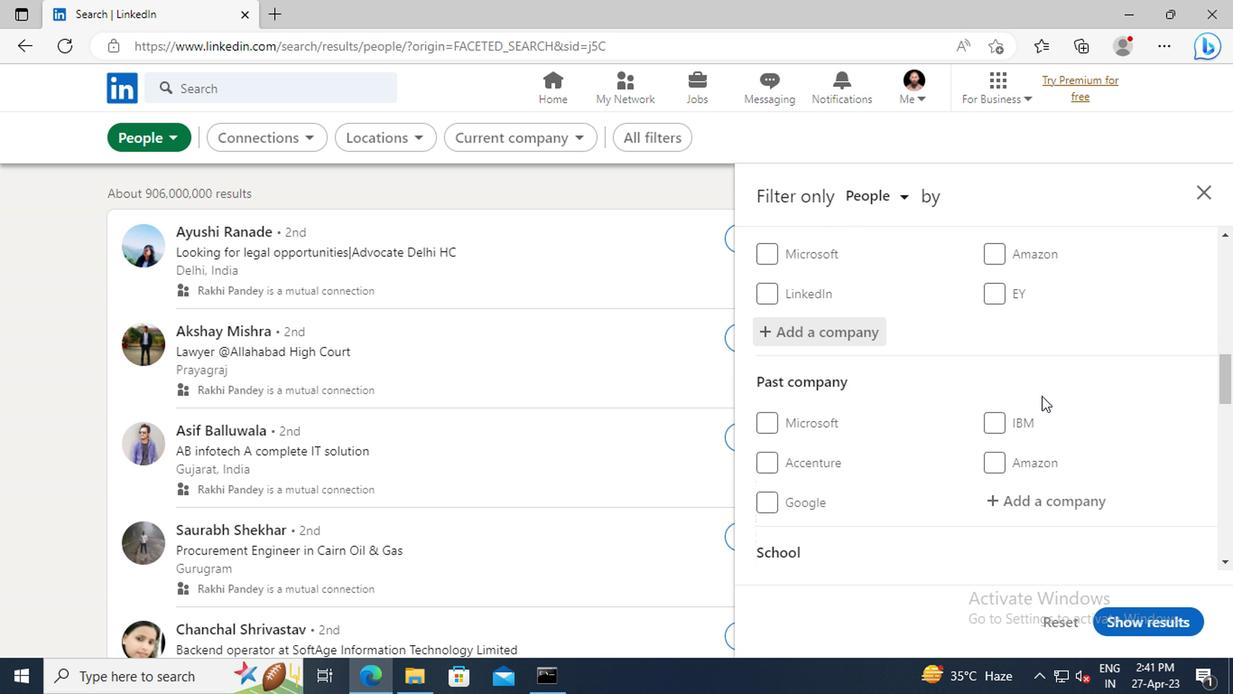 
Action: Mouse scrolled (866, 406) with delta (0, 0)
Screenshot: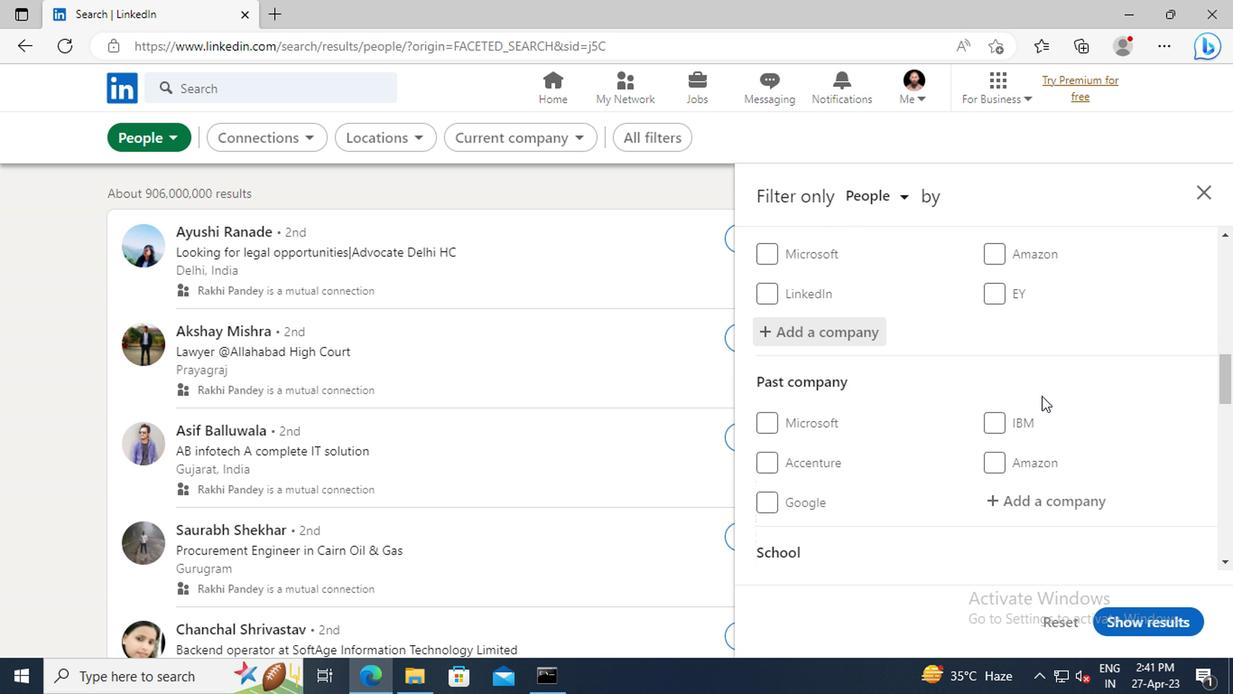 
Action: Mouse scrolled (866, 406) with delta (0, 0)
Screenshot: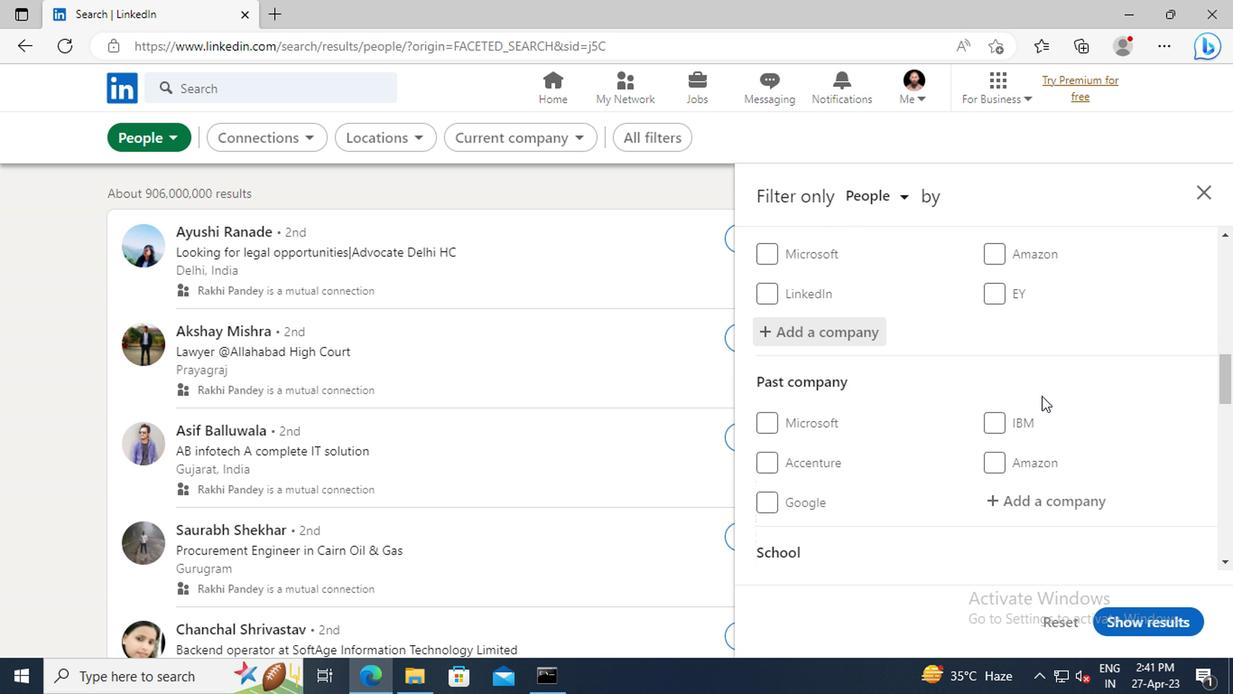 
Action: Mouse scrolled (866, 406) with delta (0, 0)
Screenshot: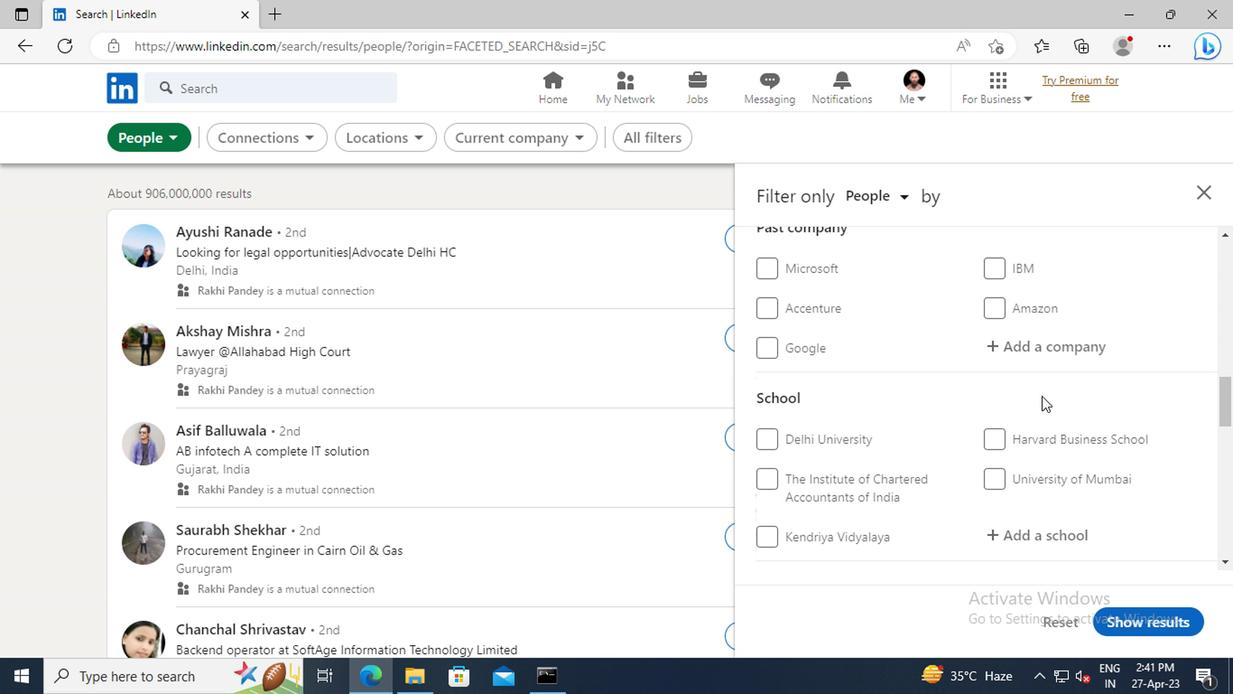 
Action: Mouse scrolled (866, 406) with delta (0, 0)
Screenshot: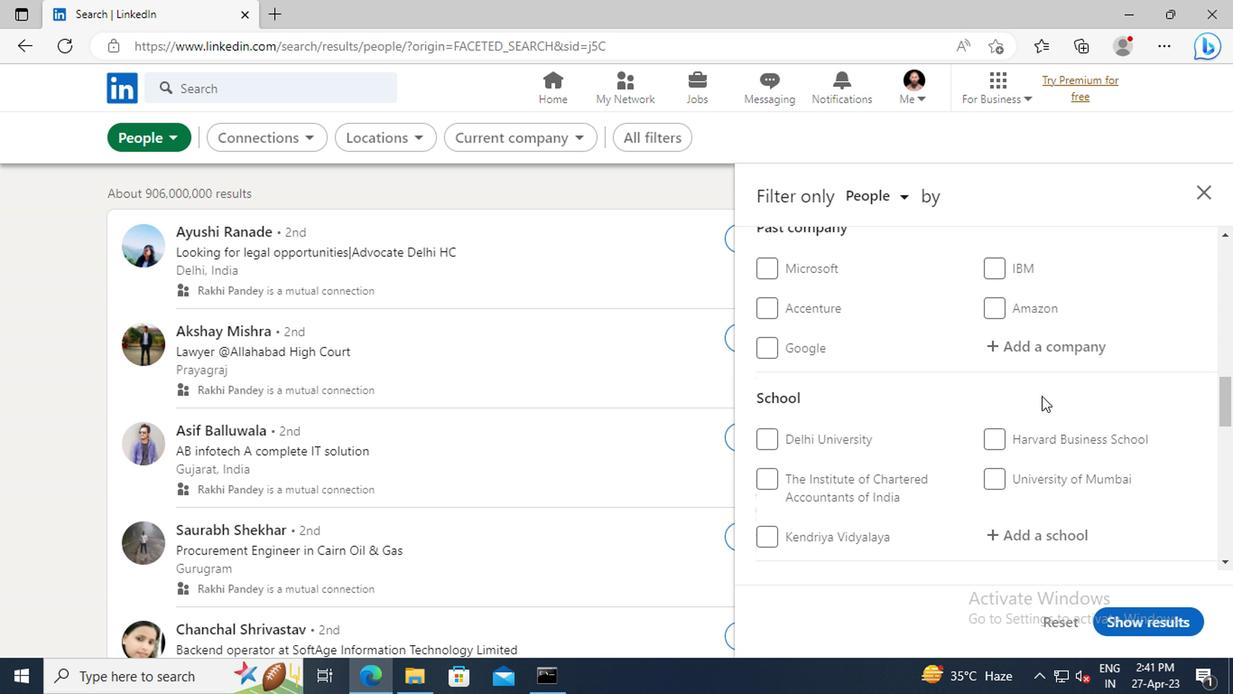 
Action: Mouse scrolled (866, 406) with delta (0, 0)
Screenshot: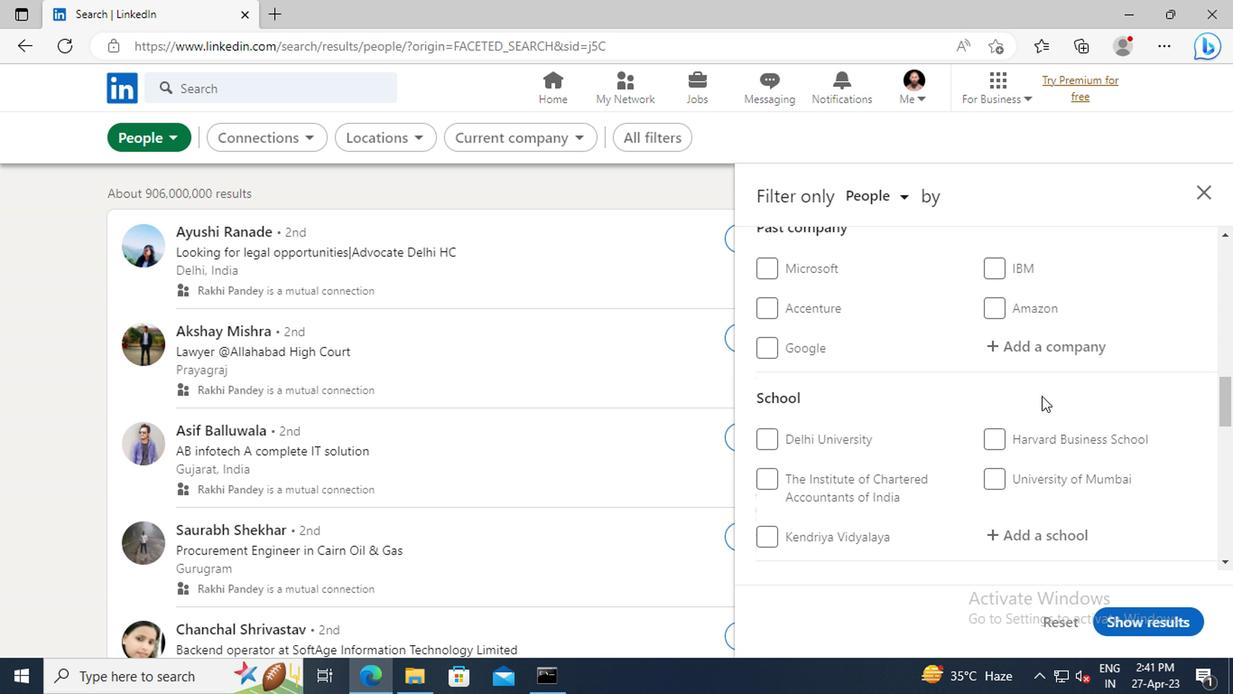 
Action: Mouse moved to (853, 398)
Screenshot: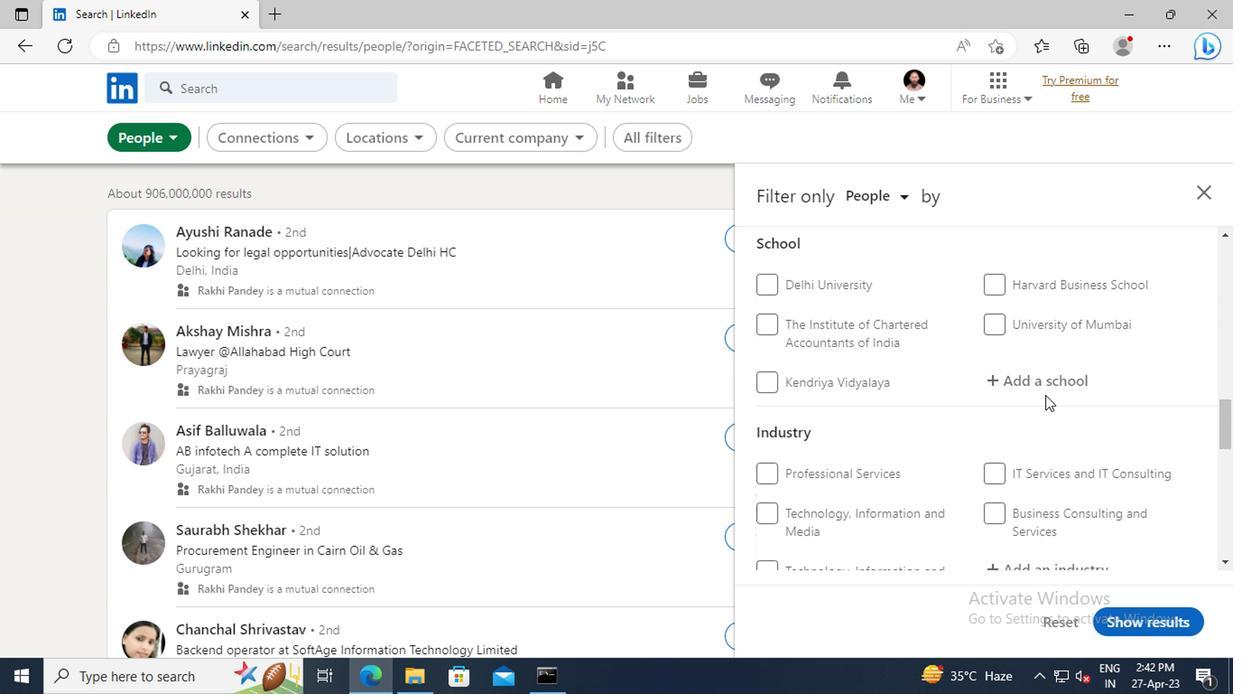 
Action: Mouse pressed left at (853, 398)
Screenshot: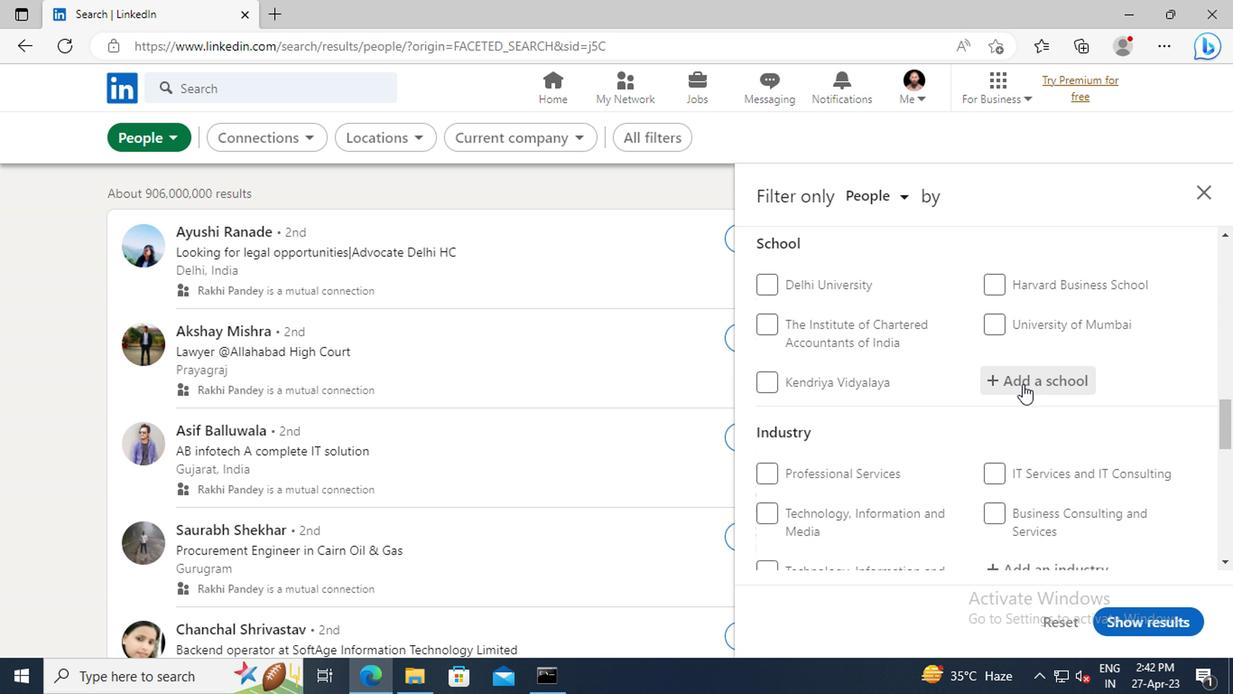 
Action: Key pressed <Key.shift>CVR<Key.space><Key.shift>COLLEGE<Key.space>OF
Screenshot: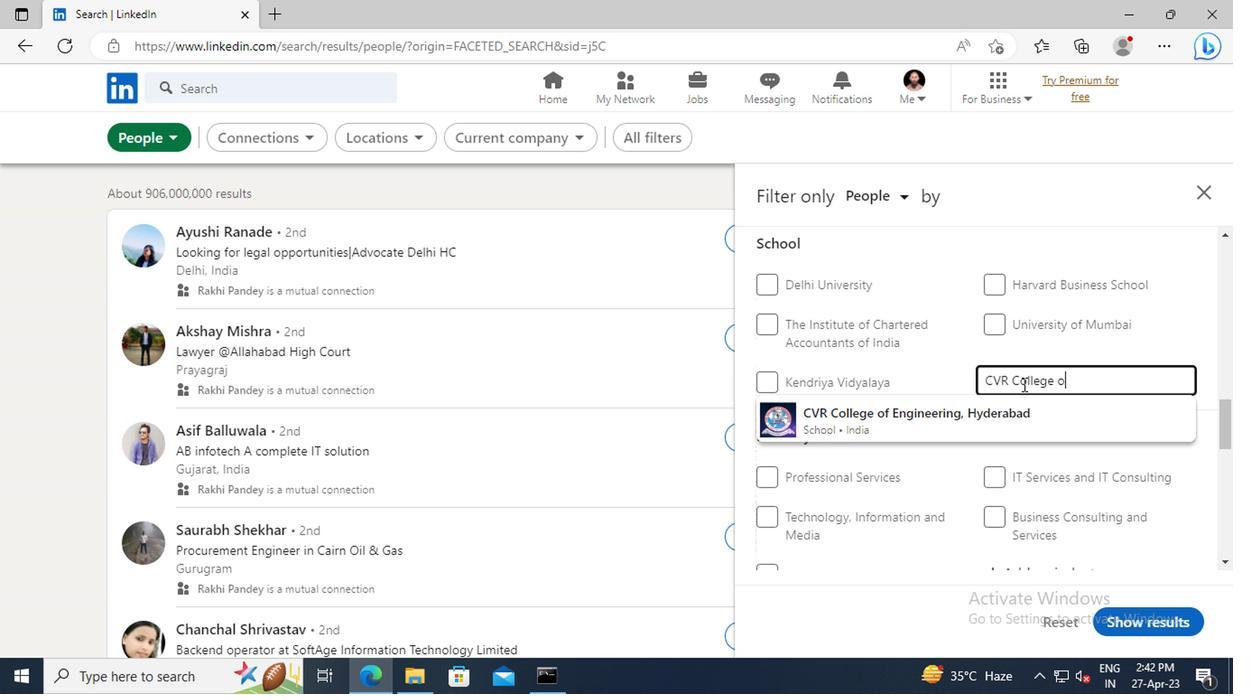 
Action: Mouse moved to (853, 417)
Screenshot: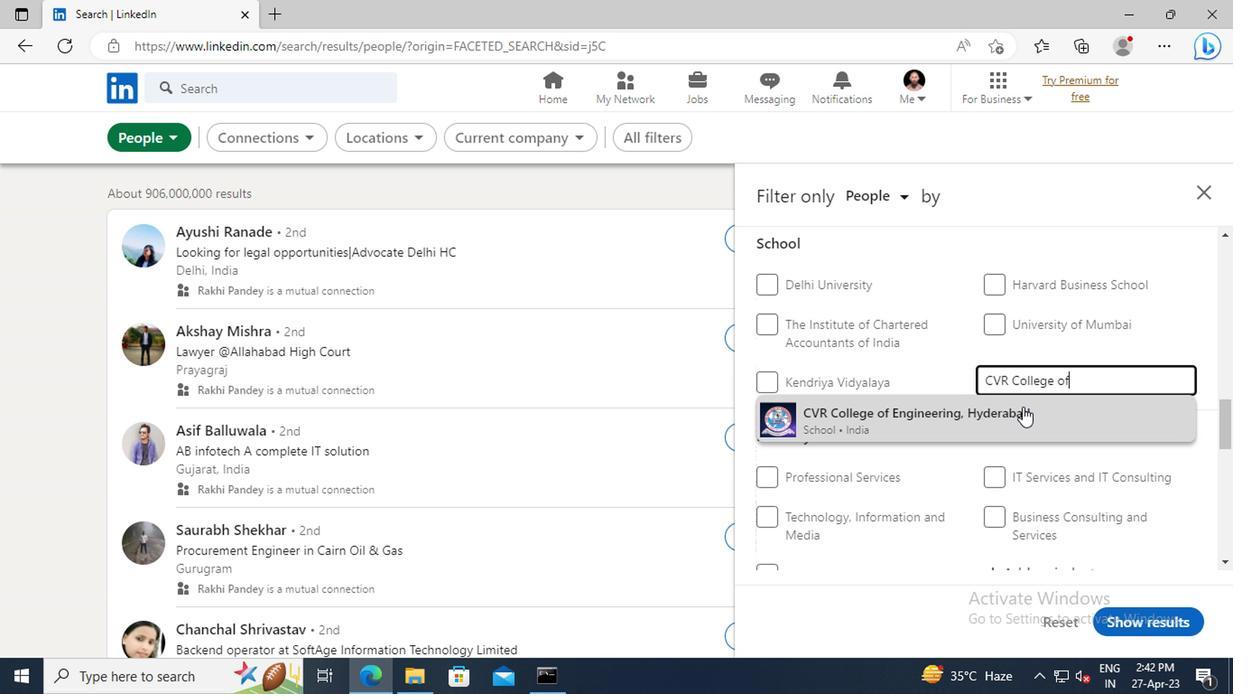 
Action: Mouse pressed left at (853, 417)
Screenshot: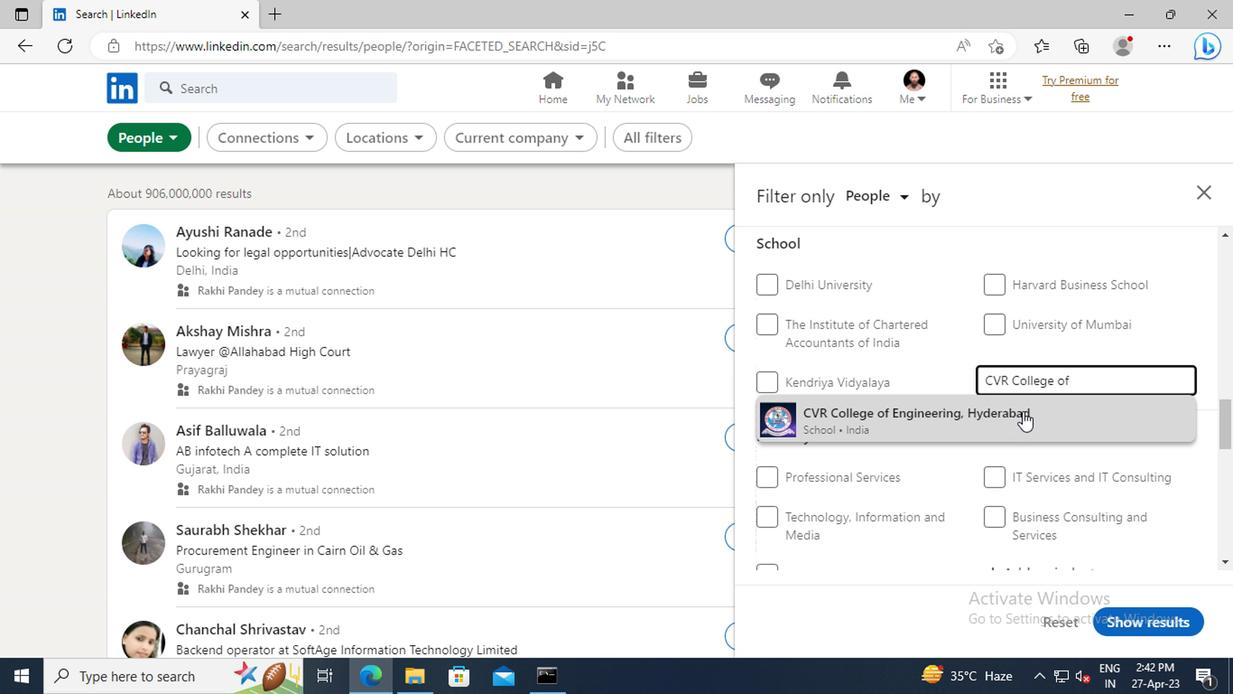 
Action: Mouse moved to (848, 398)
Screenshot: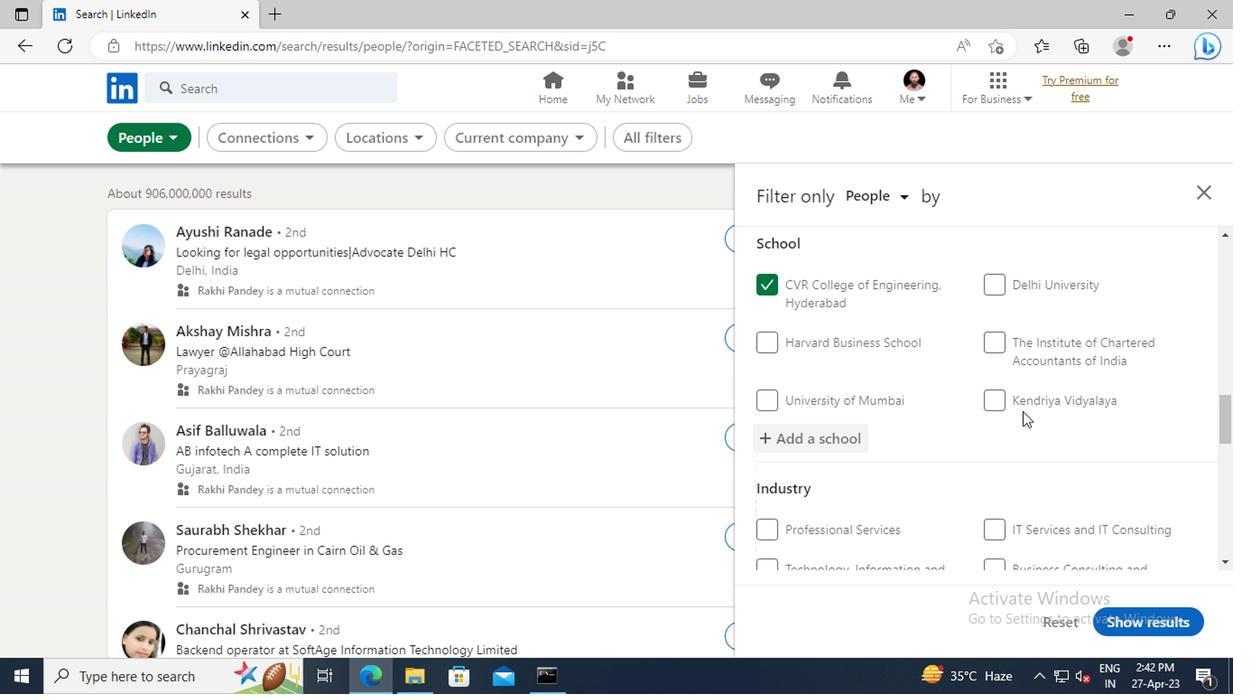 
Action: Mouse scrolled (848, 397) with delta (0, 0)
Screenshot: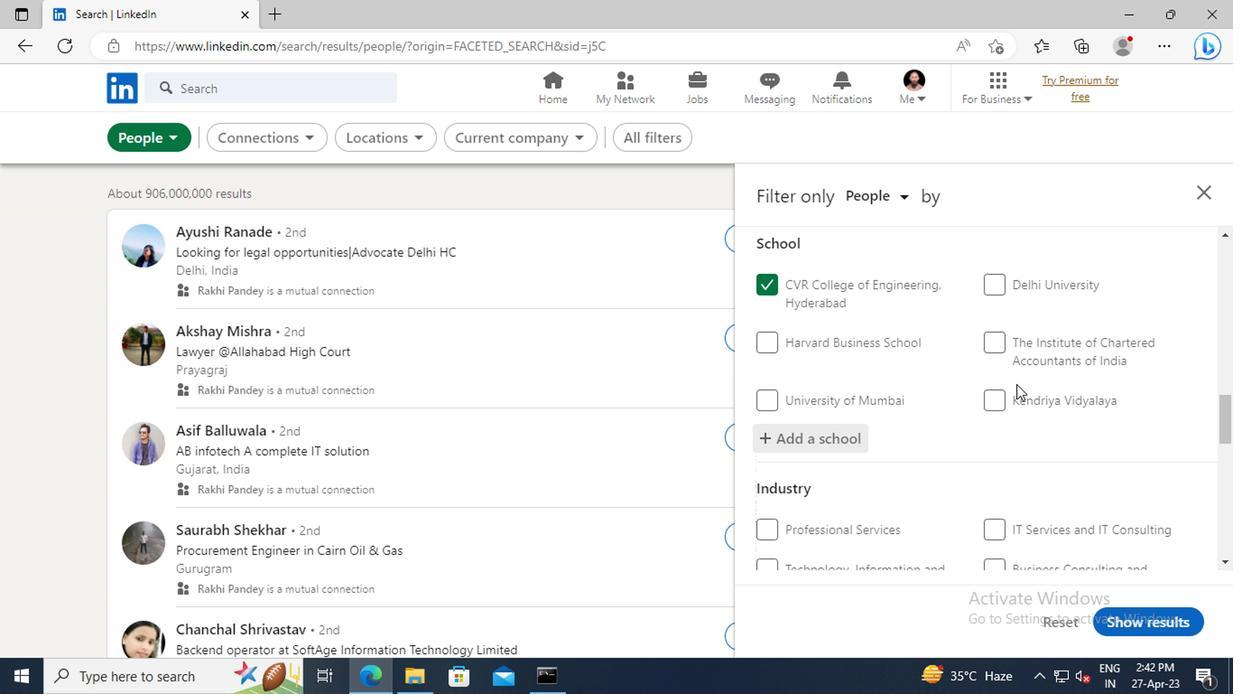 
Action: Mouse scrolled (848, 397) with delta (0, 0)
Screenshot: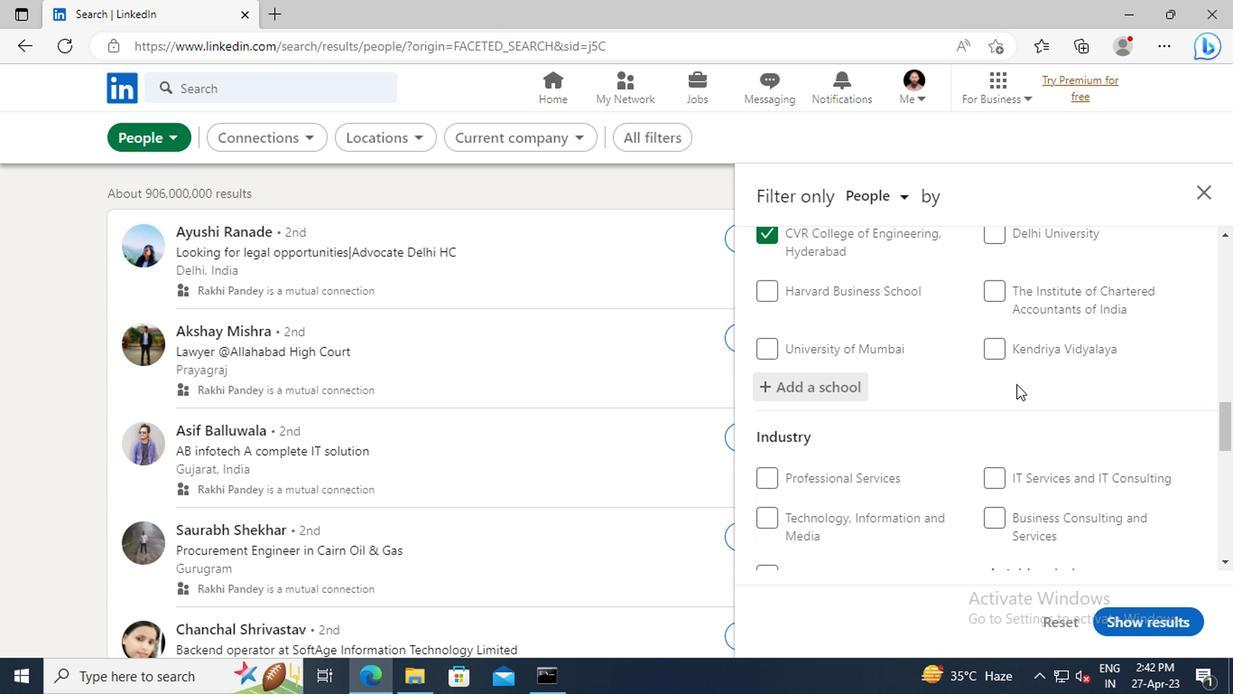 
Action: Mouse scrolled (848, 397) with delta (0, 0)
Screenshot: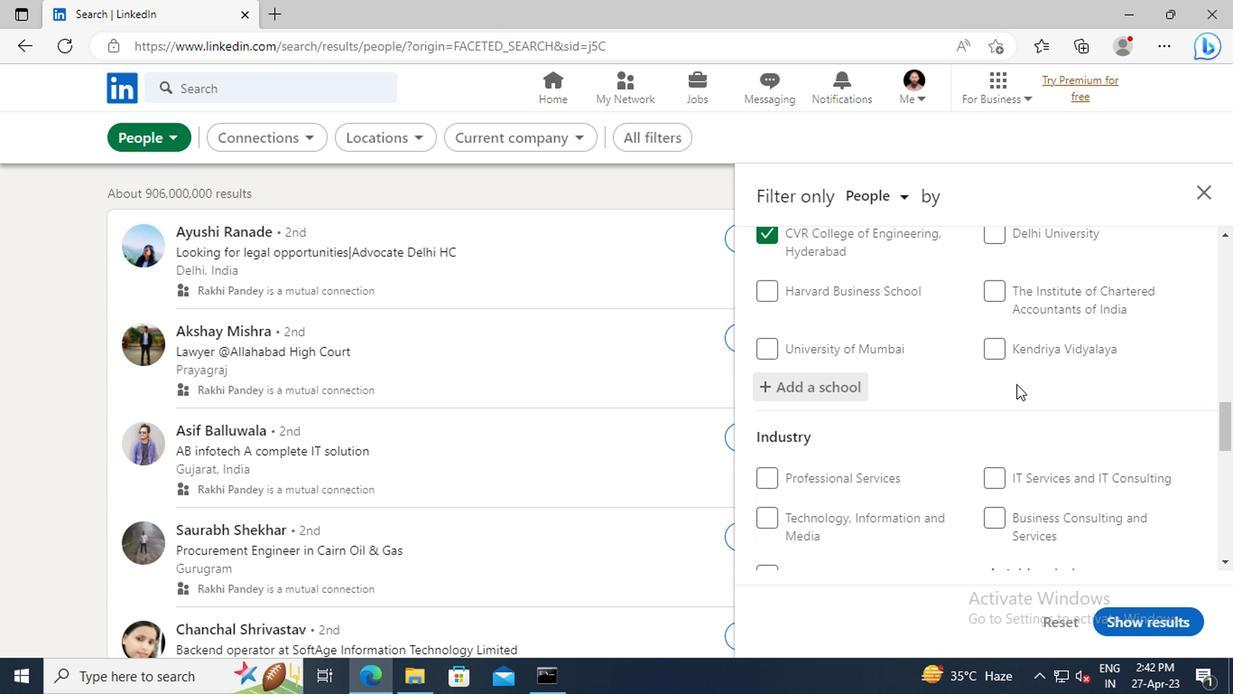
Action: Mouse scrolled (848, 397) with delta (0, 0)
Screenshot: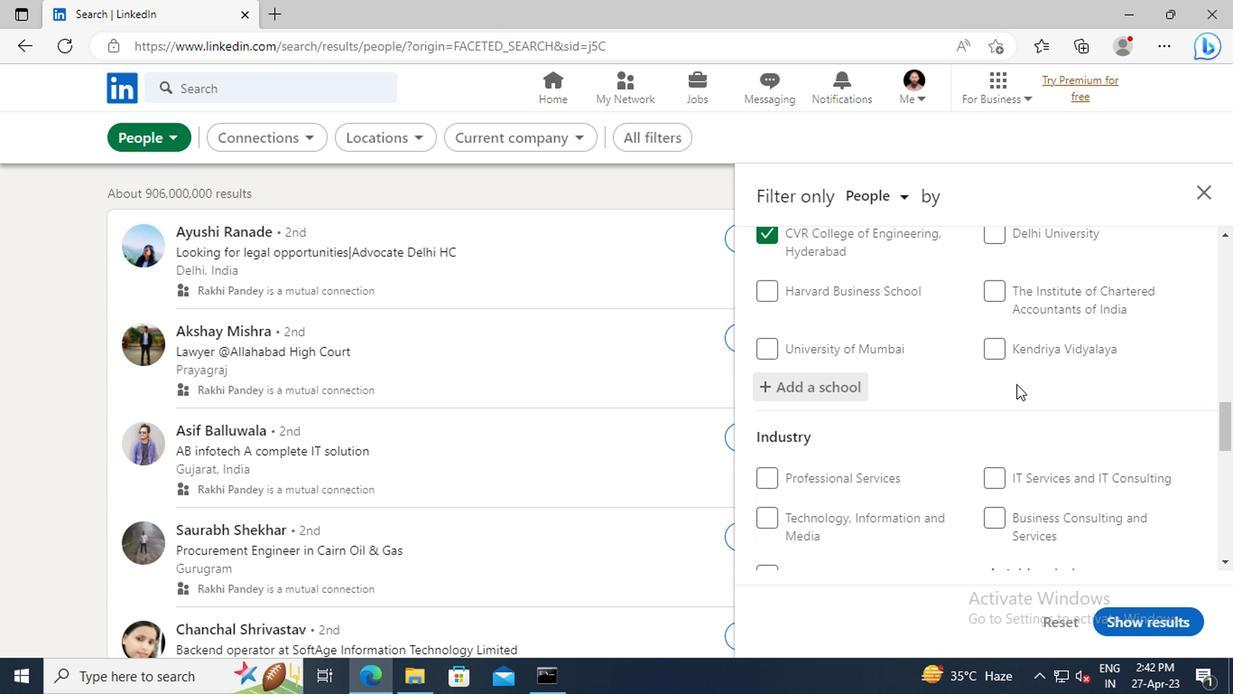 
Action: Mouse moved to (850, 420)
Screenshot: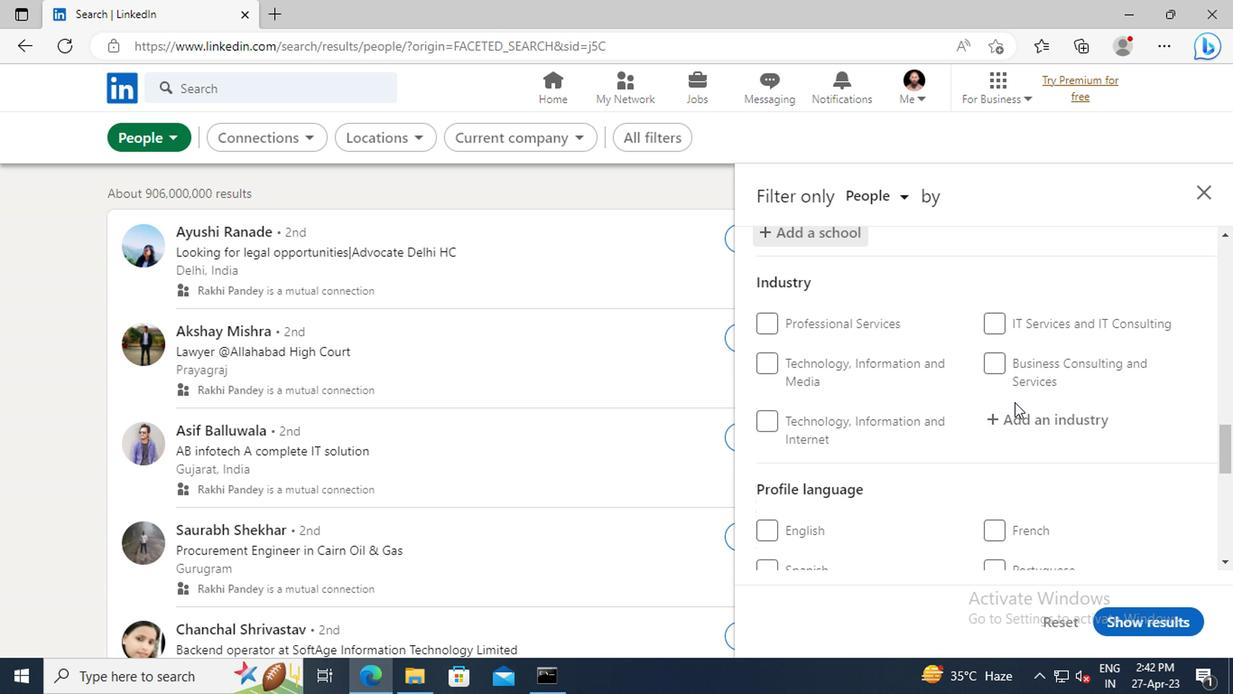 
Action: Mouse pressed left at (850, 420)
Screenshot: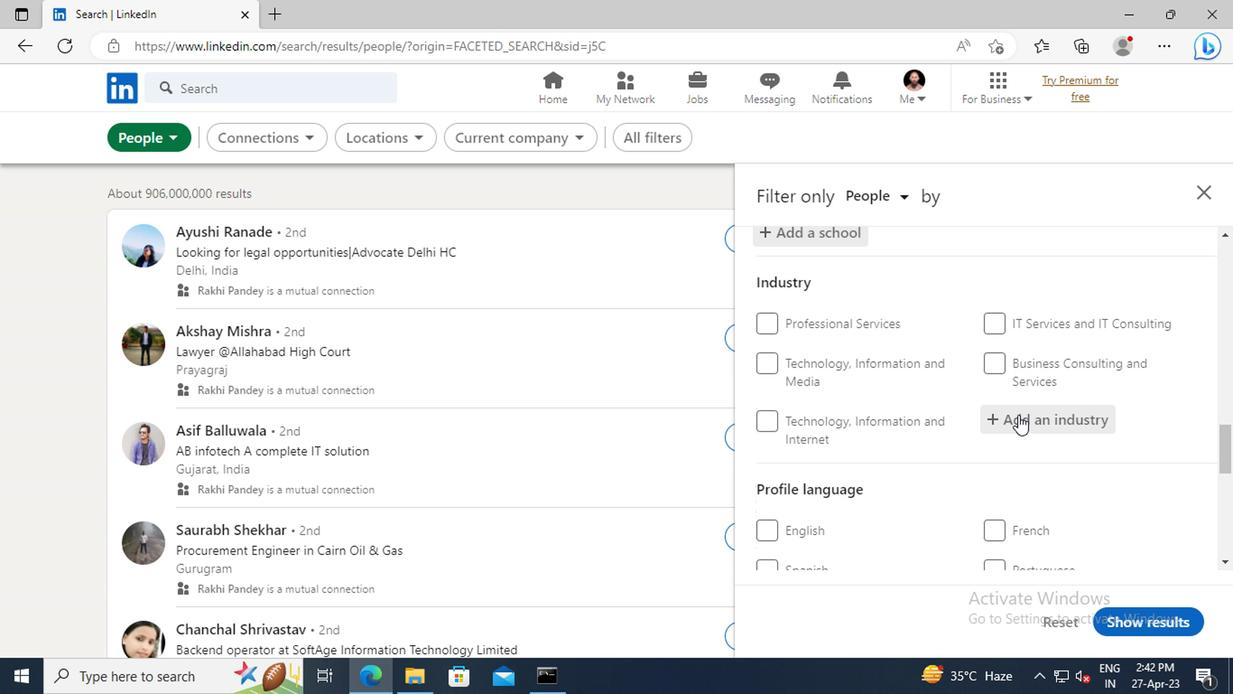 
Action: Key pressed <Key.shift>ANIMATION<Key.space>AND
Screenshot: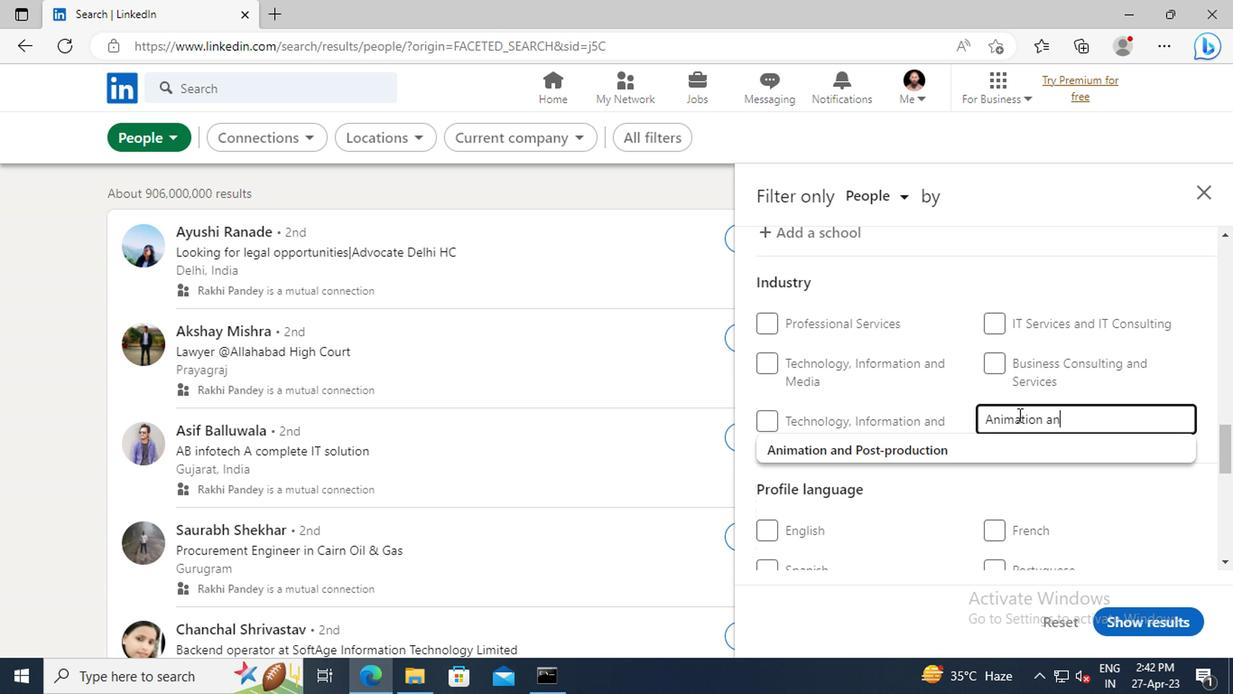 
Action: Mouse moved to (850, 442)
Screenshot: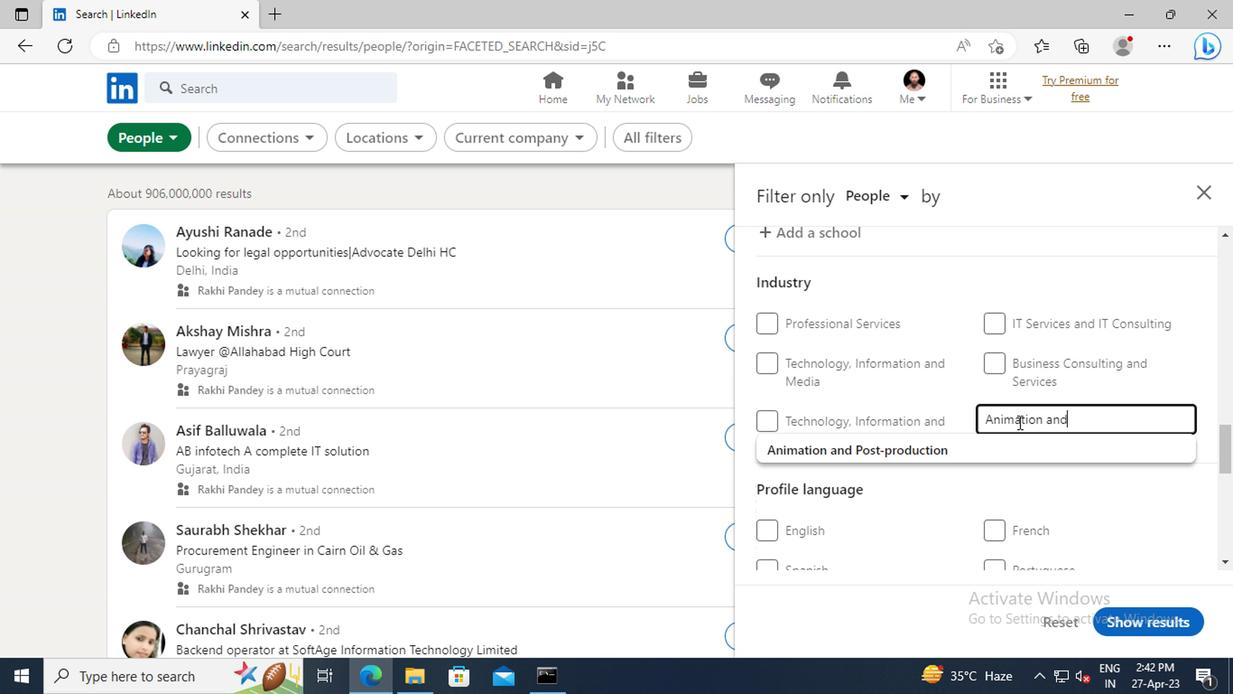 
Action: Mouse pressed left at (850, 442)
Screenshot: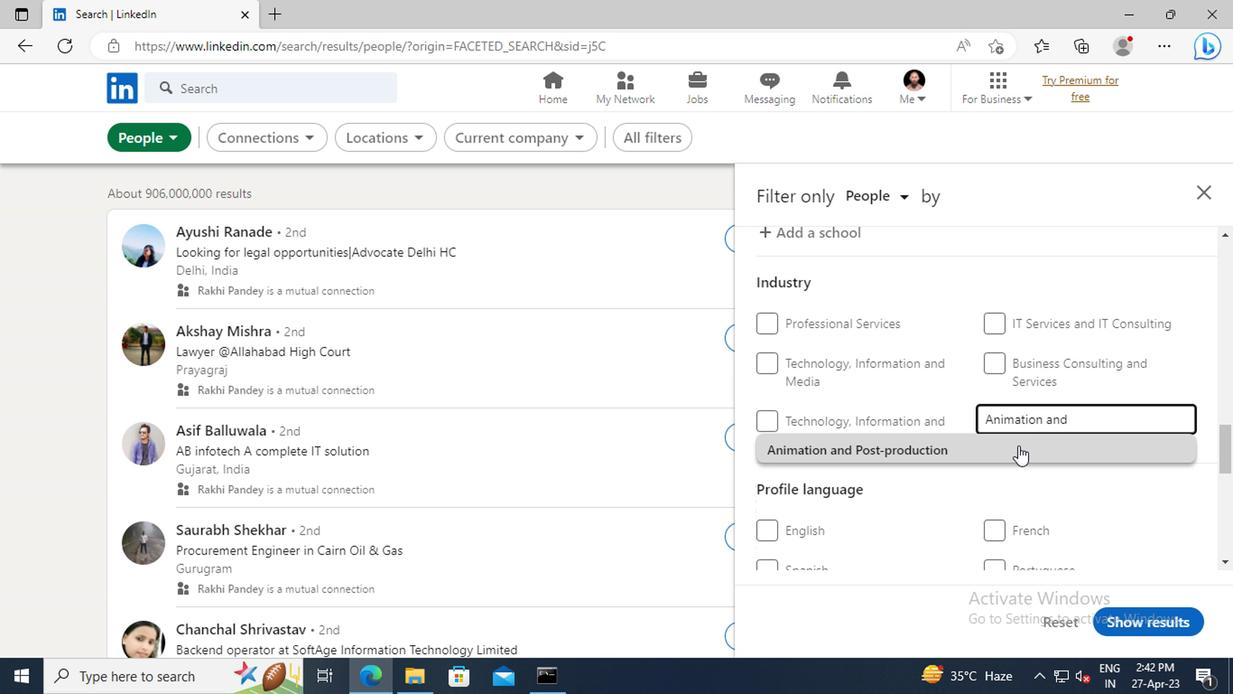 
Action: Mouse moved to (841, 413)
Screenshot: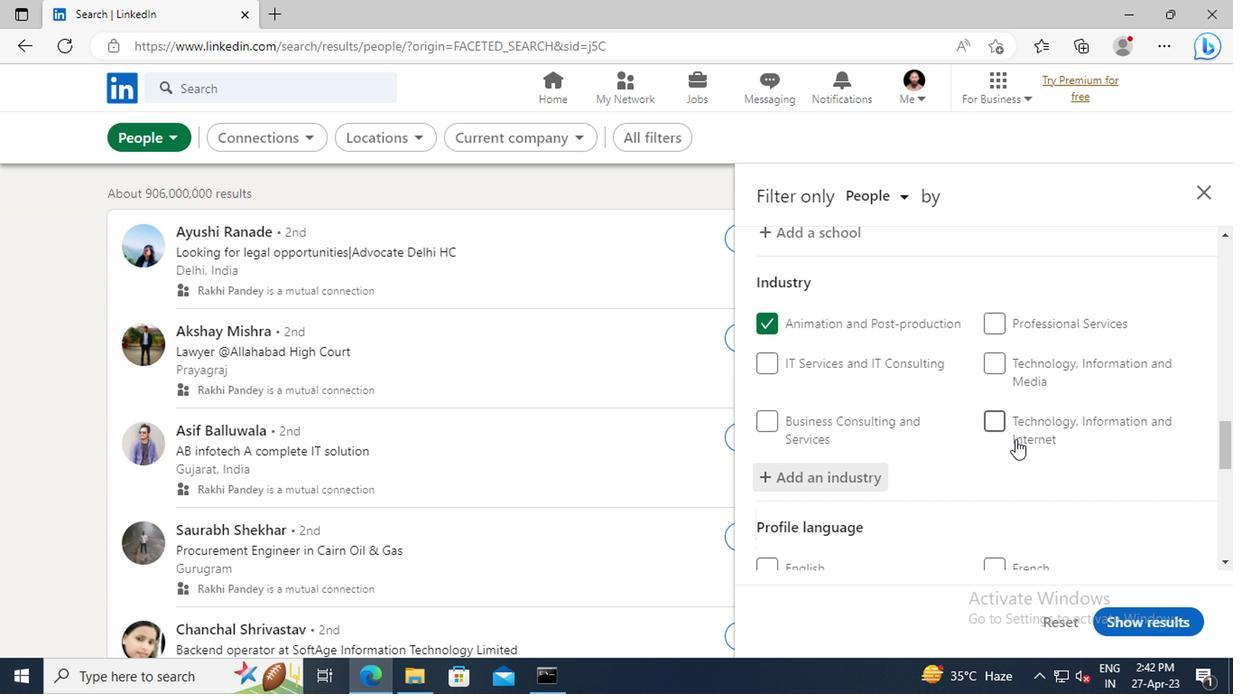 
Action: Mouse scrolled (841, 412) with delta (0, 0)
Screenshot: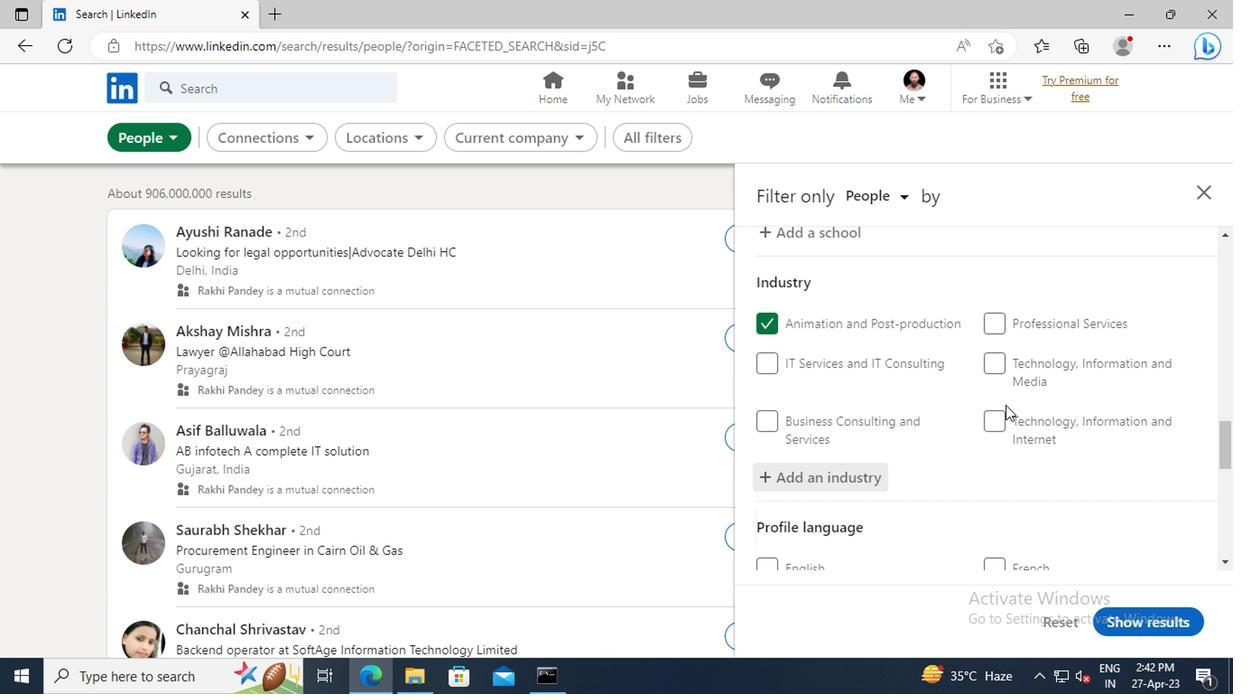 
Action: Mouse scrolled (841, 412) with delta (0, 0)
Screenshot: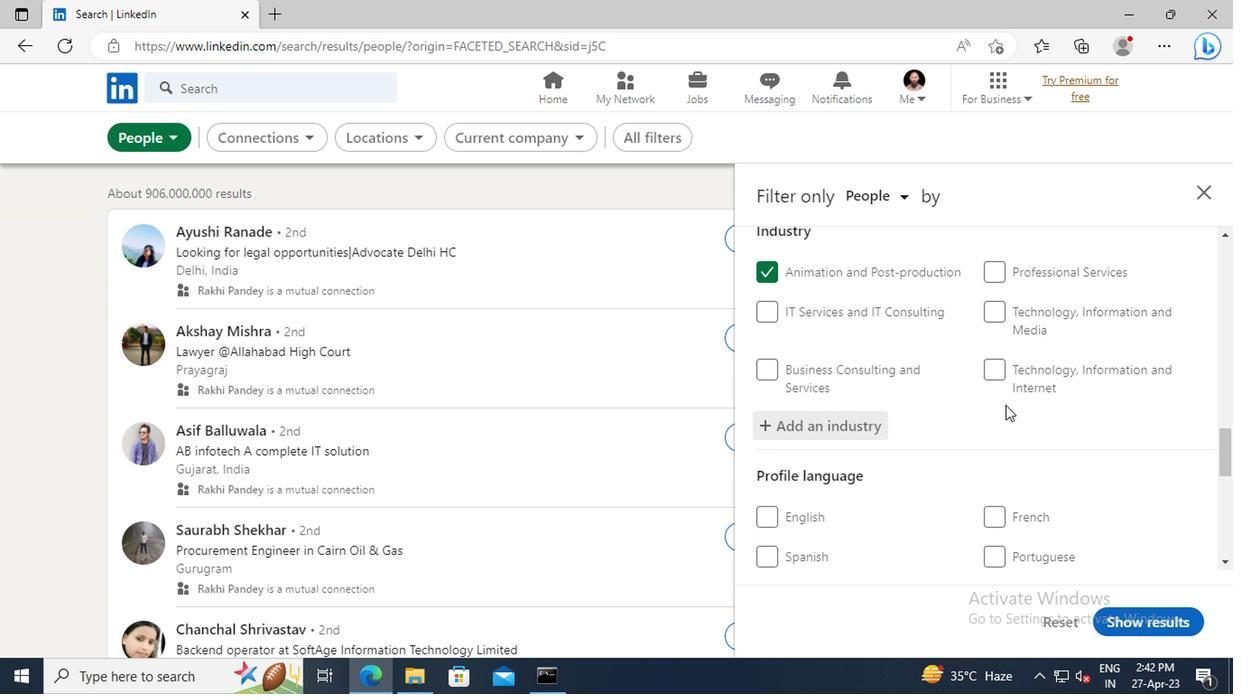 
Action: Mouse scrolled (841, 412) with delta (0, 0)
Screenshot: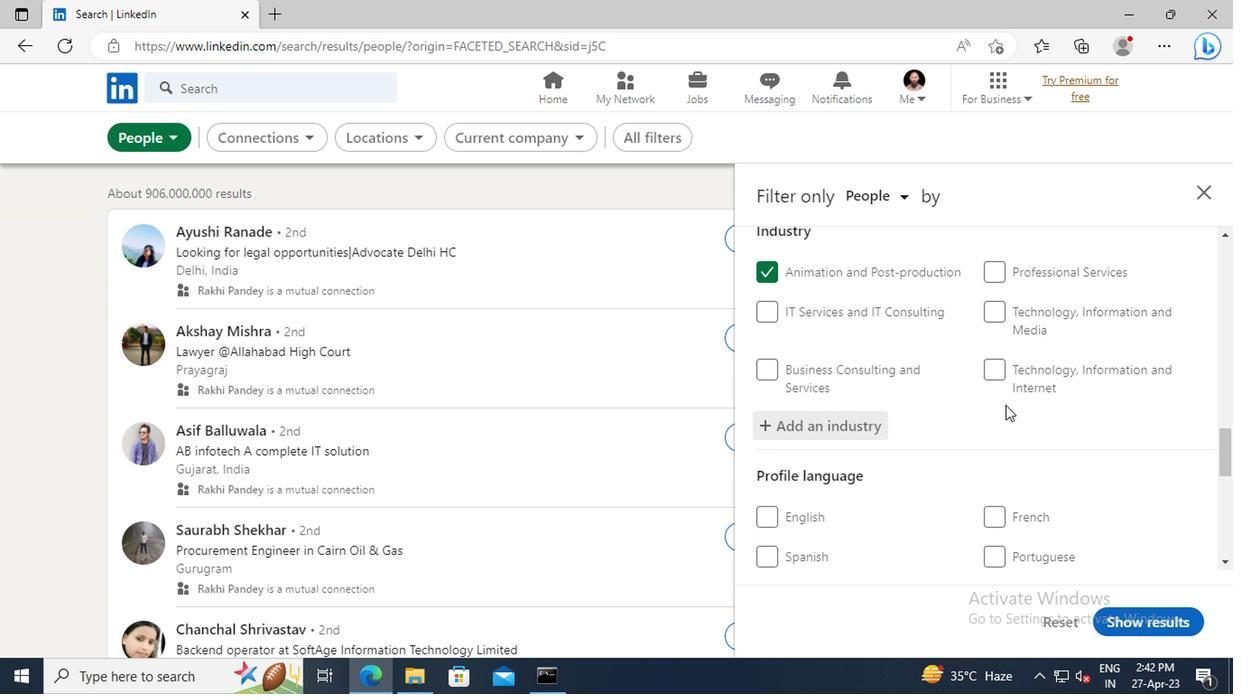 
Action: Mouse scrolled (841, 412) with delta (0, 0)
Screenshot: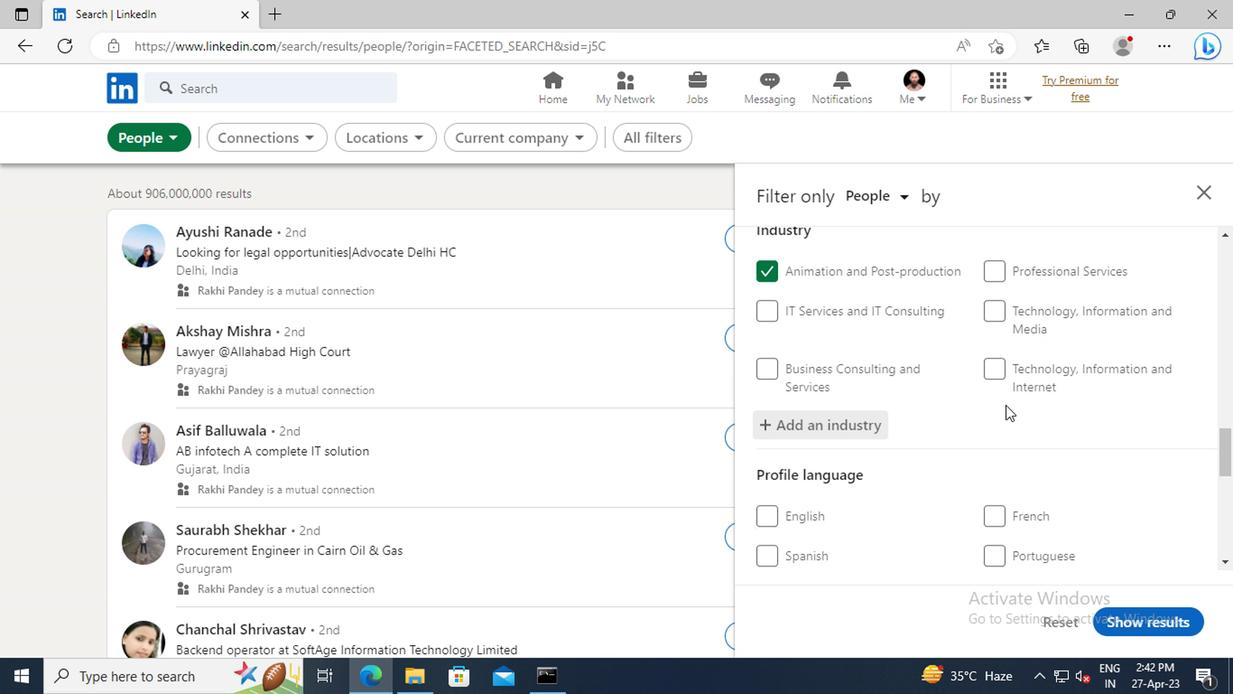 
Action: Mouse scrolled (841, 412) with delta (0, 0)
Screenshot: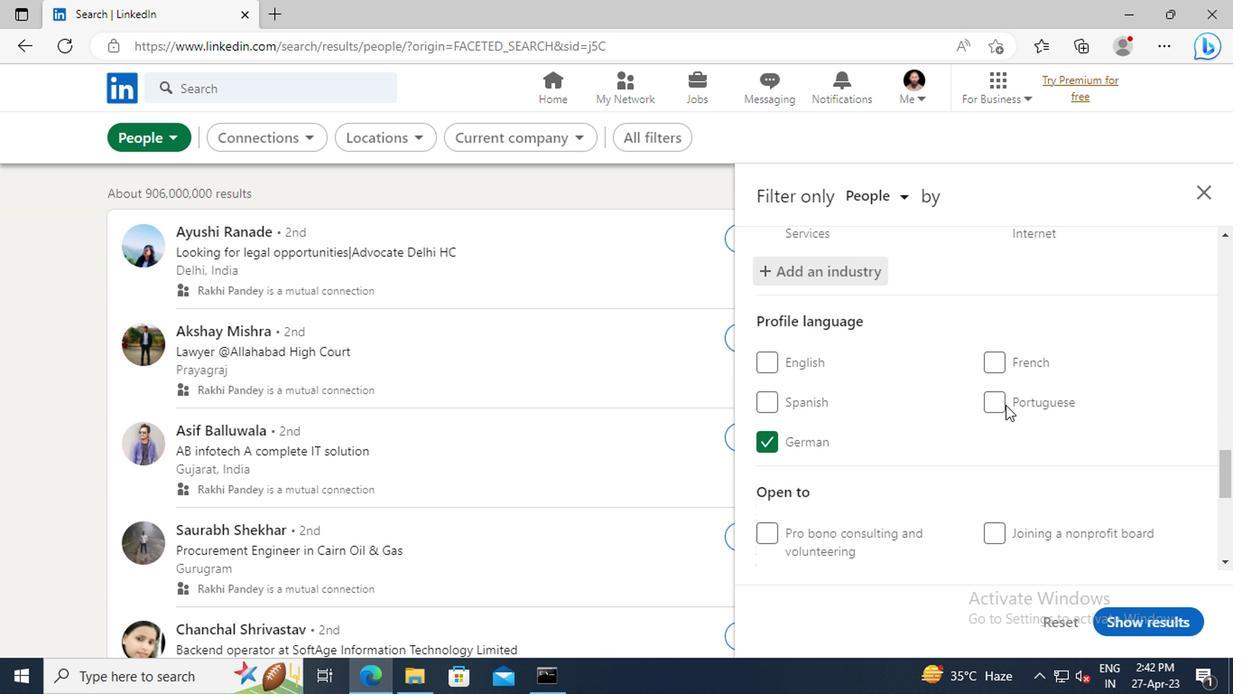 
Action: Mouse scrolled (841, 412) with delta (0, 0)
Screenshot: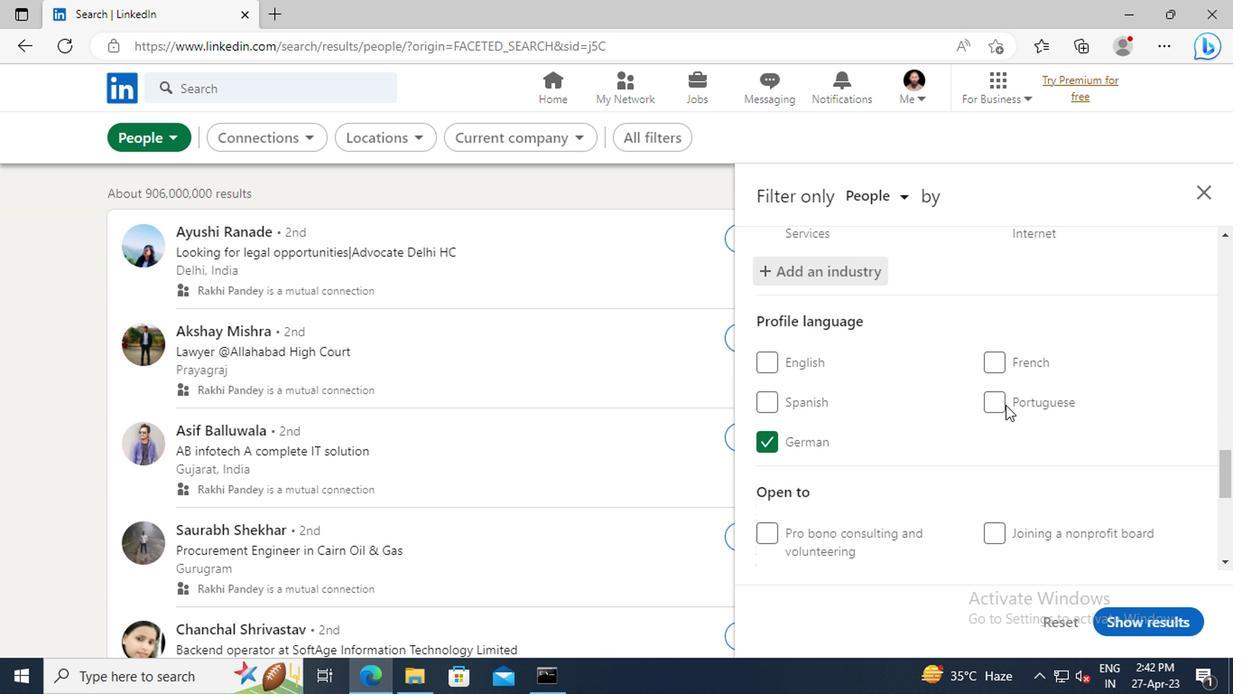 
Action: Mouse scrolled (841, 412) with delta (0, 0)
Screenshot: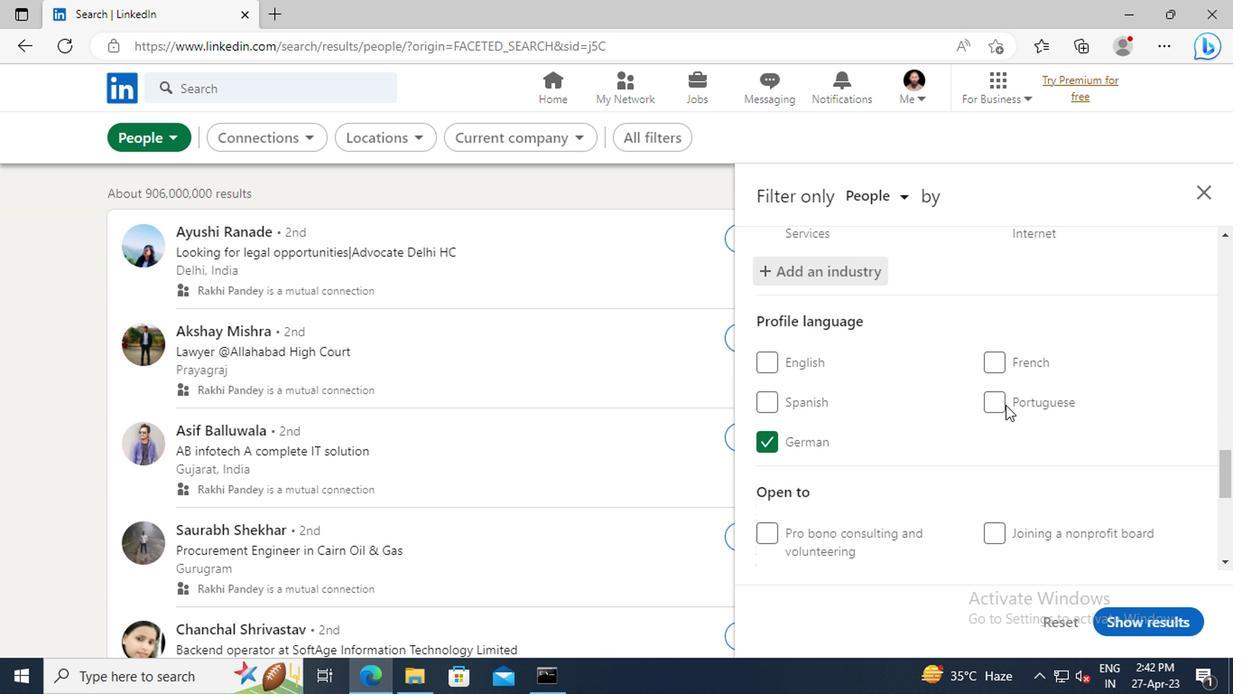 
Action: Mouse scrolled (841, 412) with delta (0, 0)
Screenshot: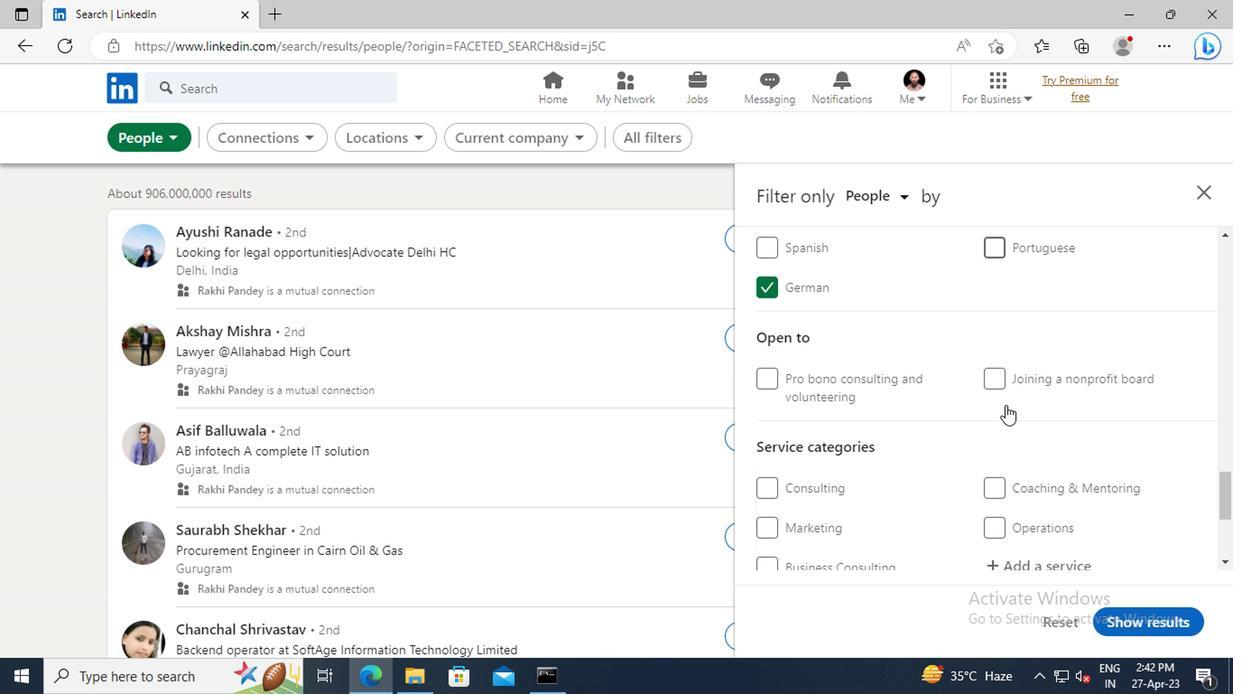 
Action: Mouse scrolled (841, 412) with delta (0, 0)
Screenshot: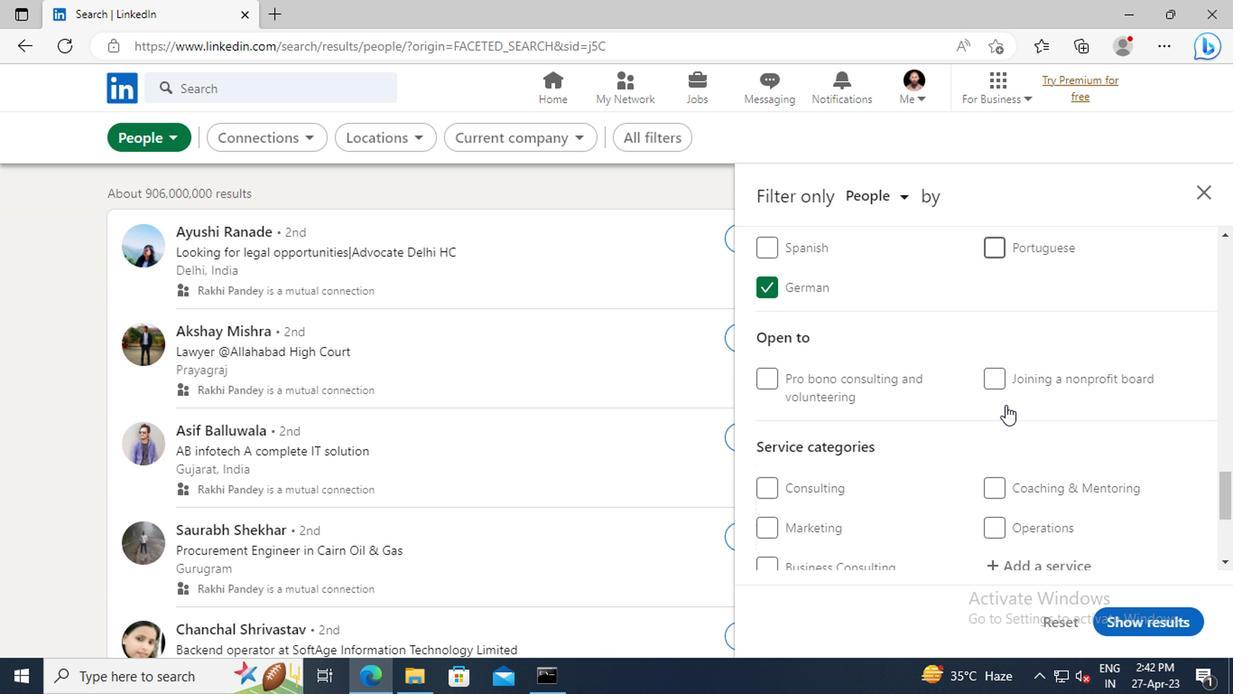 
Action: Mouse scrolled (841, 412) with delta (0, 0)
Screenshot: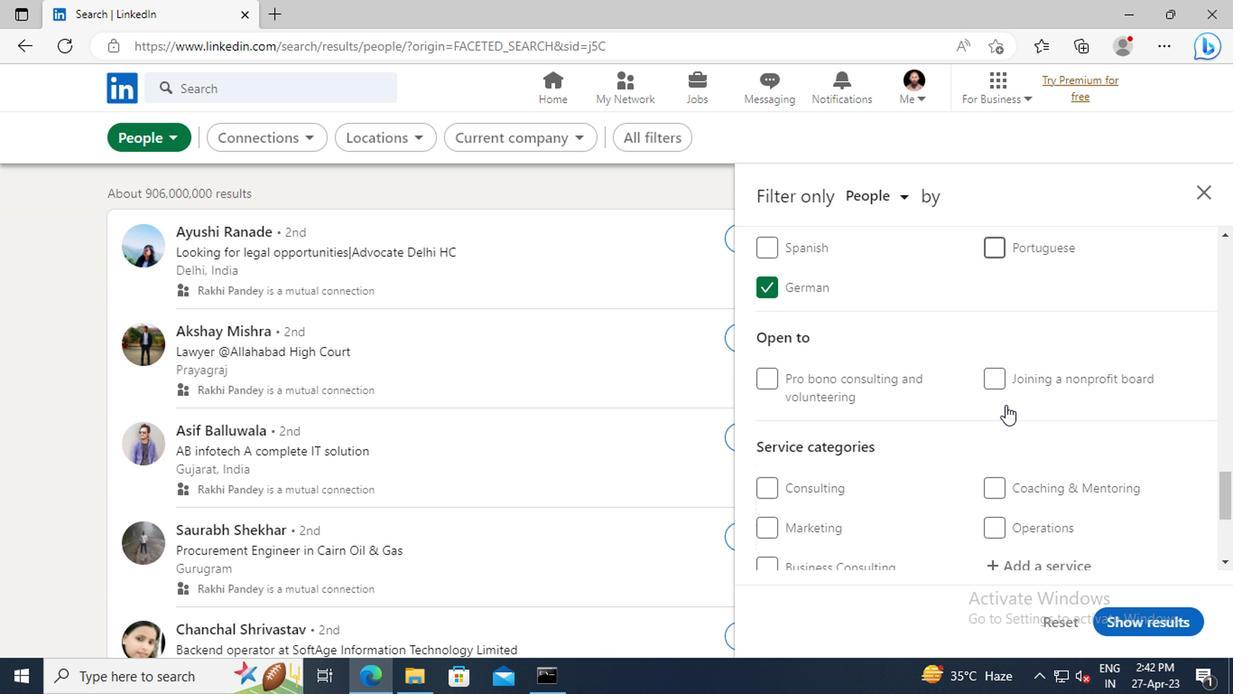 
Action: Mouse moved to (843, 420)
Screenshot: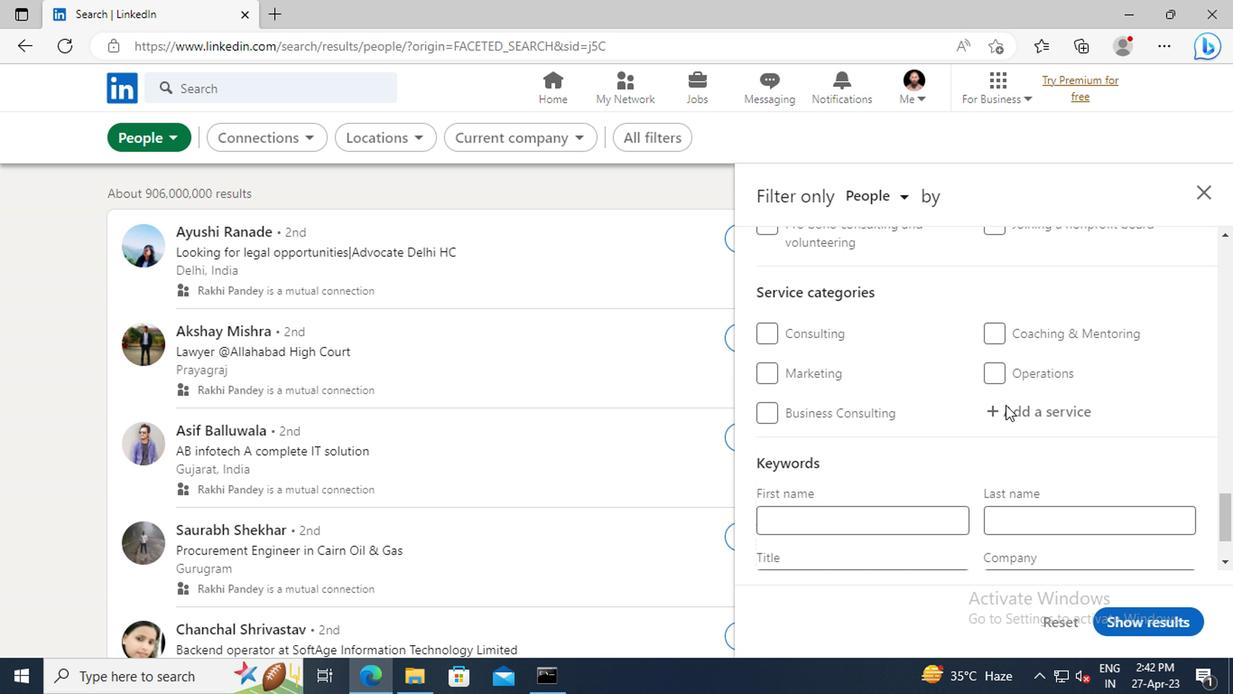 
Action: Mouse pressed left at (843, 420)
Screenshot: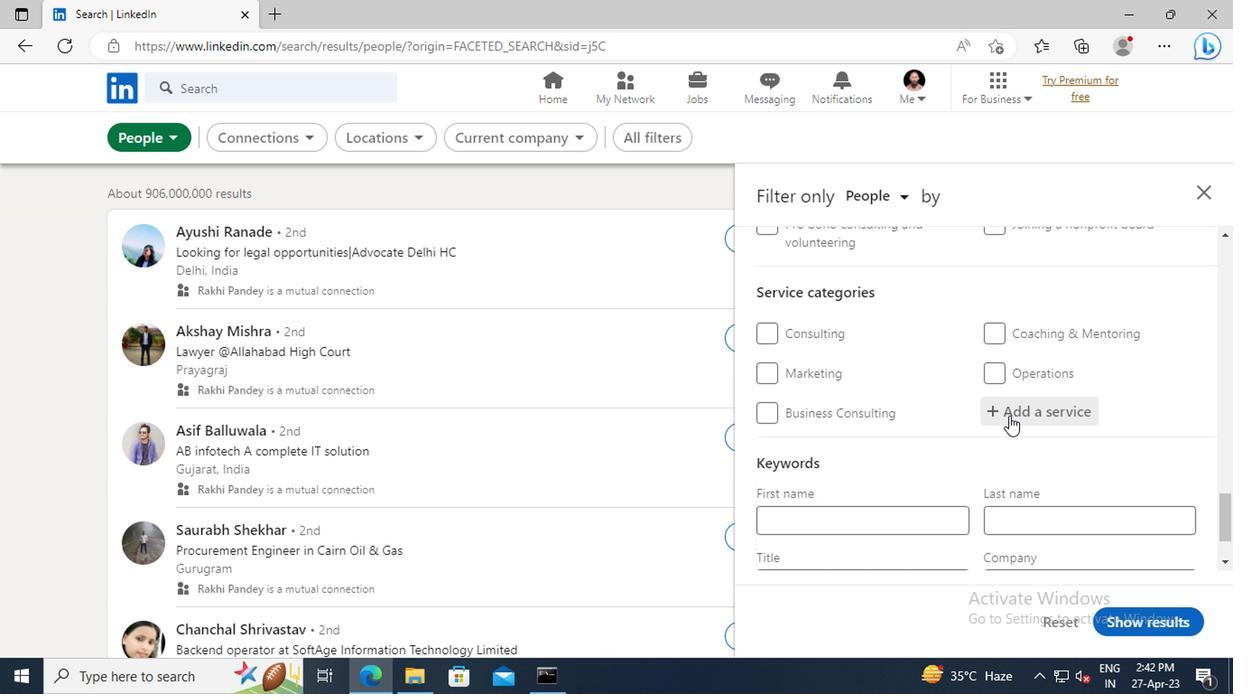 
Action: Key pressed <Key.shift>EXECUTIVE<Key.space><Key.shift>COAC
Screenshot: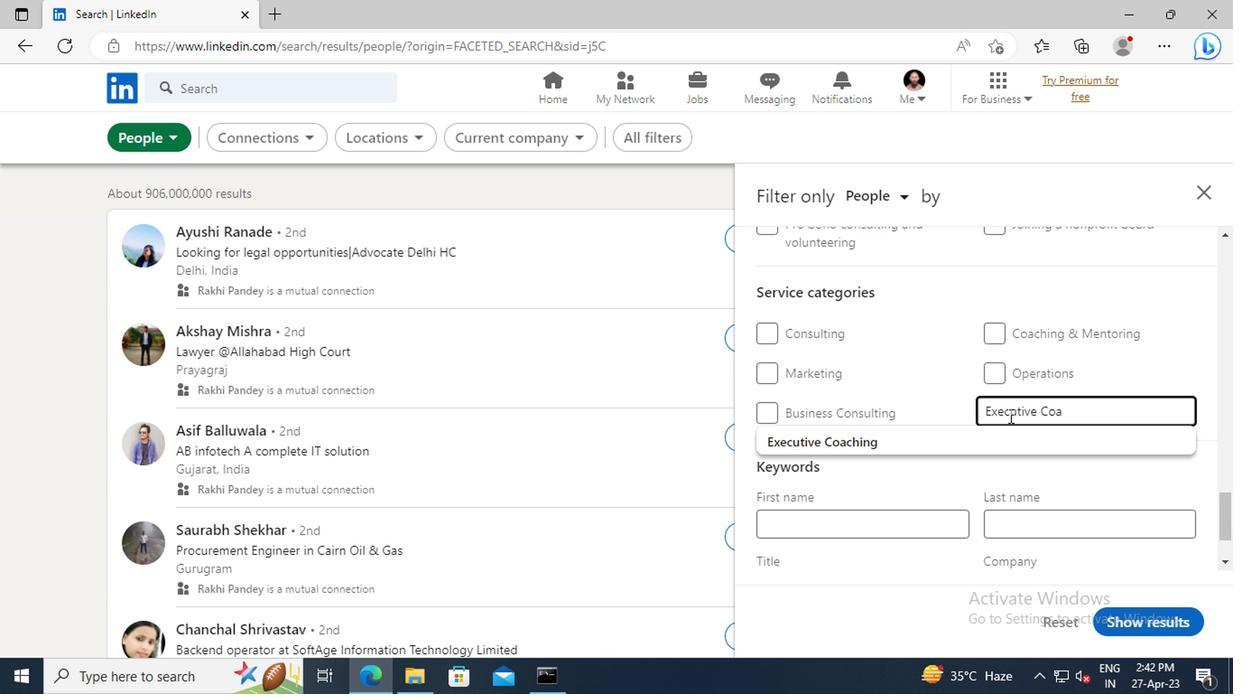 
Action: Mouse moved to (841, 437)
Screenshot: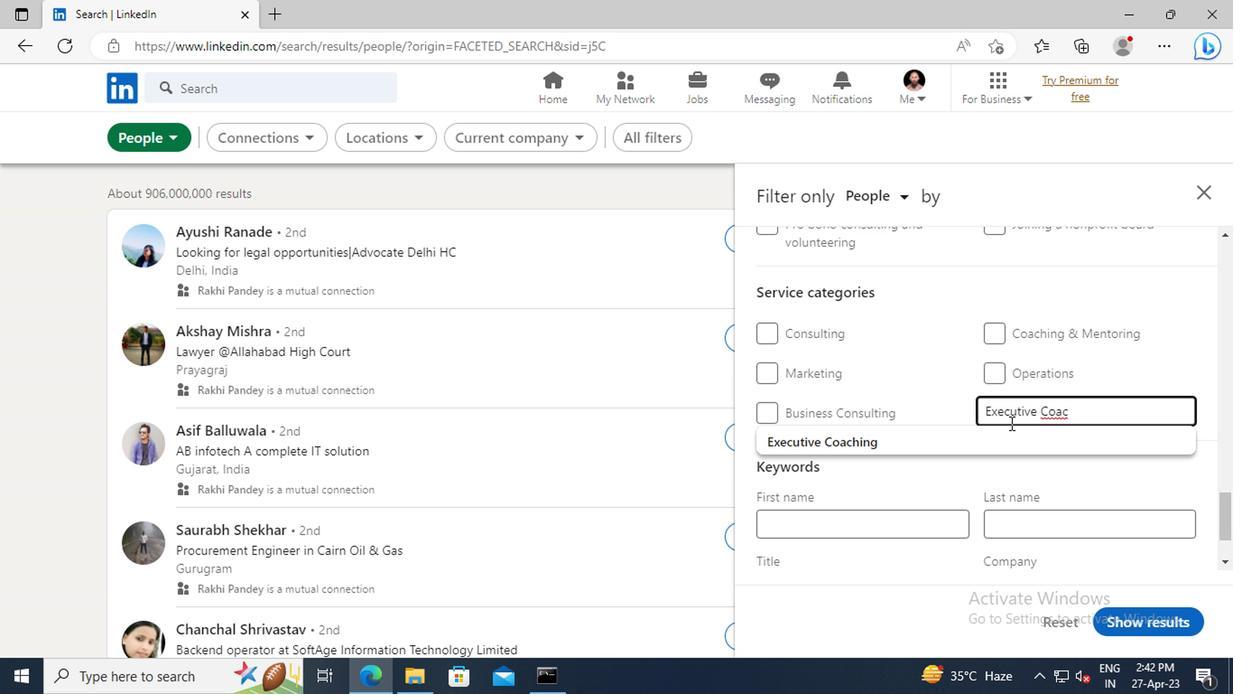 
Action: Mouse pressed left at (841, 437)
Screenshot: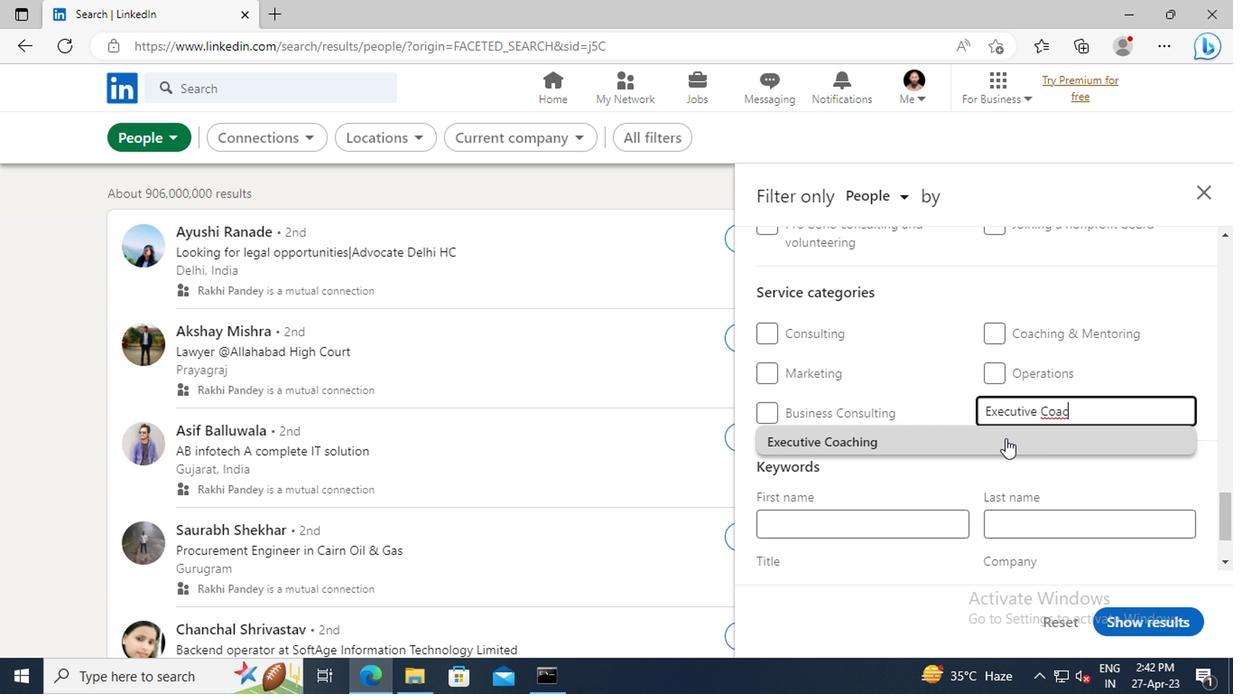 
Action: Mouse moved to (799, 411)
Screenshot: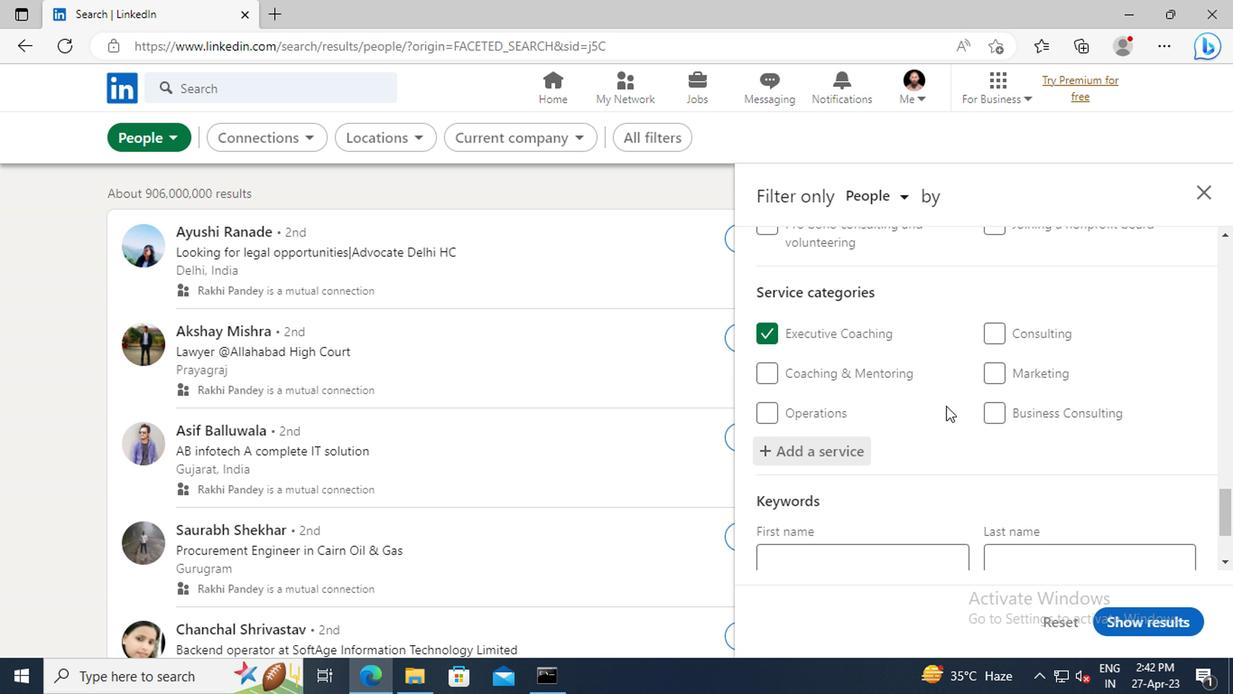 
Action: Mouse scrolled (799, 411) with delta (0, 0)
Screenshot: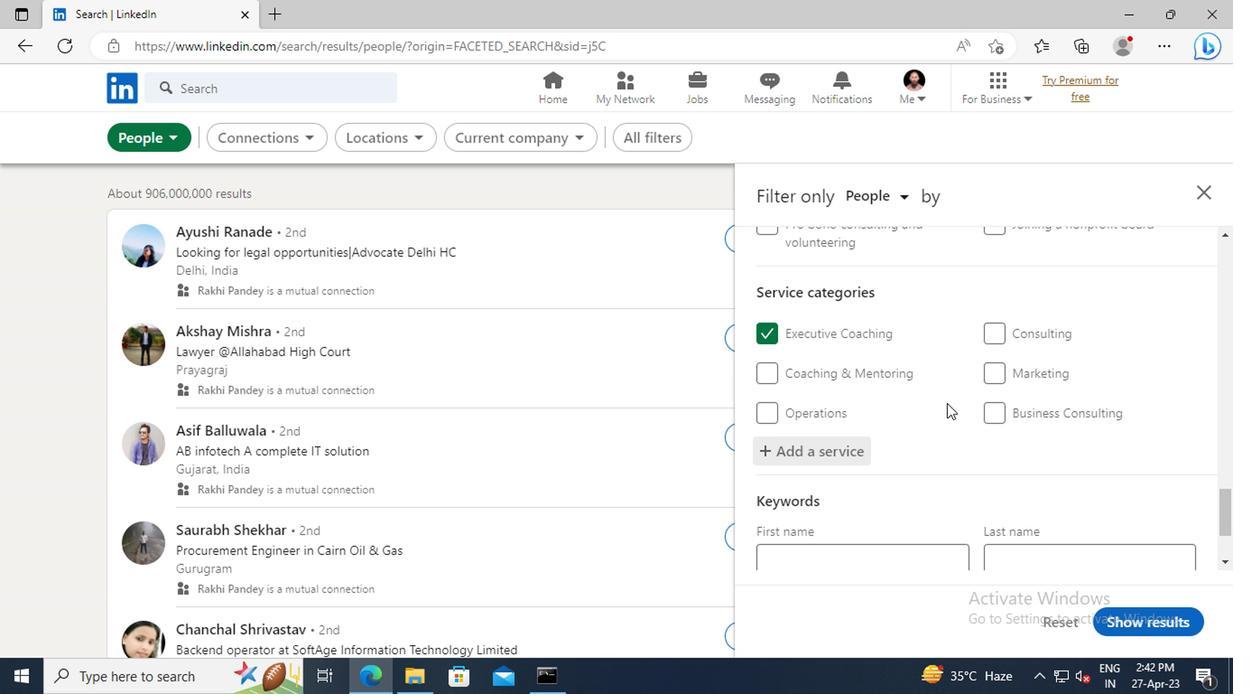 
Action: Mouse scrolled (799, 411) with delta (0, 0)
Screenshot: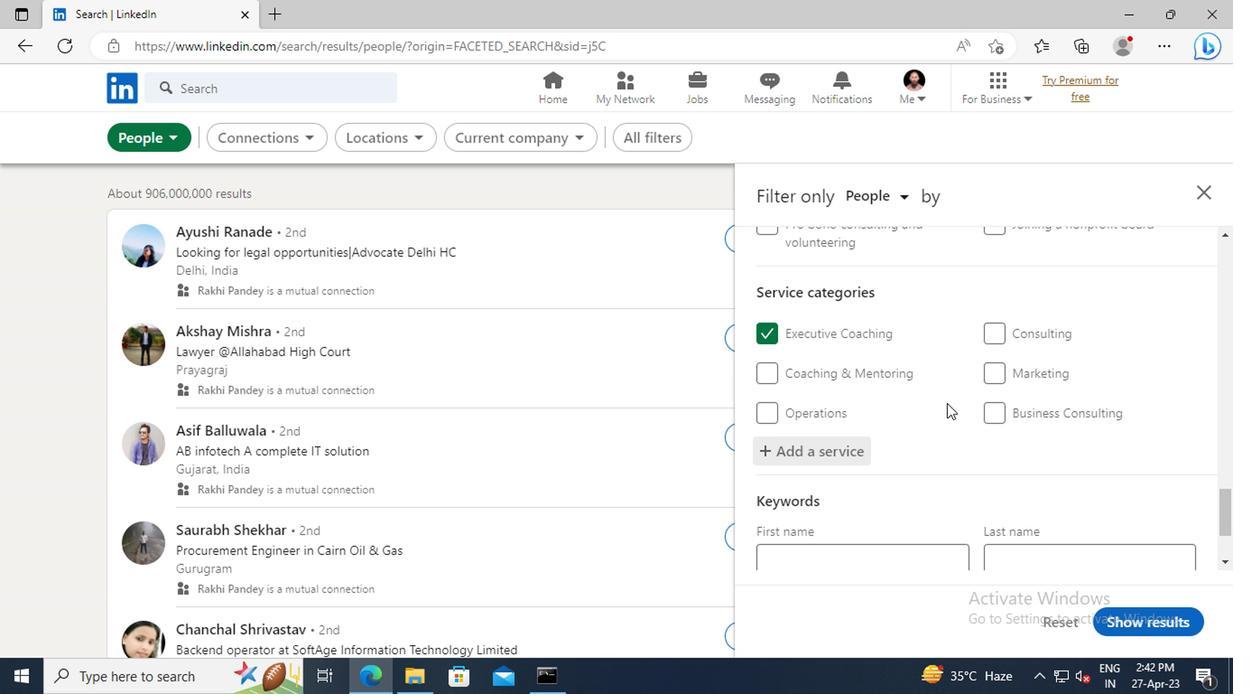 
Action: Mouse scrolled (799, 411) with delta (0, 0)
Screenshot: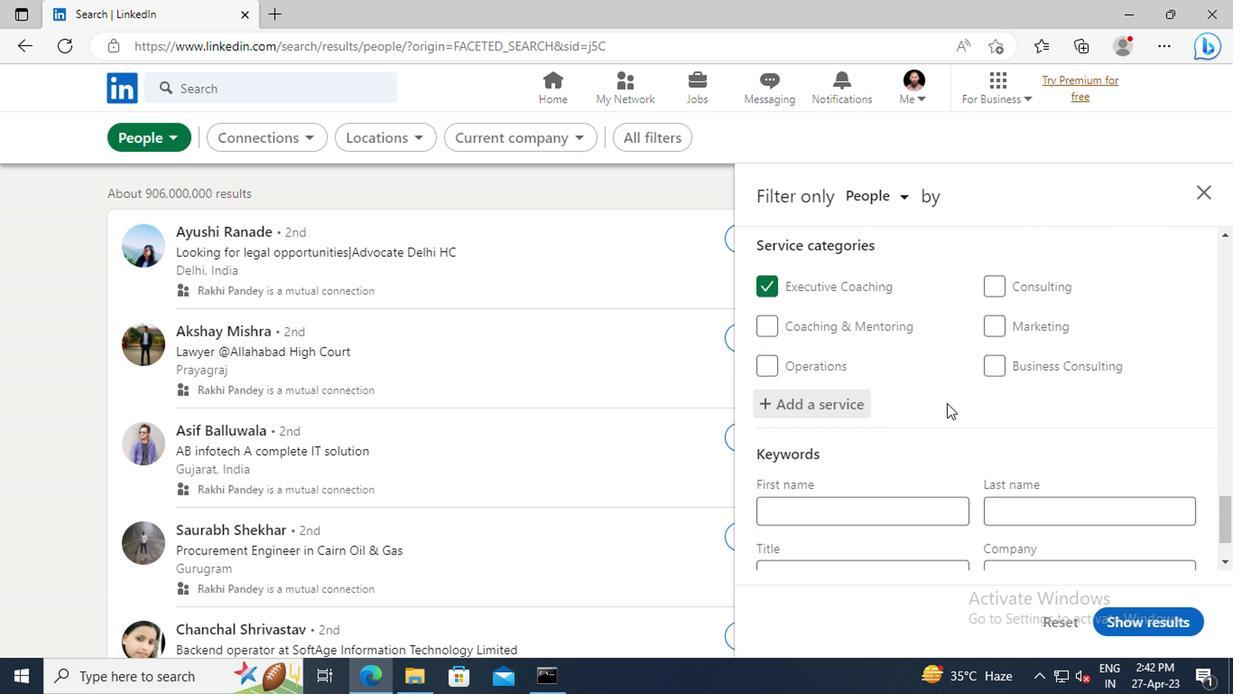 
Action: Mouse moved to (740, 472)
Screenshot: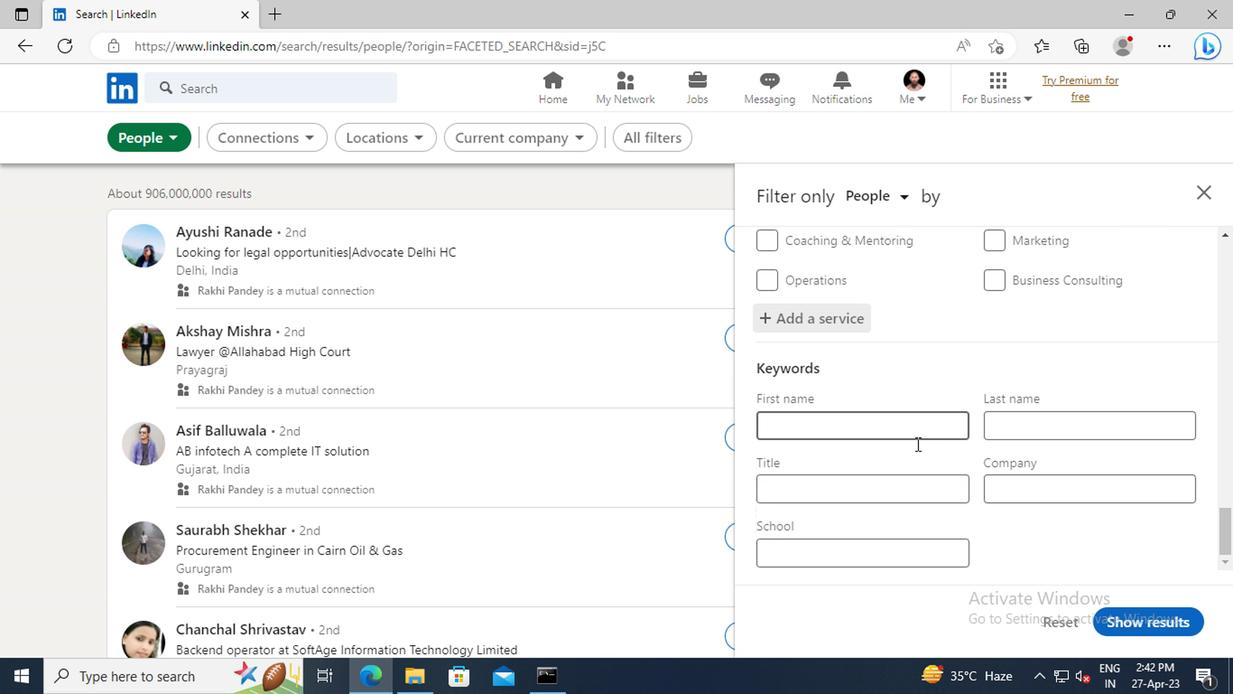
Action: Mouse pressed left at (740, 472)
Screenshot: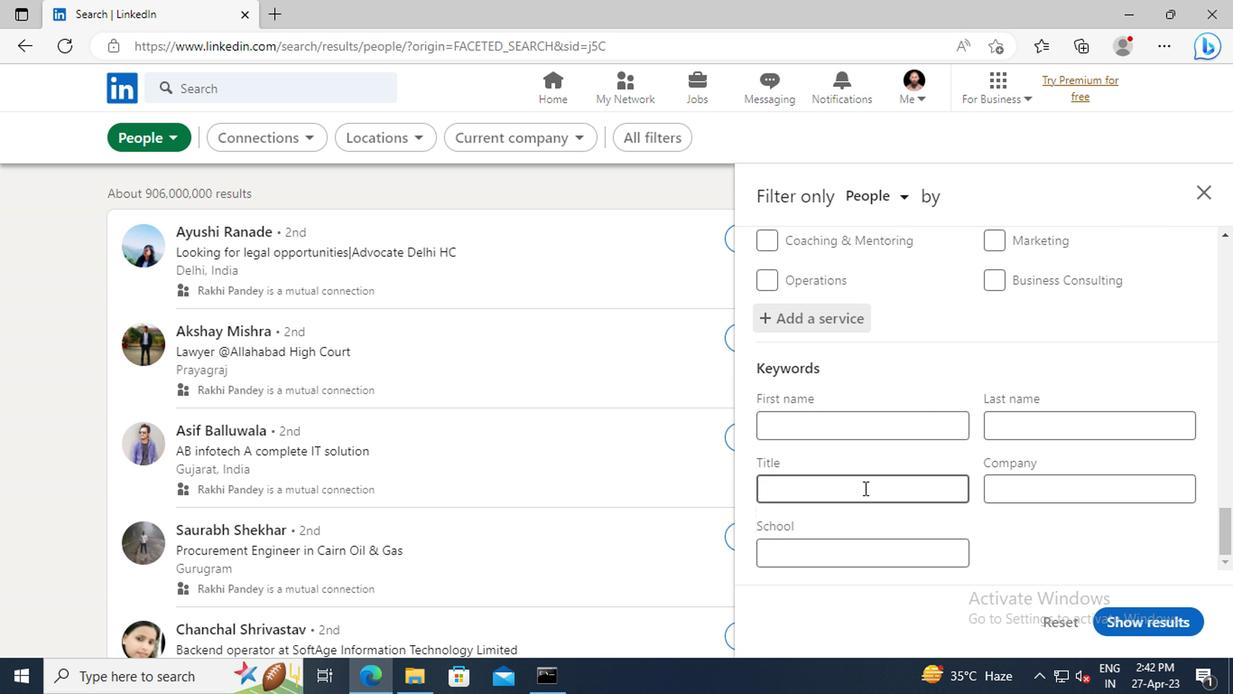 
Action: Key pressed <Key.shift>TRAVEL<Key.space><Key.shift>AGENT<Key.enter>
Screenshot: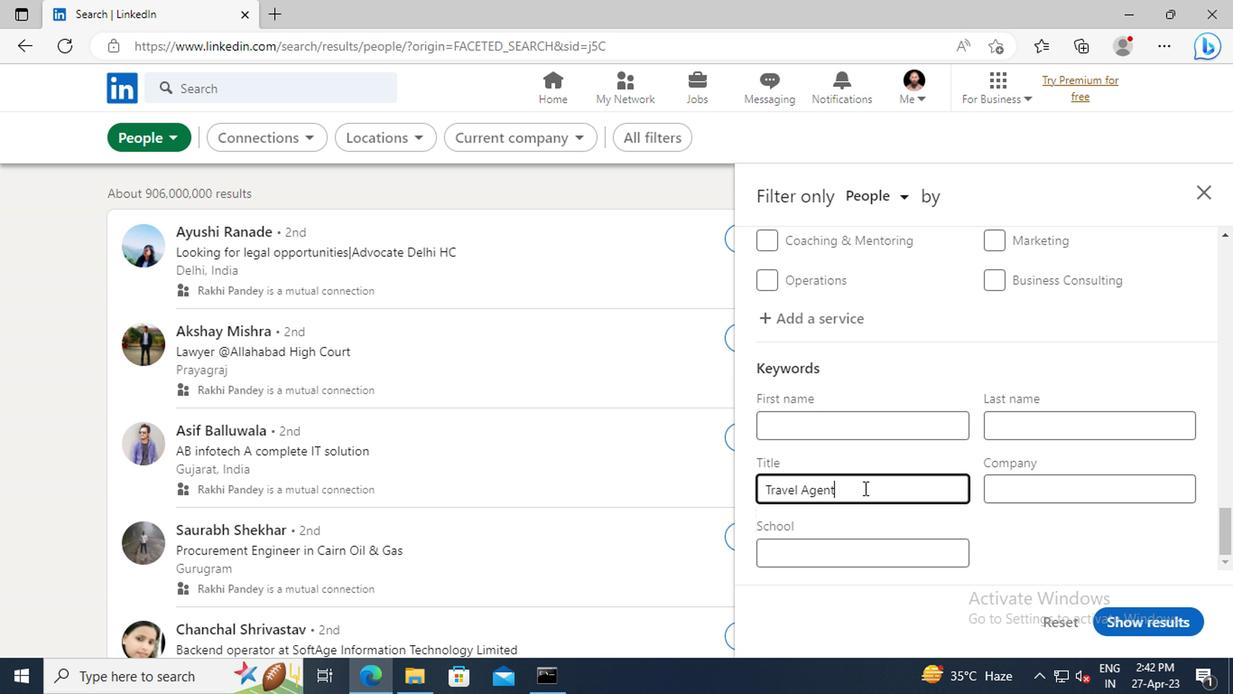 
Action: Mouse moved to (921, 561)
Screenshot: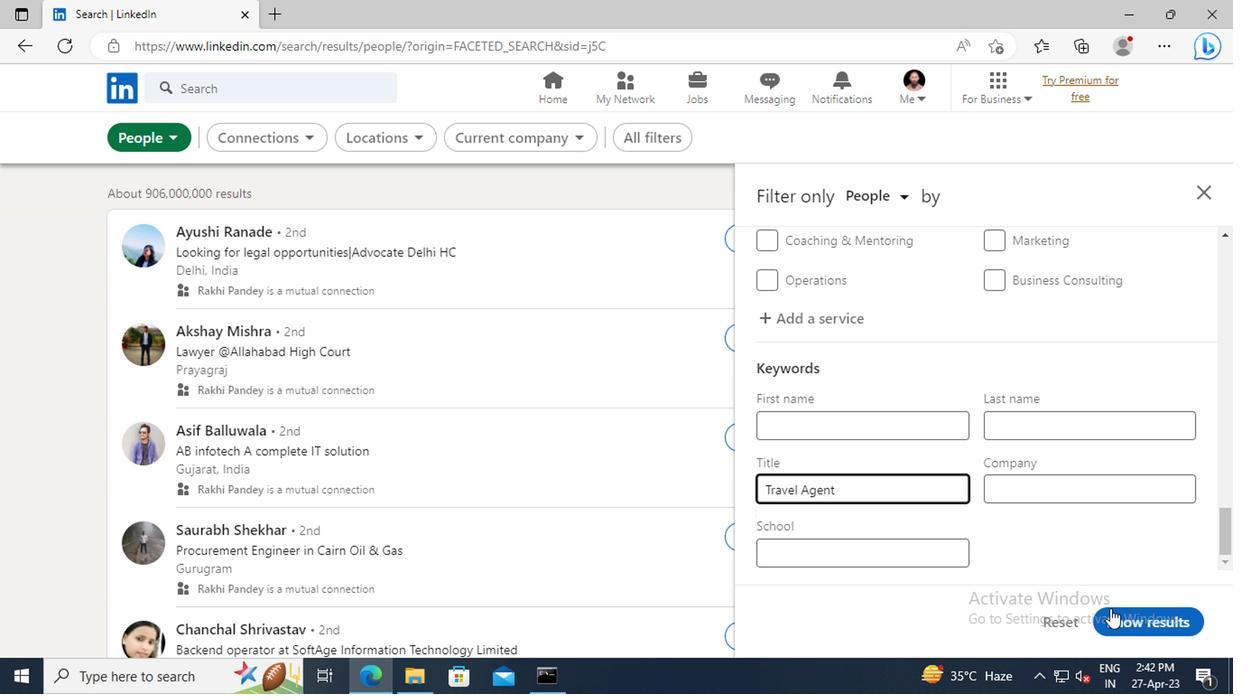 
Action: Mouse pressed left at (921, 561)
Screenshot: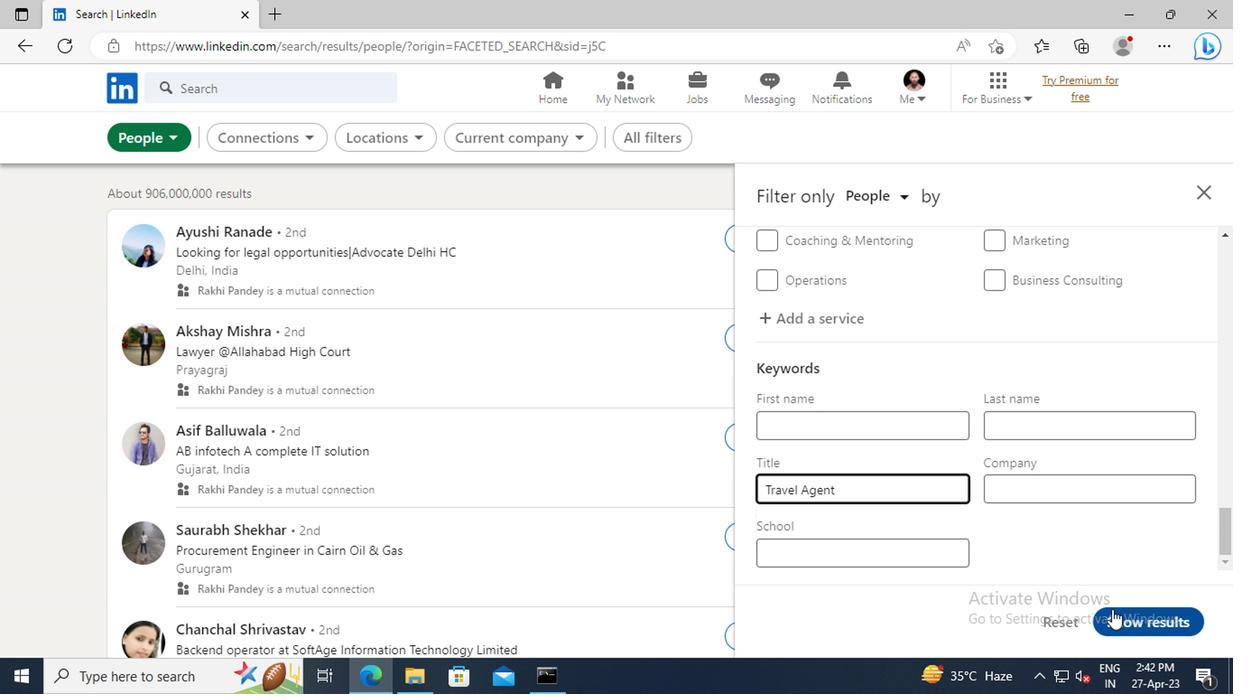 
Action: Mouse moved to (920, 555)
Screenshot: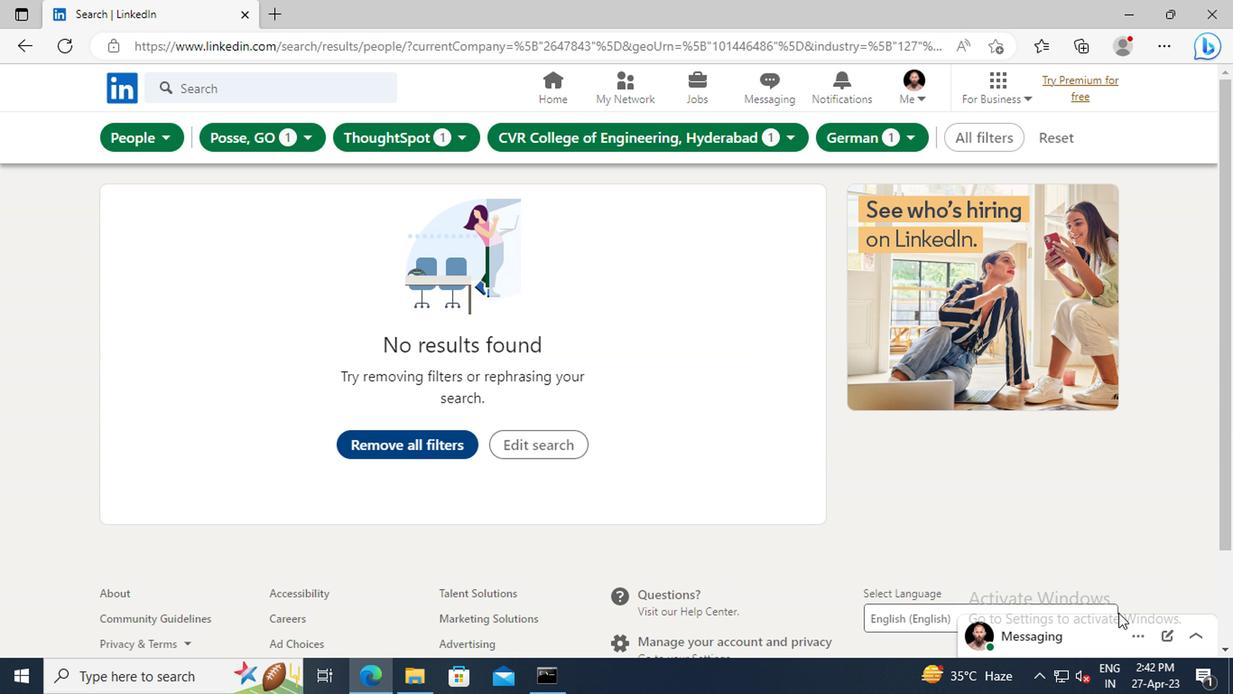 
